 Task: Find connections with filter location Görlitz with filter topic #Homeofficewith filter profile language Potuguese with filter current company Housing.com with filter school Mata Gujri College, Fatehgarh Sahib with filter industry Public Relations and Communications Services with filter service category Mobile Marketing with filter keywords title File Clerk
Action: Mouse moved to (658, 81)
Screenshot: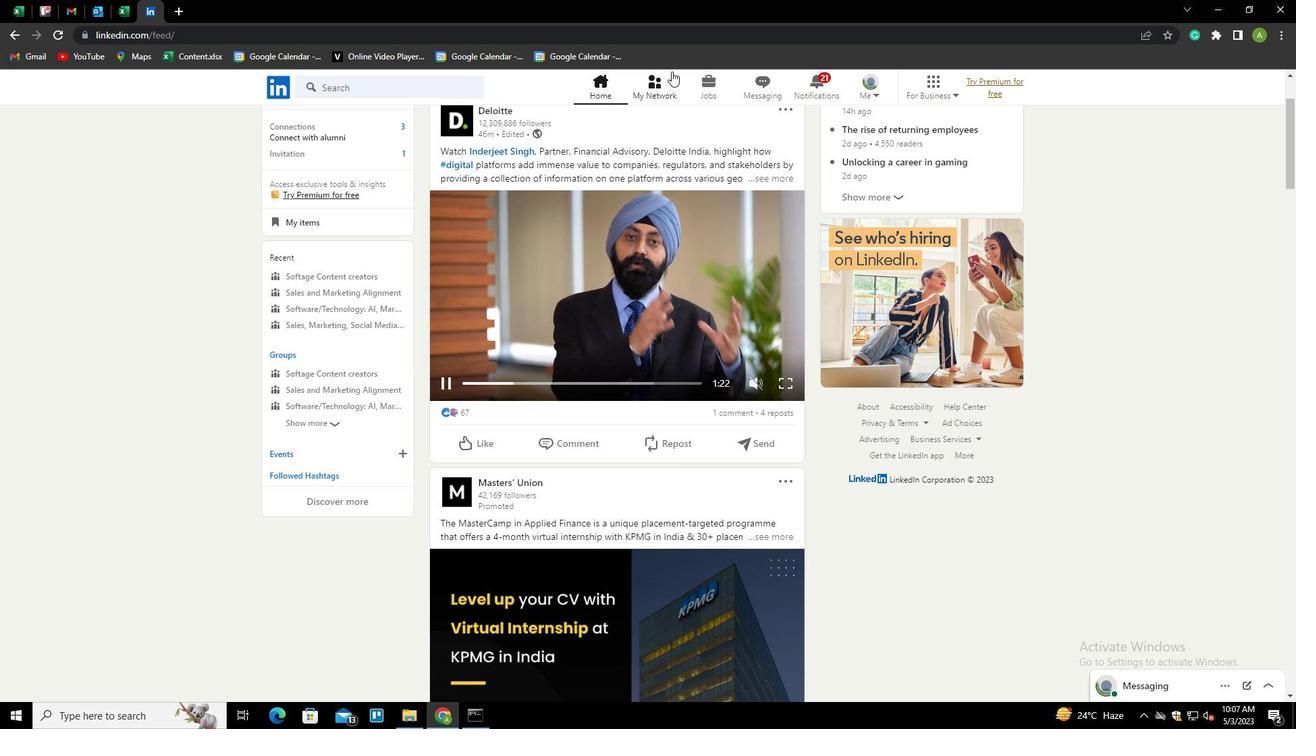
Action: Mouse pressed left at (658, 81)
Screenshot: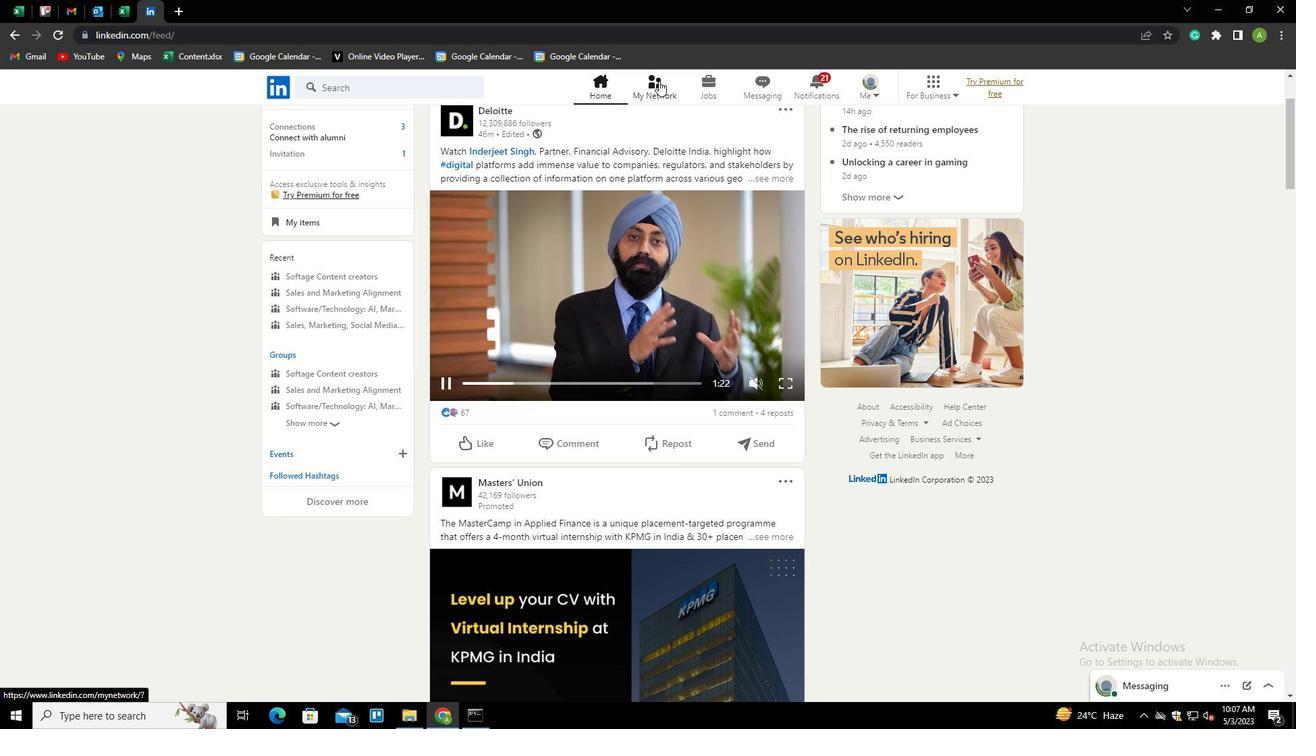 
Action: Mouse moved to (346, 159)
Screenshot: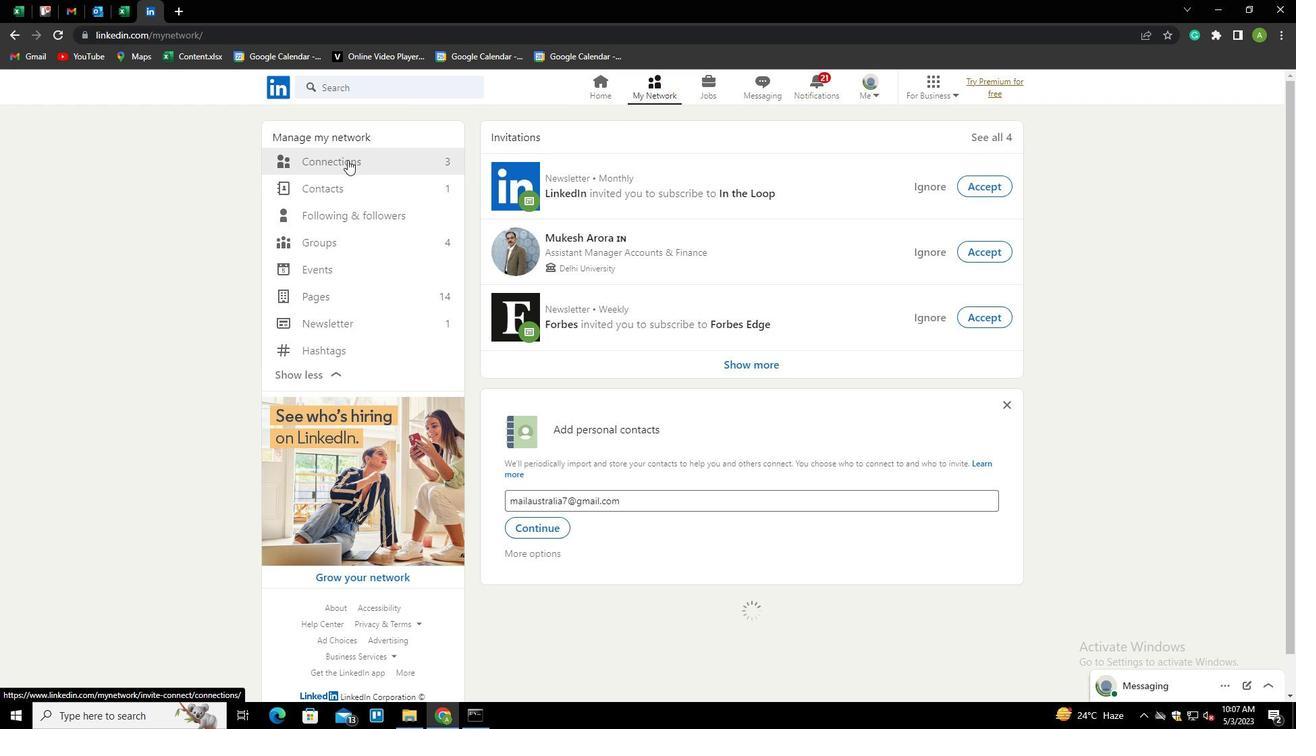 
Action: Mouse pressed left at (346, 159)
Screenshot: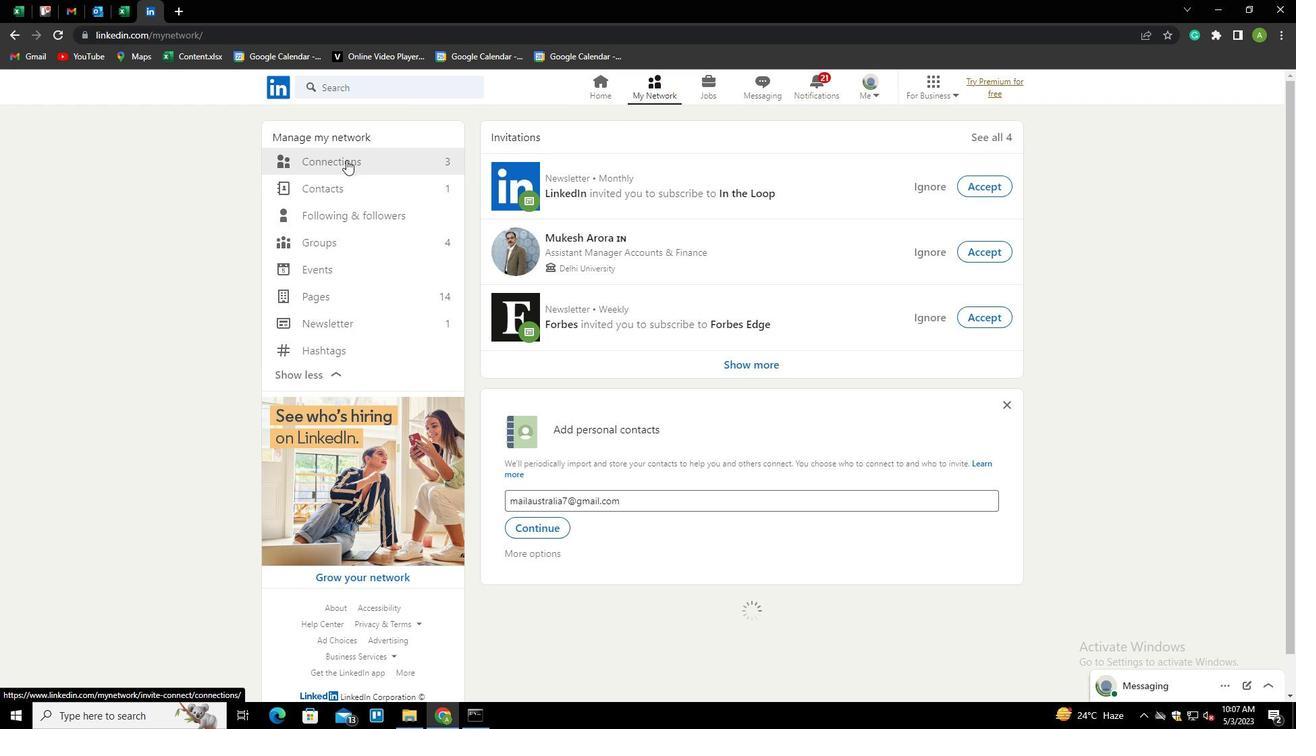 
Action: Mouse moved to (766, 164)
Screenshot: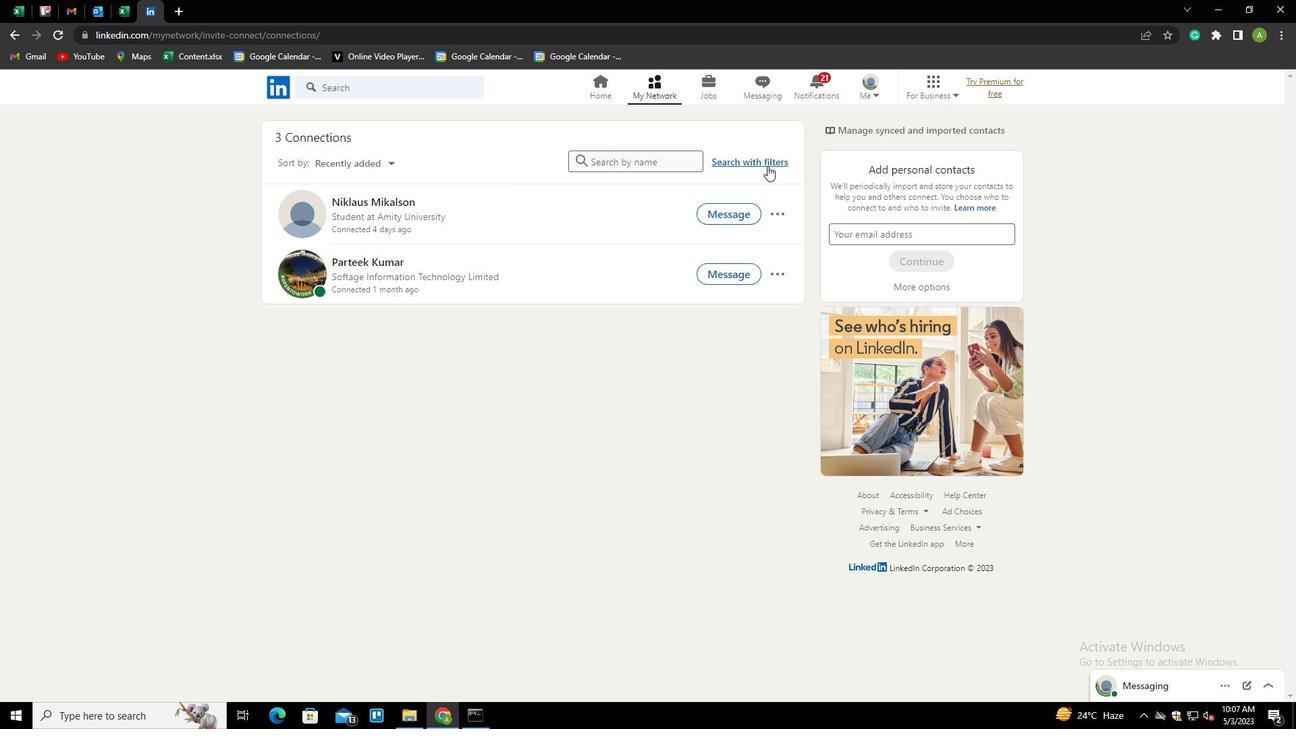 
Action: Mouse pressed left at (766, 164)
Screenshot: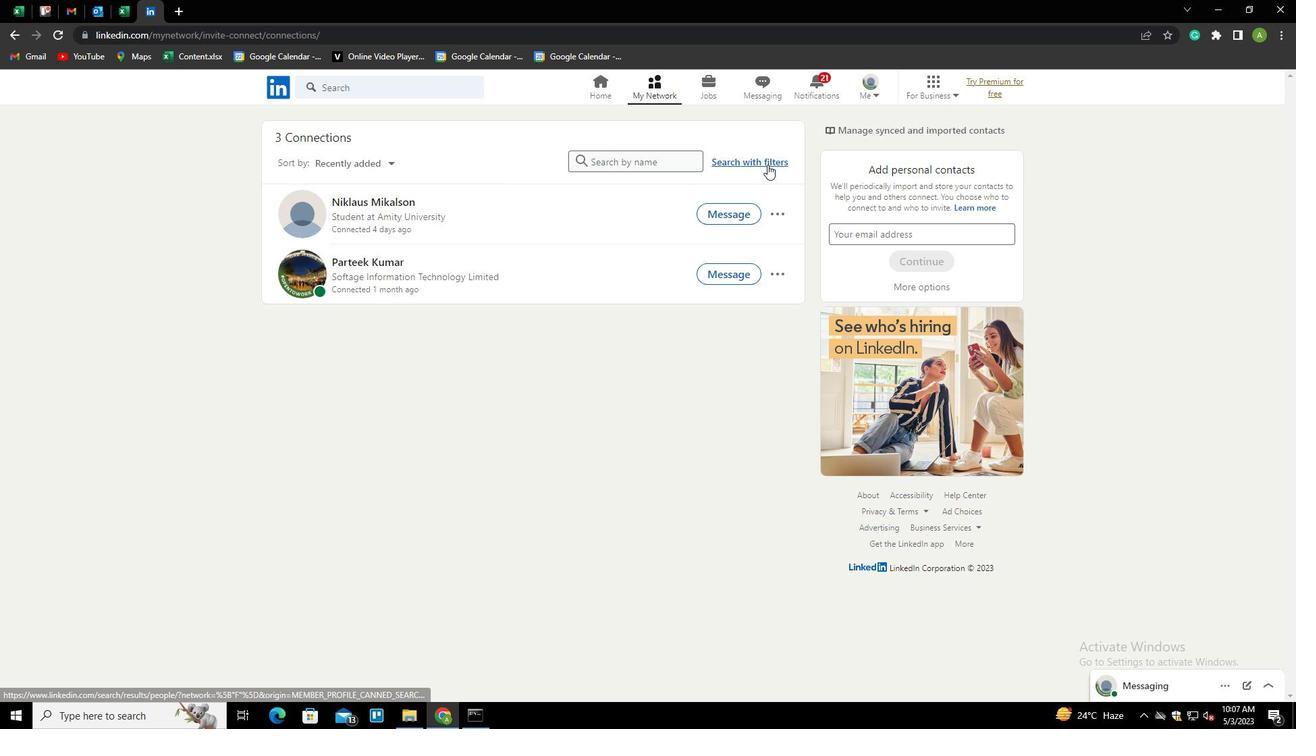 
Action: Mouse moved to (697, 125)
Screenshot: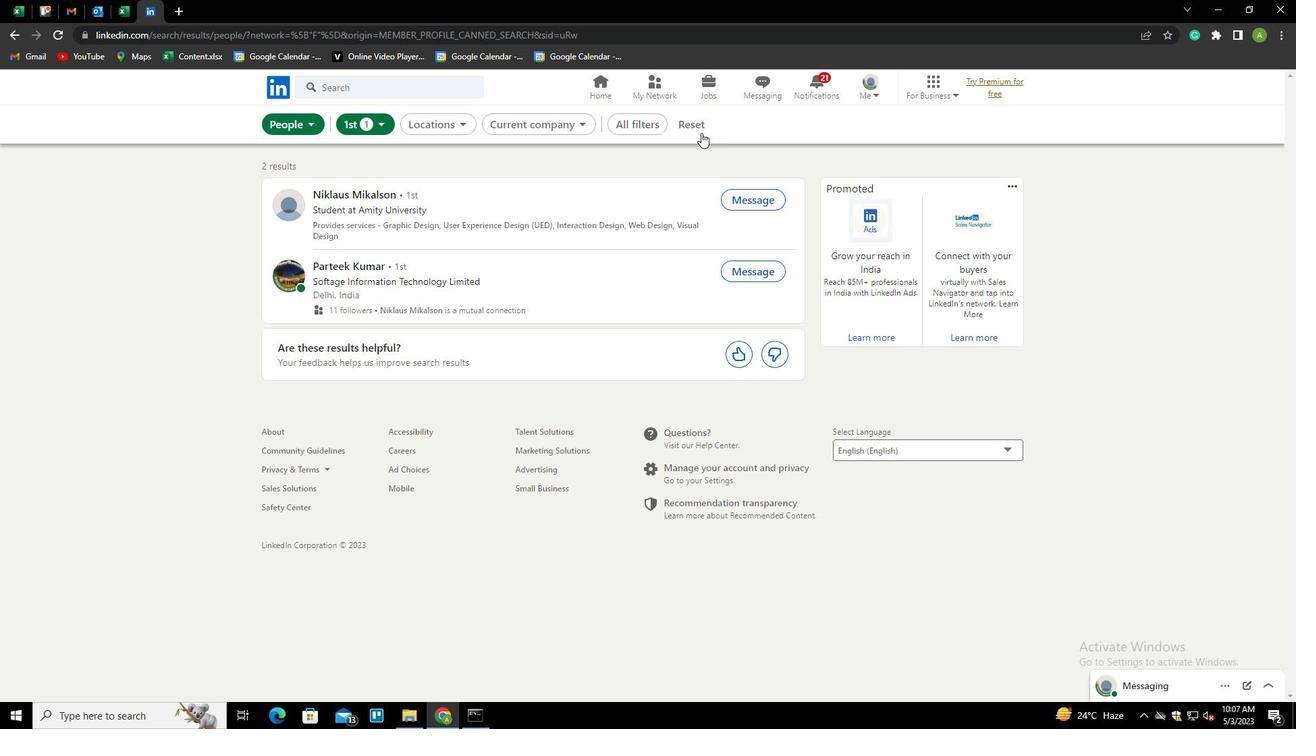 
Action: Mouse pressed left at (697, 125)
Screenshot: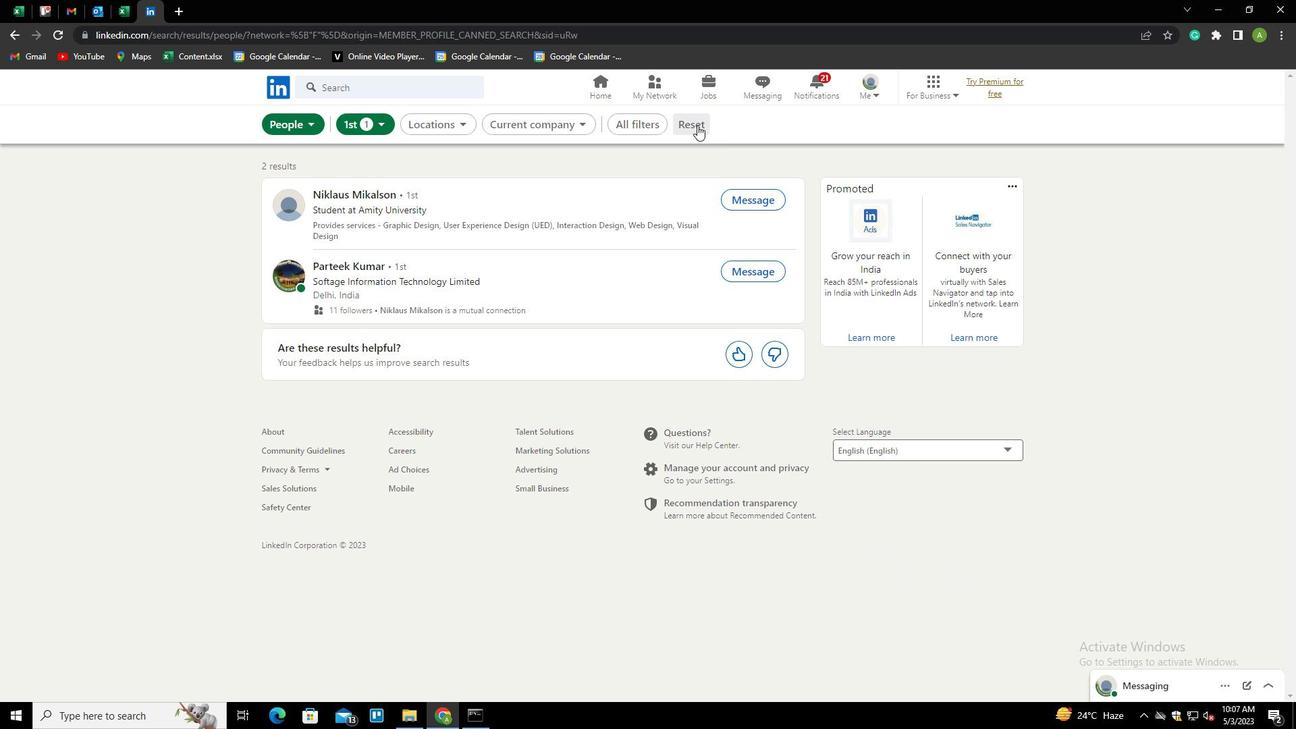 
Action: Mouse moved to (682, 124)
Screenshot: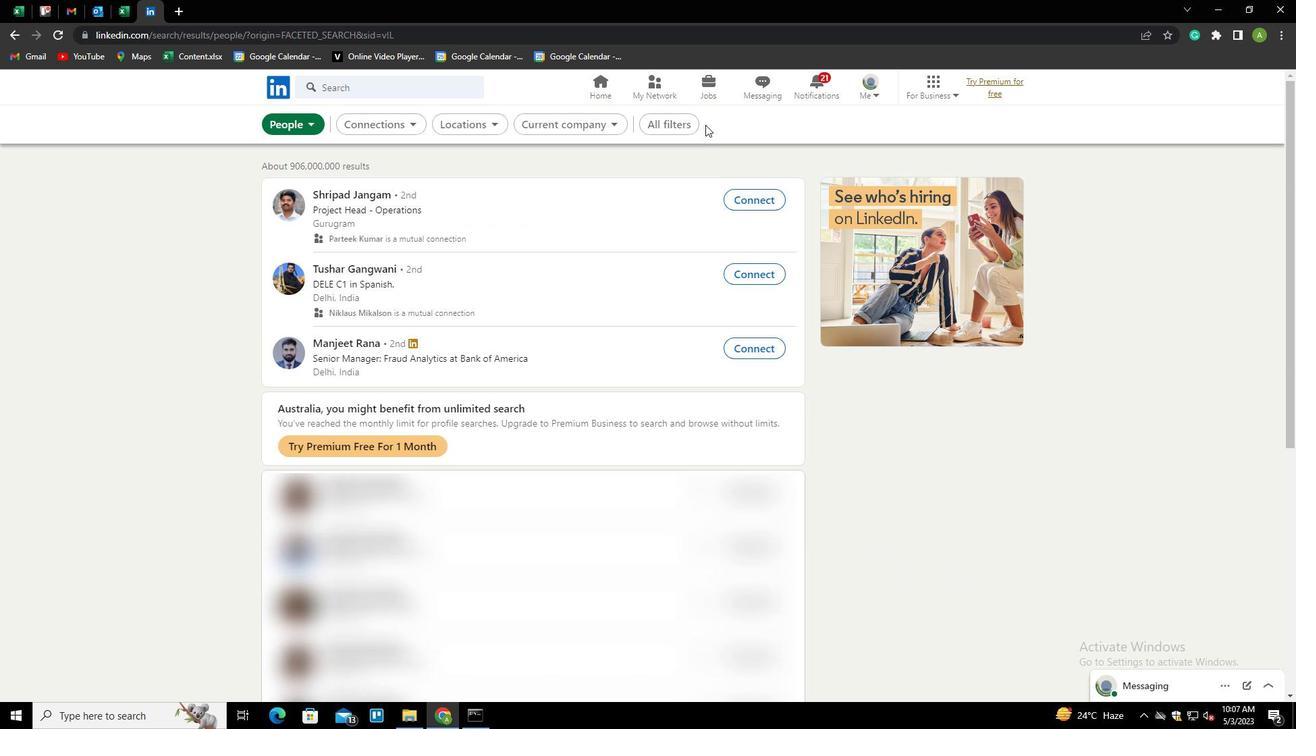 
Action: Mouse pressed left at (682, 124)
Screenshot: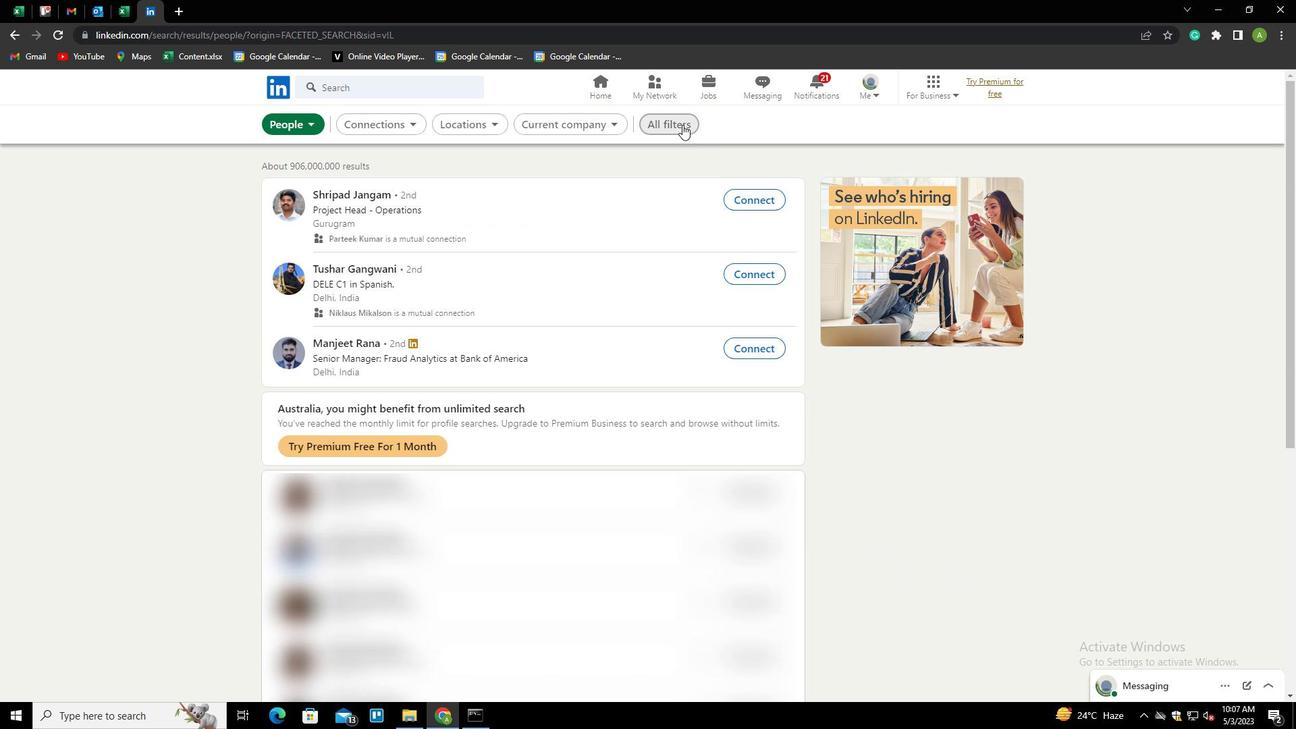 
Action: Mouse moved to (1056, 296)
Screenshot: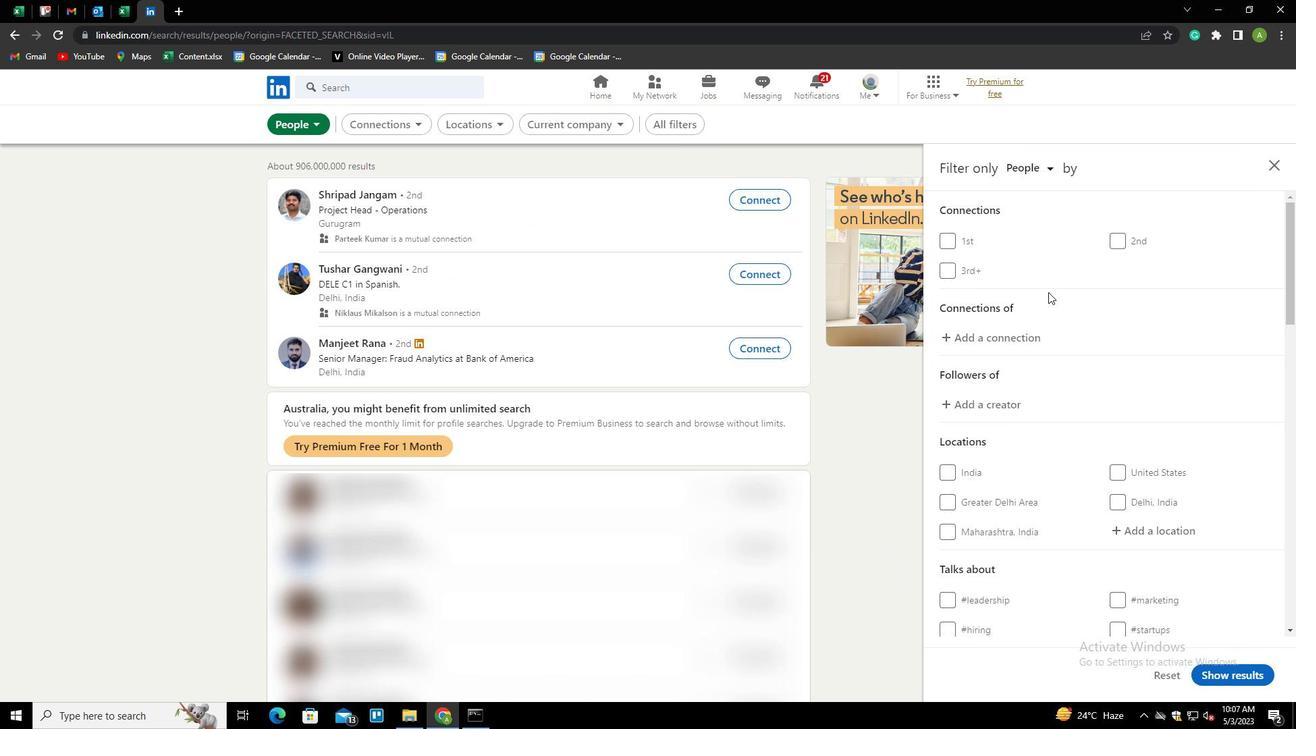
Action: Mouse scrolled (1056, 295) with delta (0, 0)
Screenshot: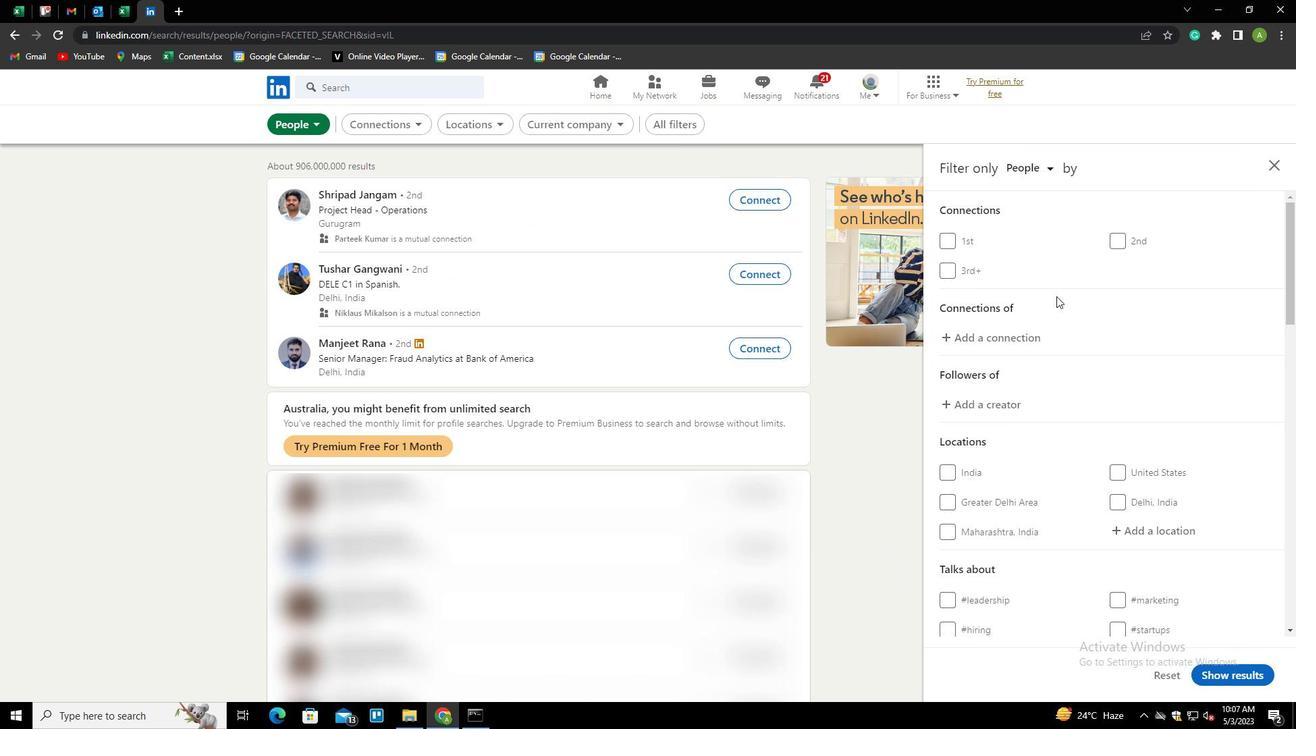 
Action: Mouse moved to (1065, 310)
Screenshot: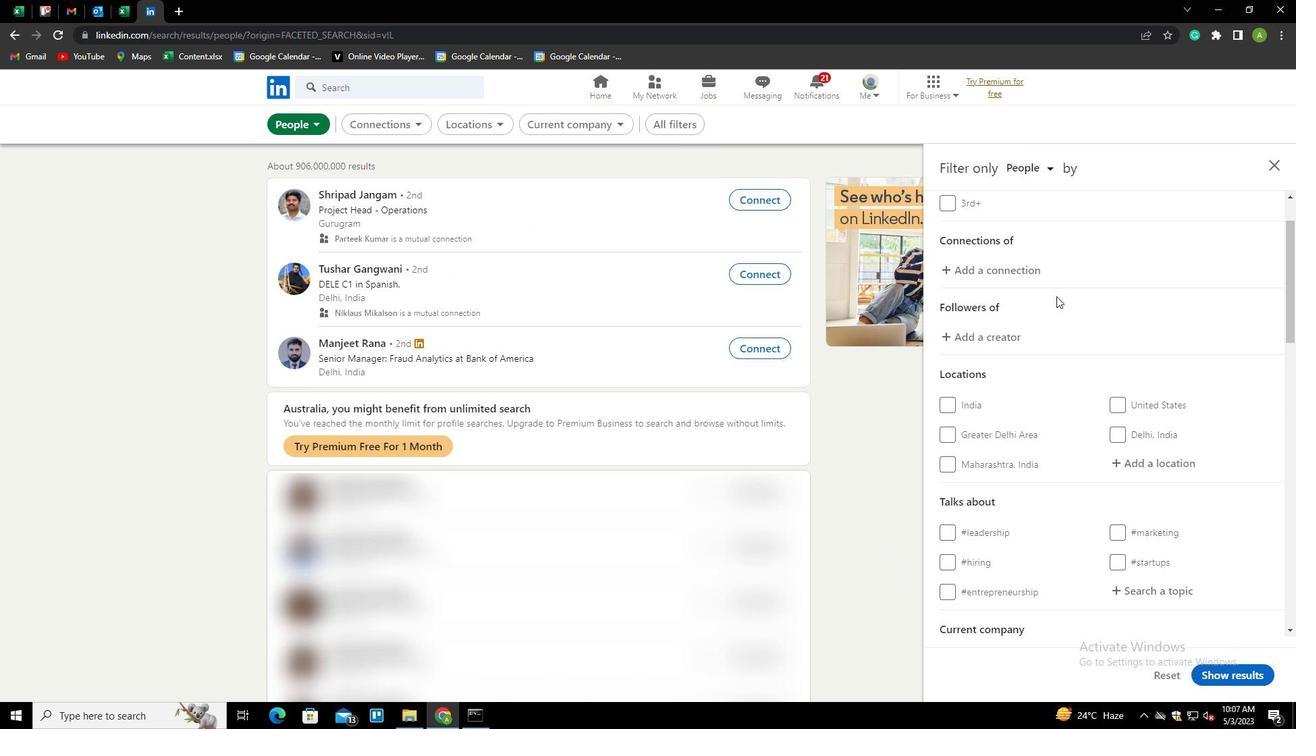 
Action: Mouse scrolled (1065, 309) with delta (0, 0)
Screenshot: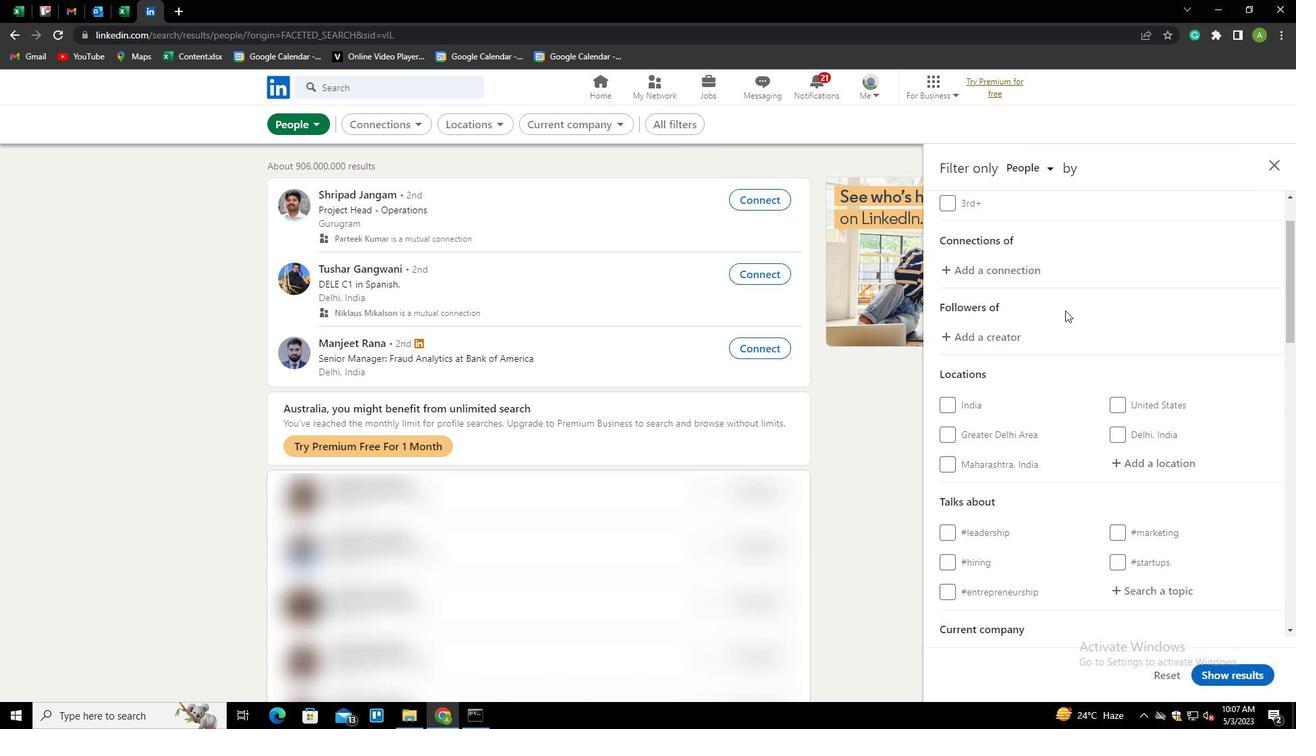 
Action: Mouse moved to (1130, 388)
Screenshot: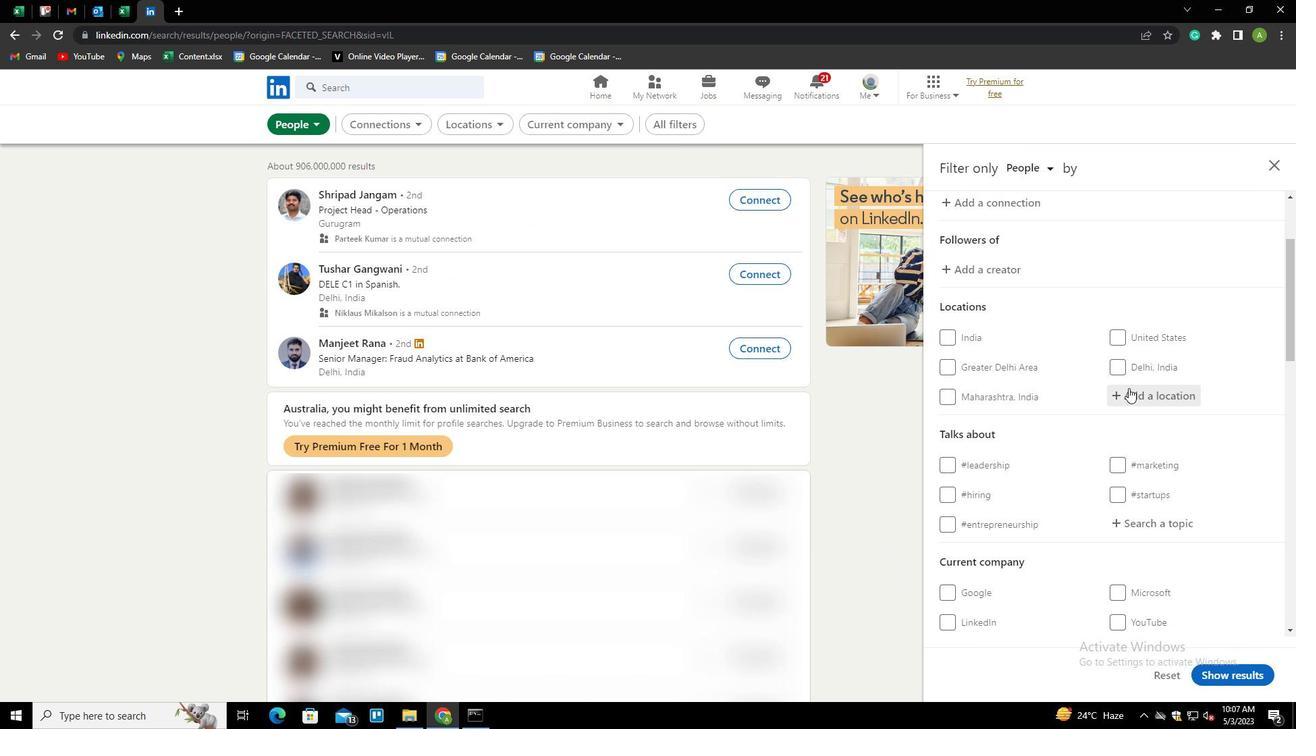 
Action: Mouse pressed left at (1130, 388)
Screenshot: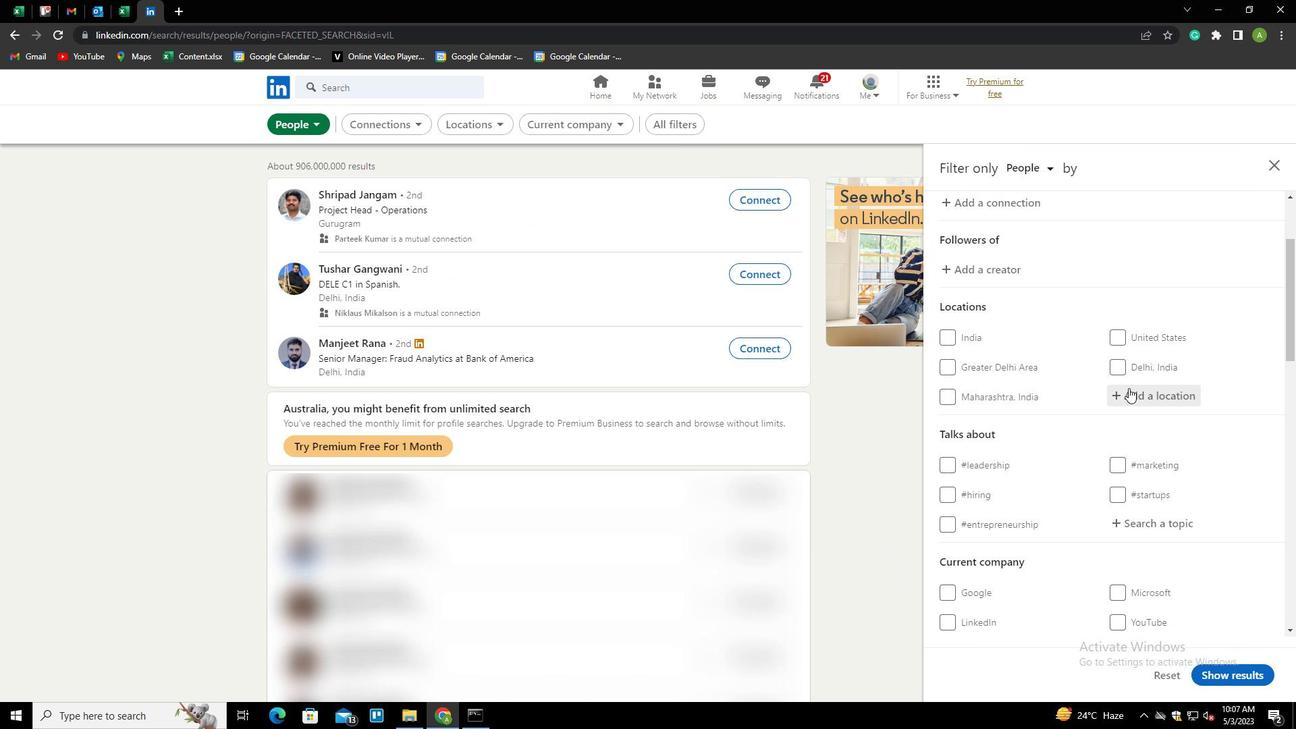 
Action: Mouse moved to (1142, 392)
Screenshot: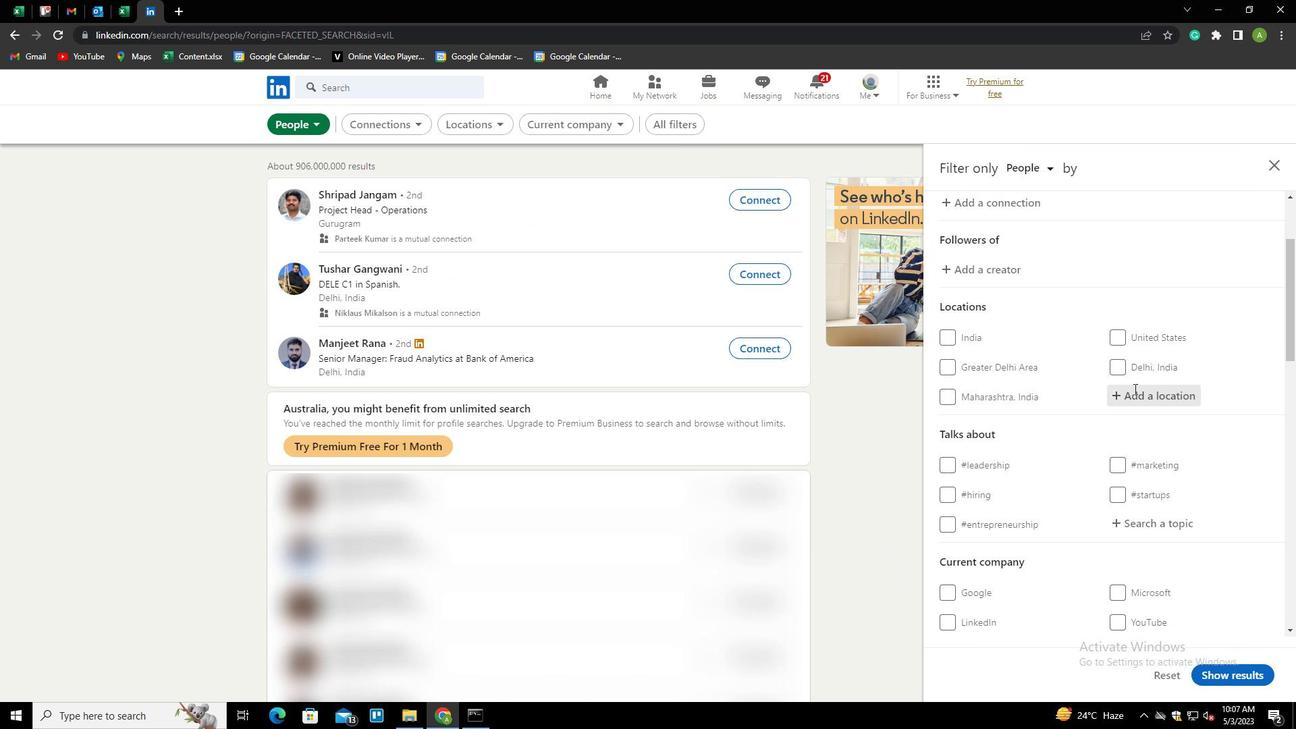 
Action: Mouse pressed left at (1142, 392)
Screenshot: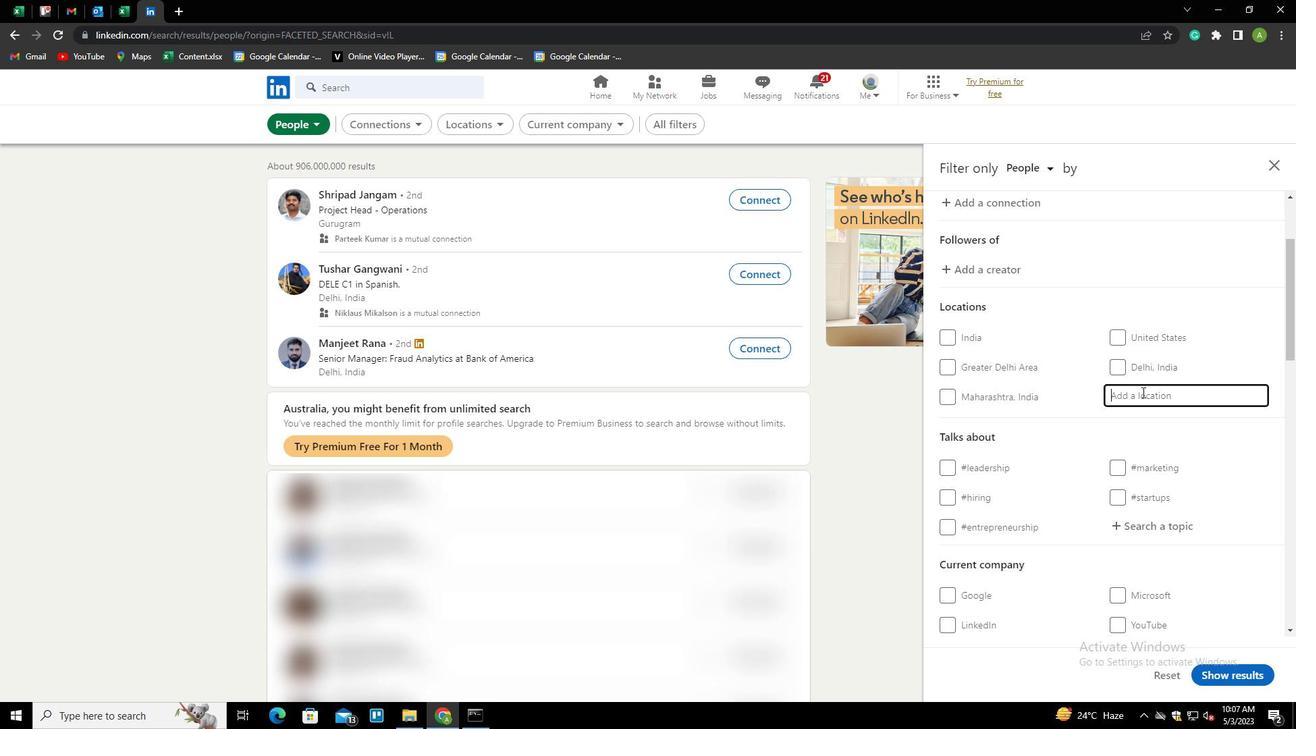 
Action: Key pressed <Key.shift>GORTIZ
Screenshot: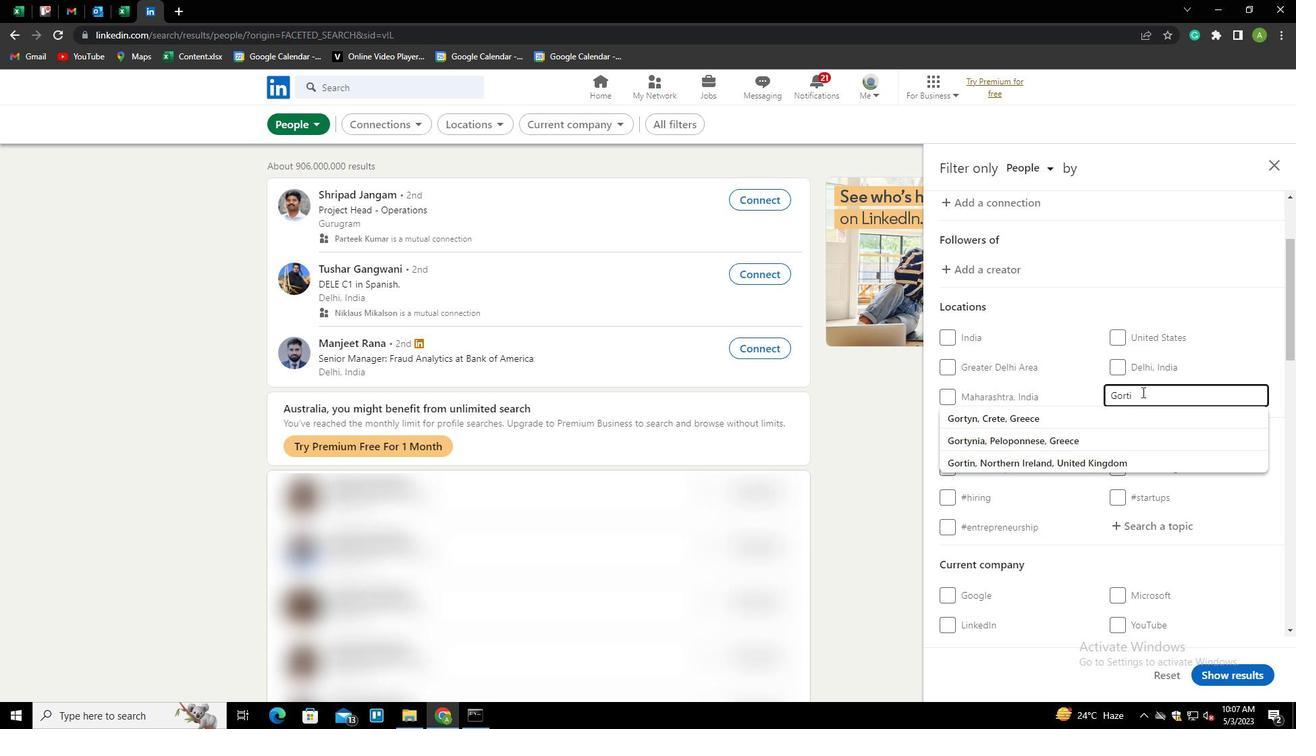 
Action: Mouse moved to (1202, 429)
Screenshot: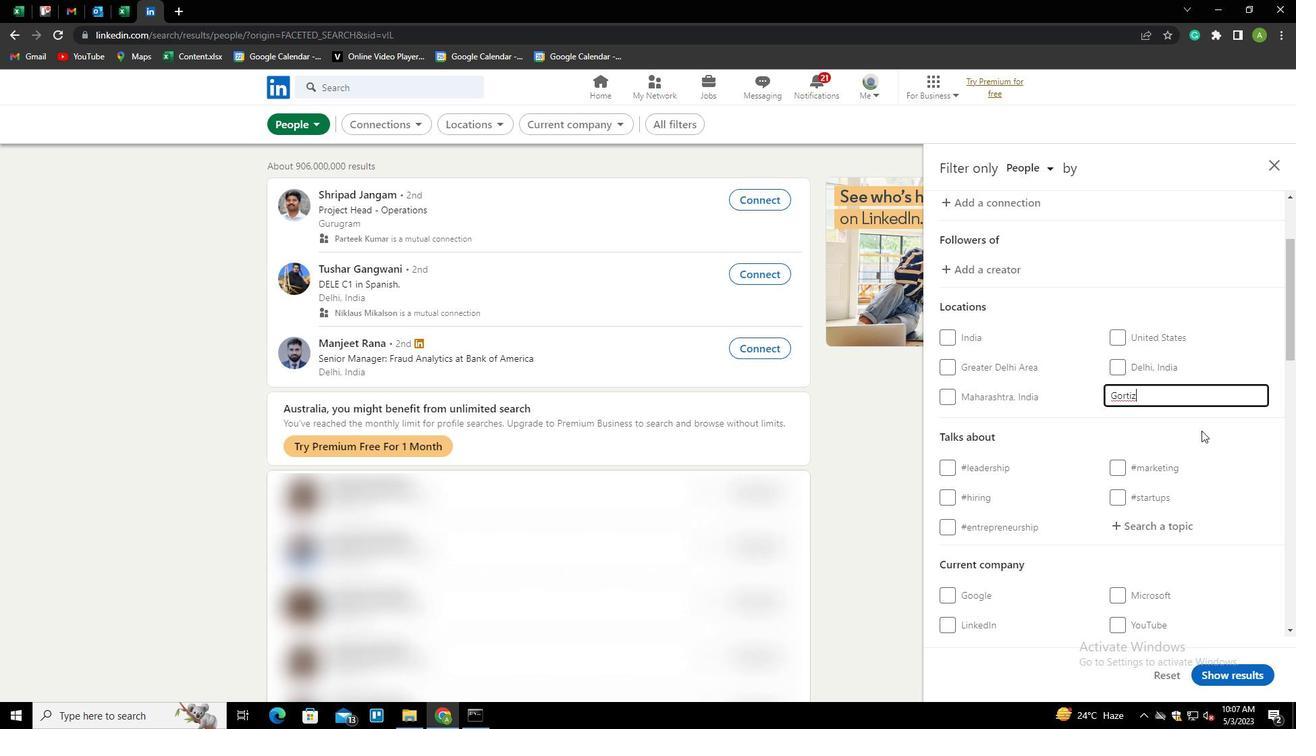 
Action: Mouse pressed left at (1202, 429)
Screenshot: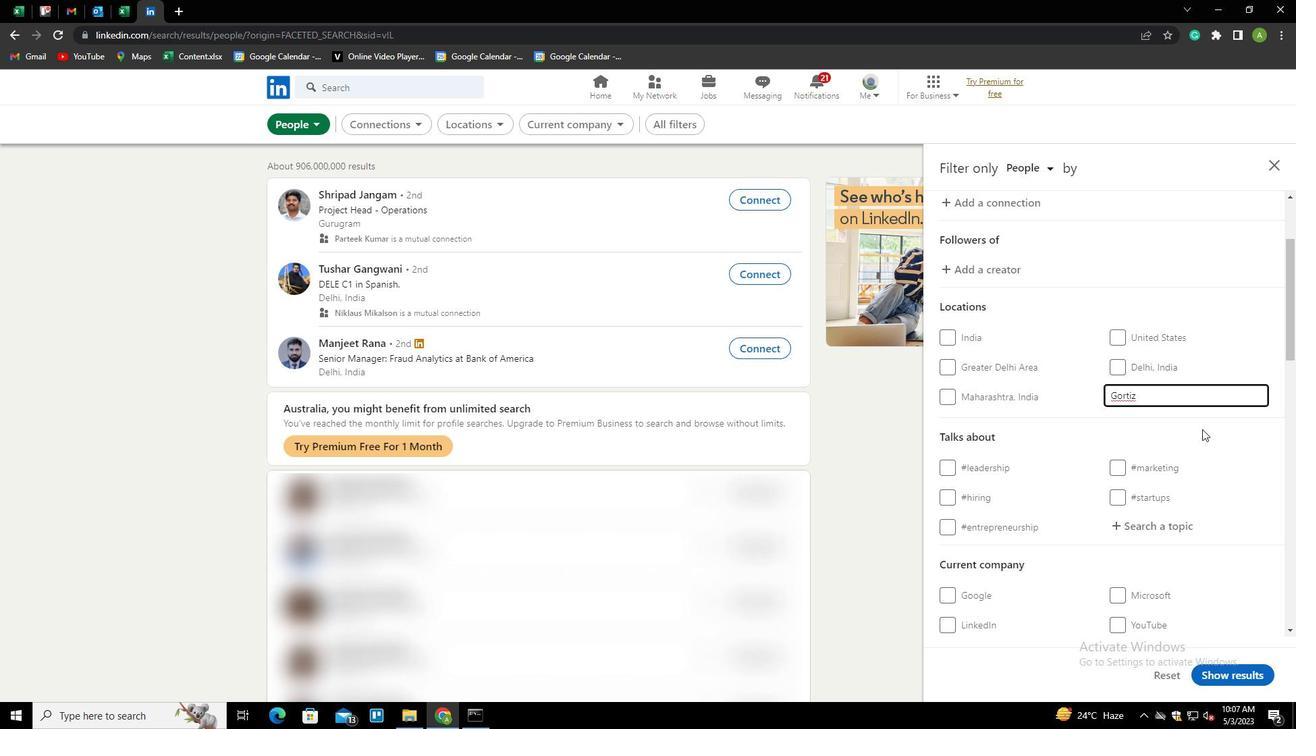 
Action: Mouse moved to (1159, 394)
Screenshot: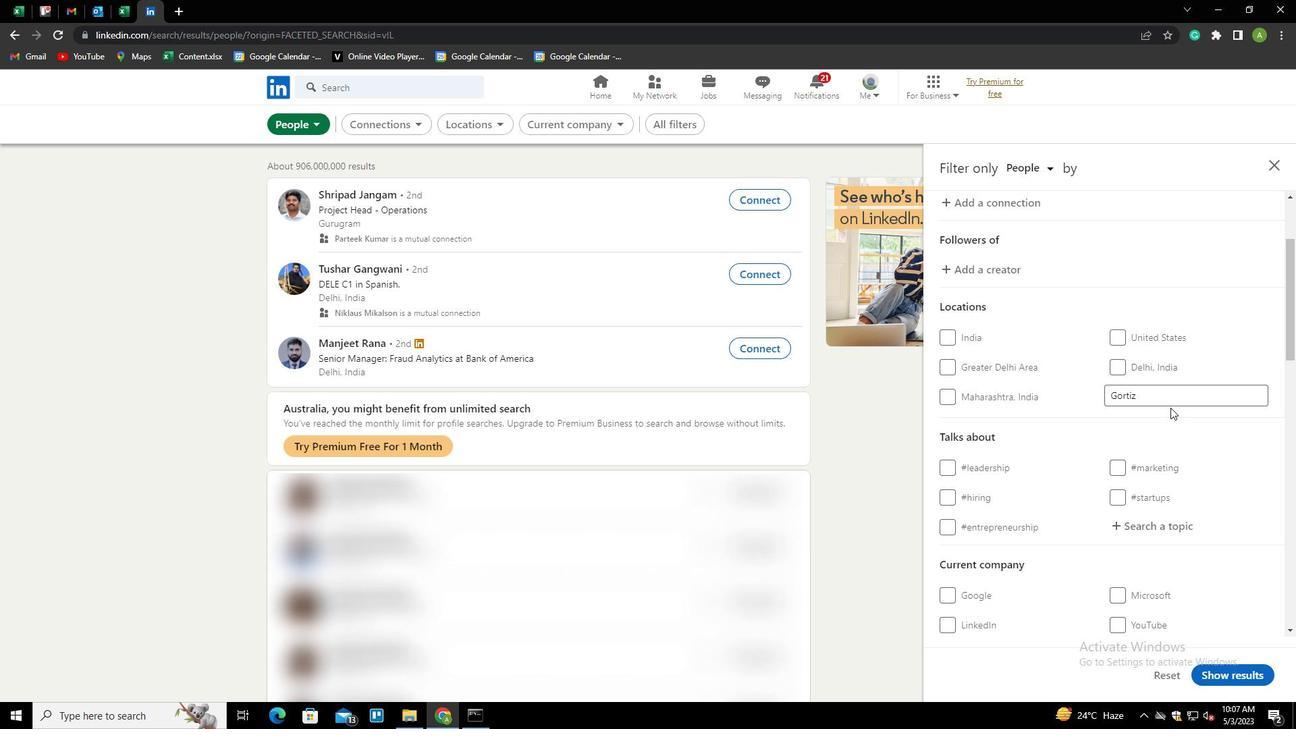
Action: Mouse pressed left at (1159, 394)
Screenshot: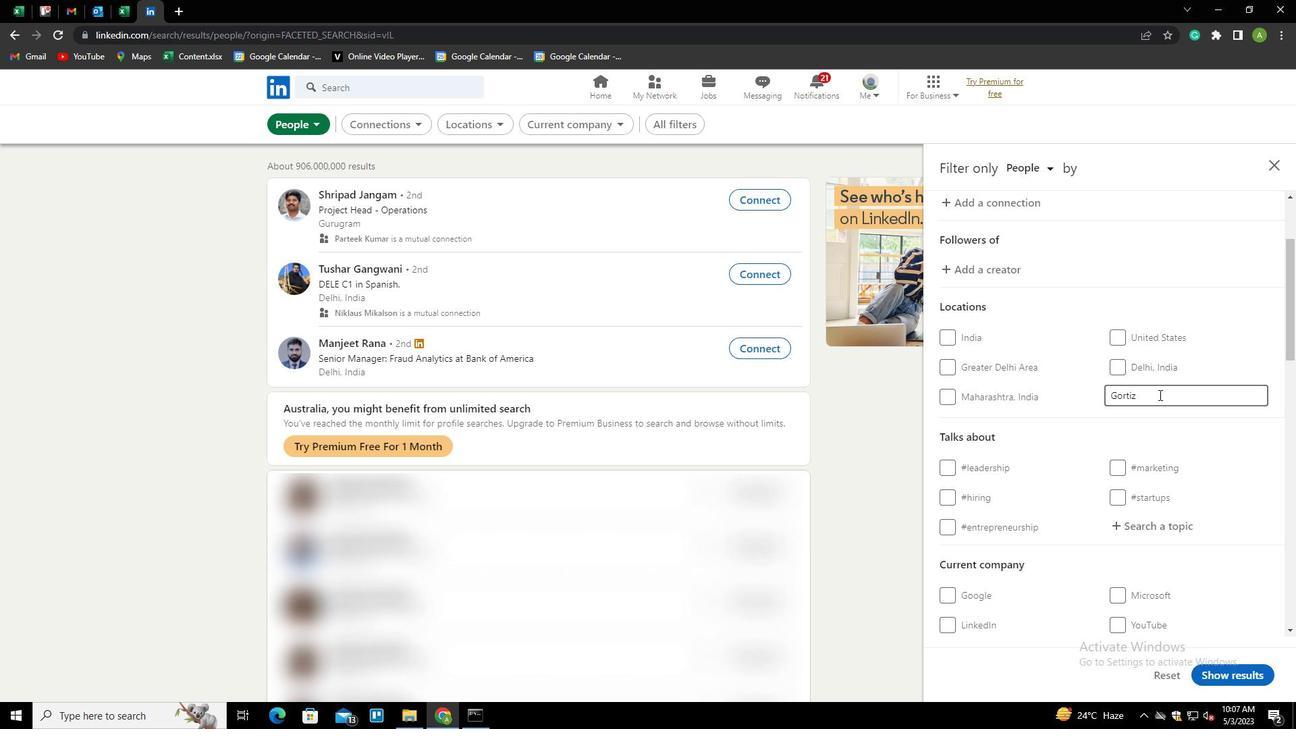 
Action: Key pressed <Key.left><Key.left><Key.backspace><Key.right><Key.right><Key.shift_r><Key.home><Key.shift>GORLIT<Key.down><Key.enter>
Screenshot: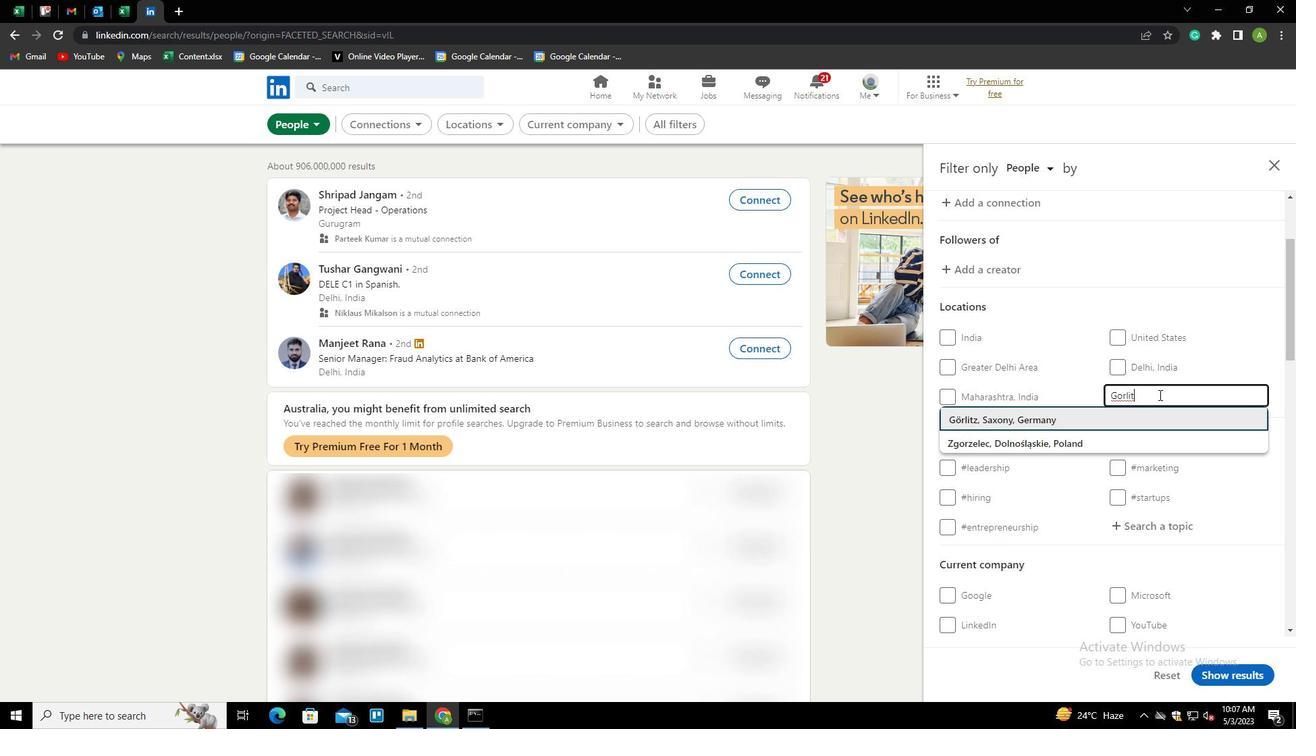 
Action: Mouse scrolled (1159, 394) with delta (0, 0)
Screenshot: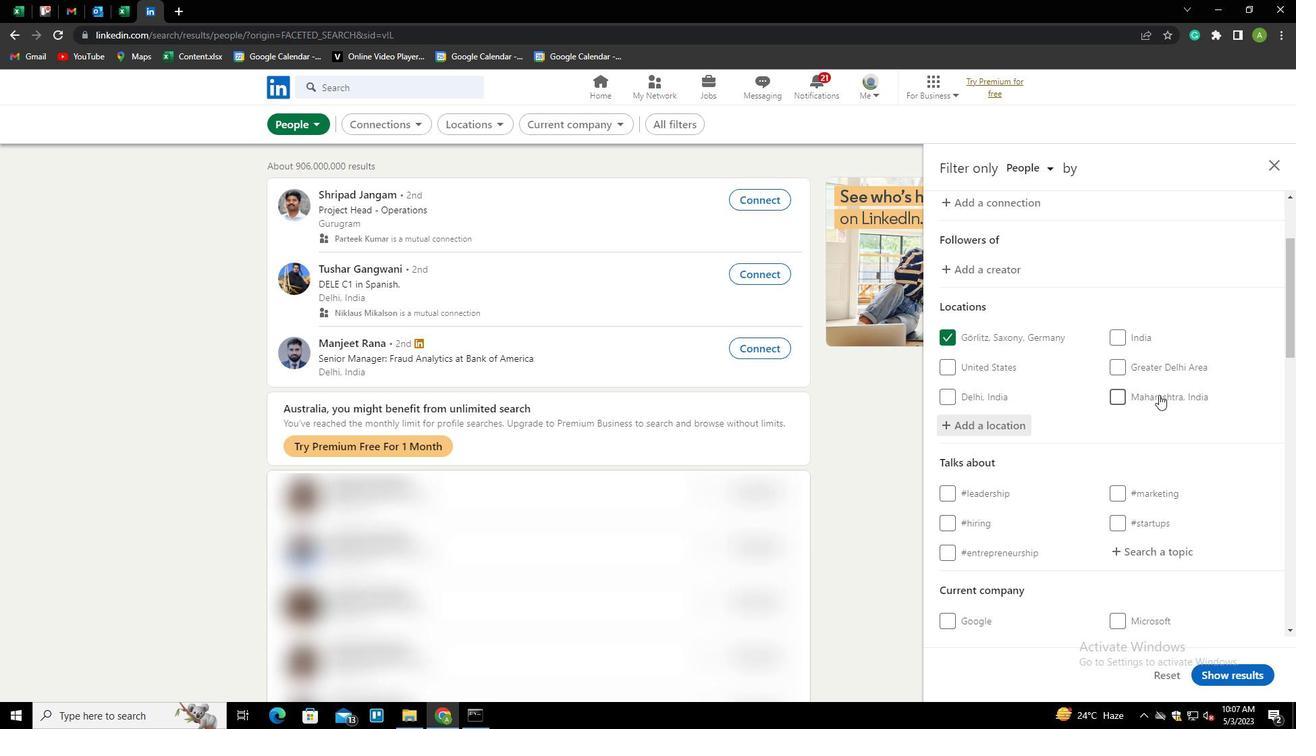 
Action: Mouse scrolled (1159, 394) with delta (0, 0)
Screenshot: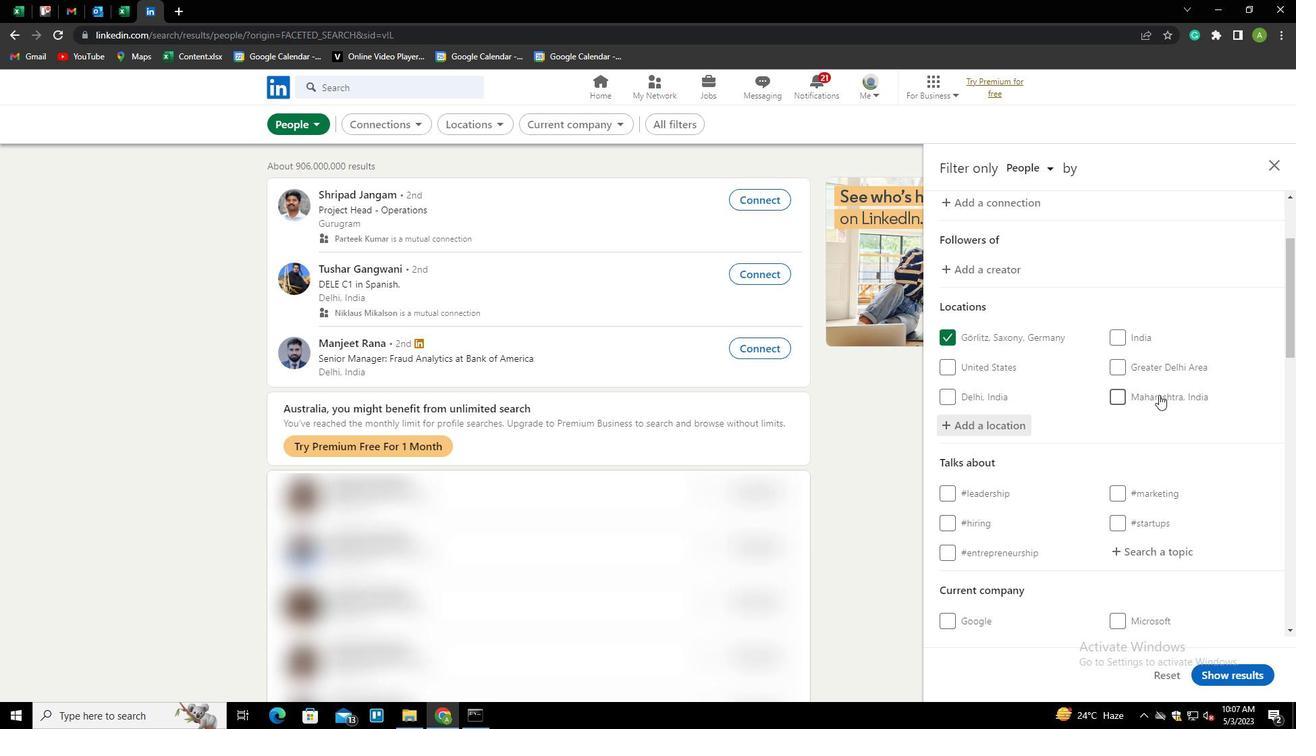 
Action: Mouse scrolled (1159, 394) with delta (0, 0)
Screenshot: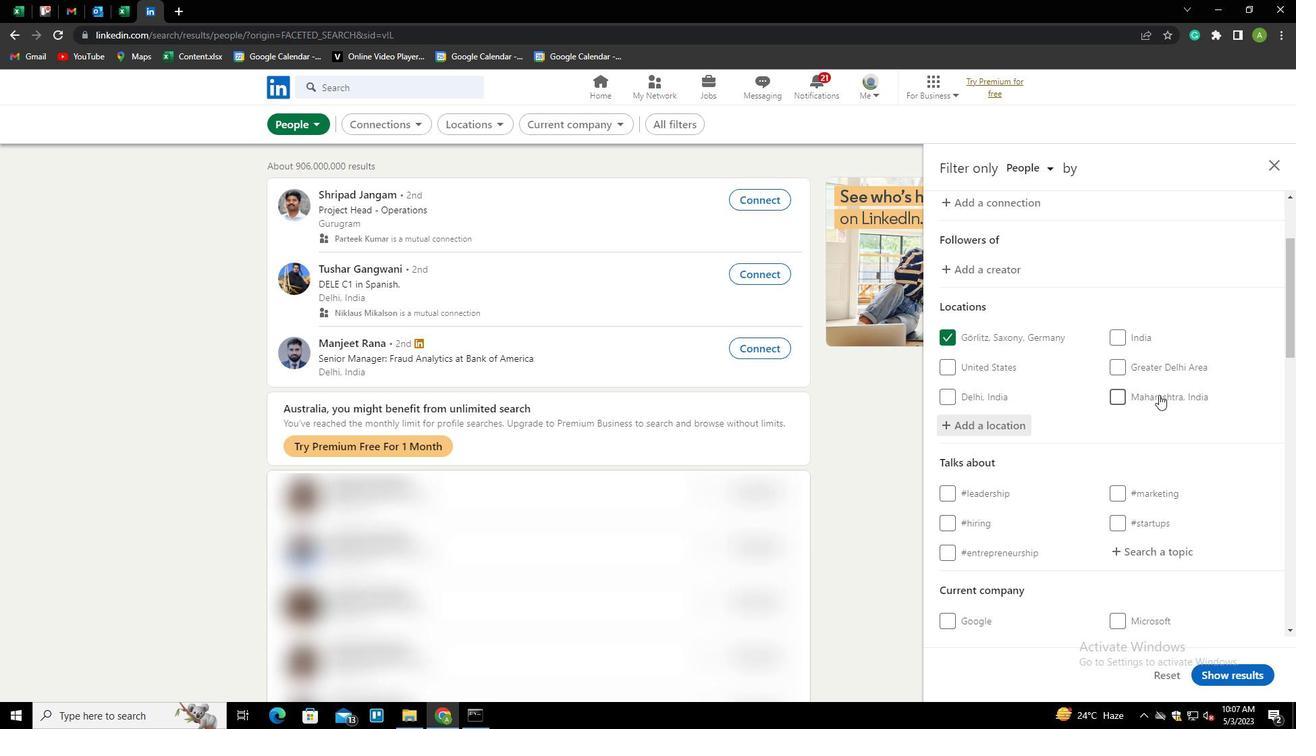 
Action: Mouse moved to (1141, 346)
Screenshot: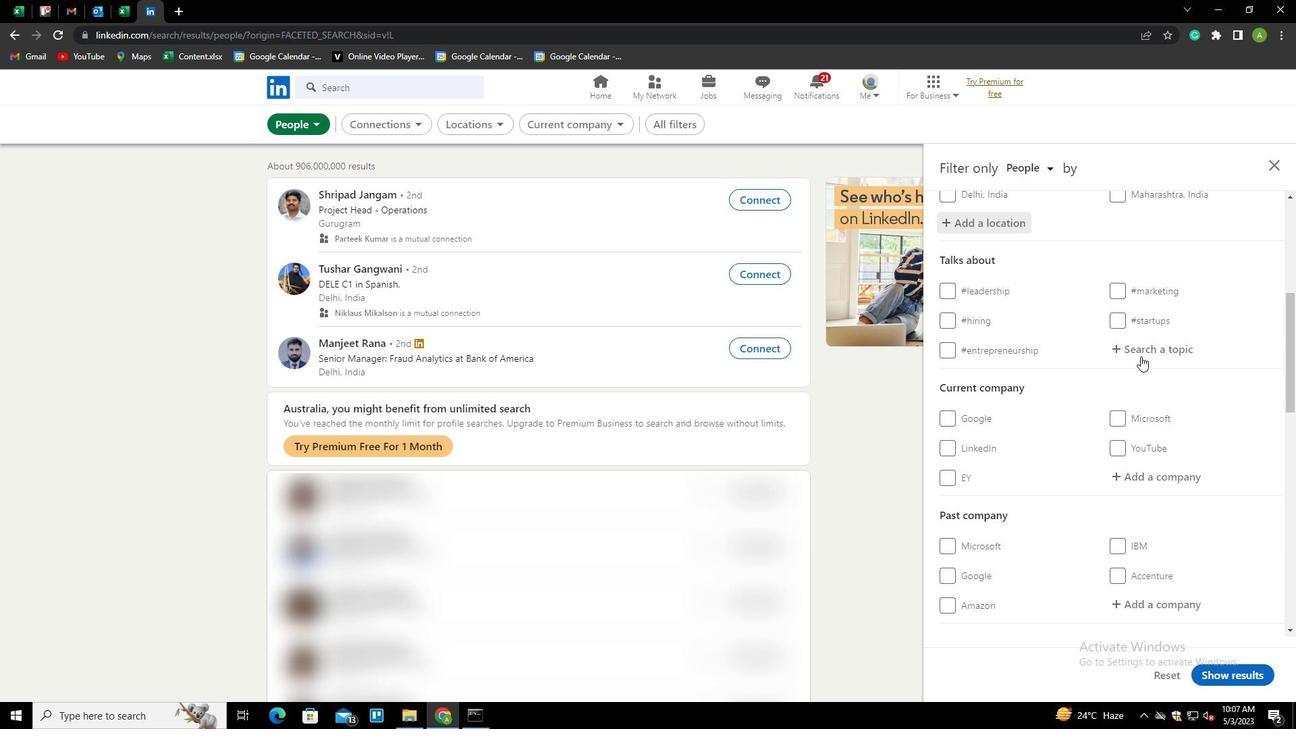 
Action: Mouse pressed left at (1141, 346)
Screenshot: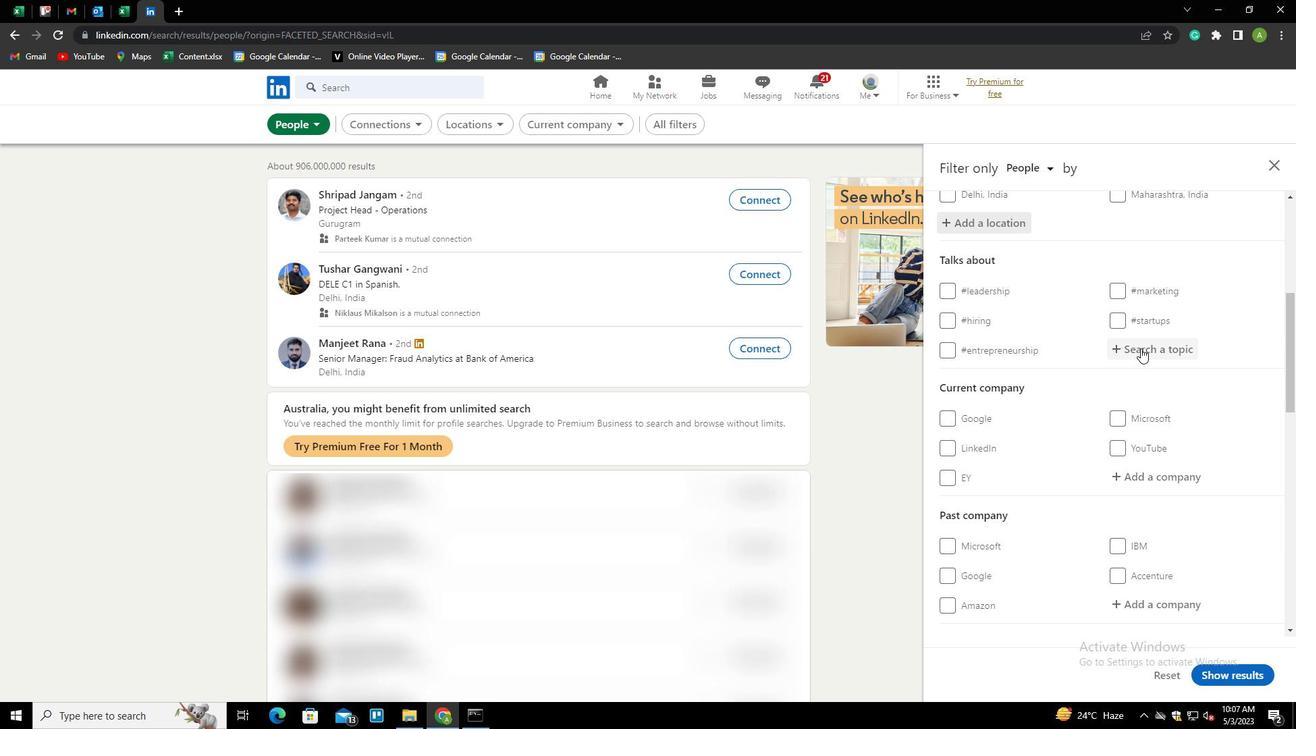 
Action: Key pressed HOMEOFFICE<Key.down><Key.enter>
Screenshot: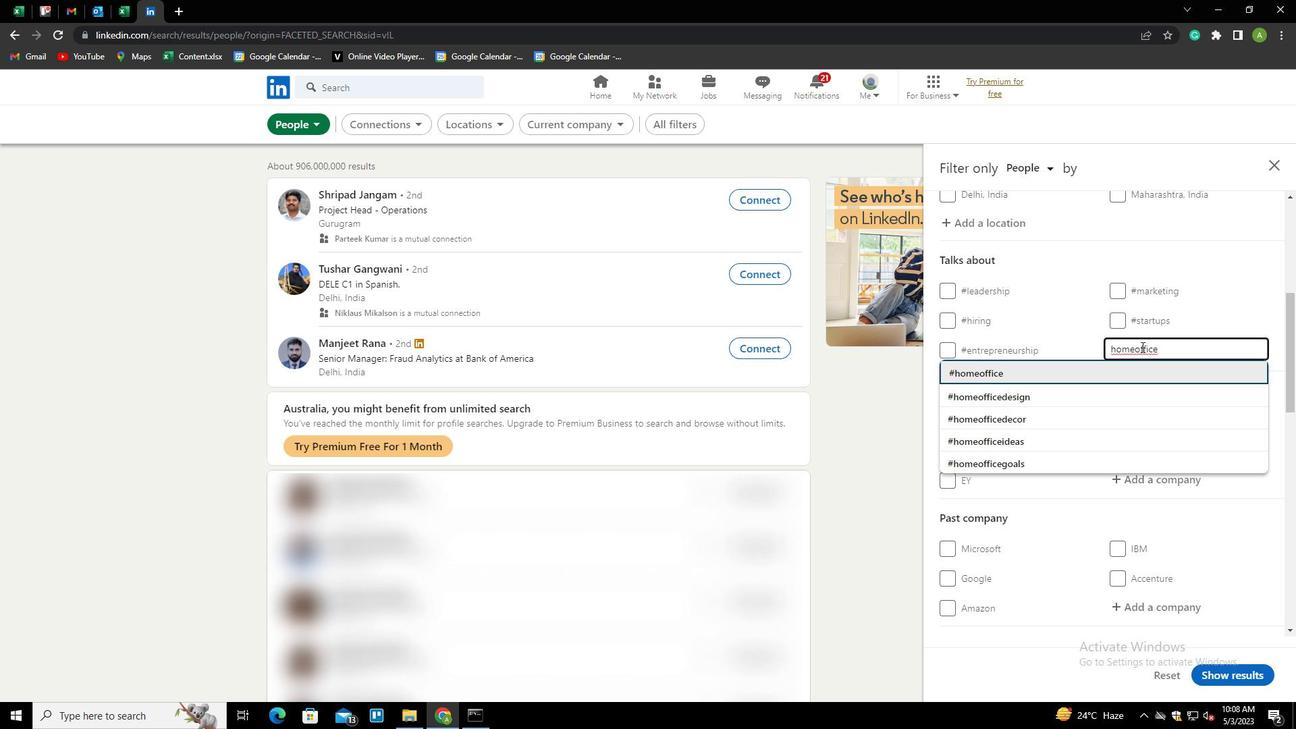 
Action: Mouse scrolled (1141, 346) with delta (0, 0)
Screenshot: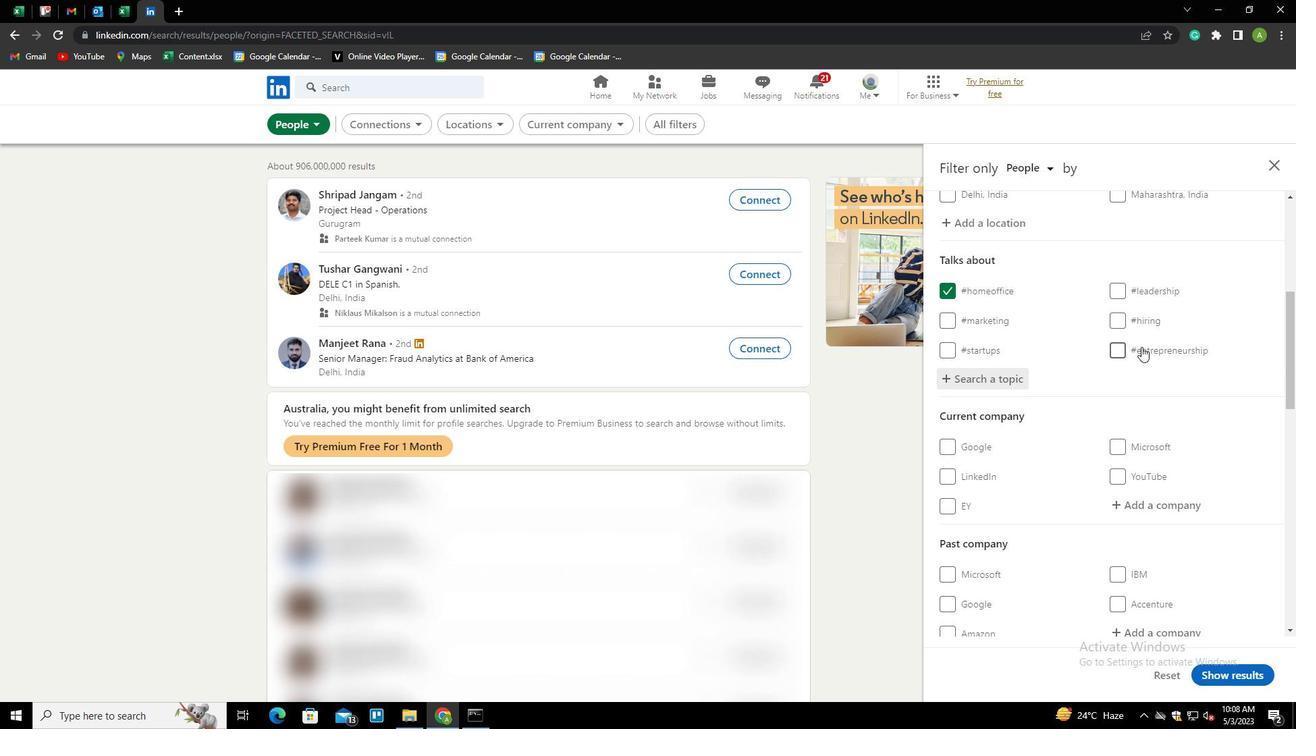 
Action: Mouse scrolled (1141, 346) with delta (0, 0)
Screenshot: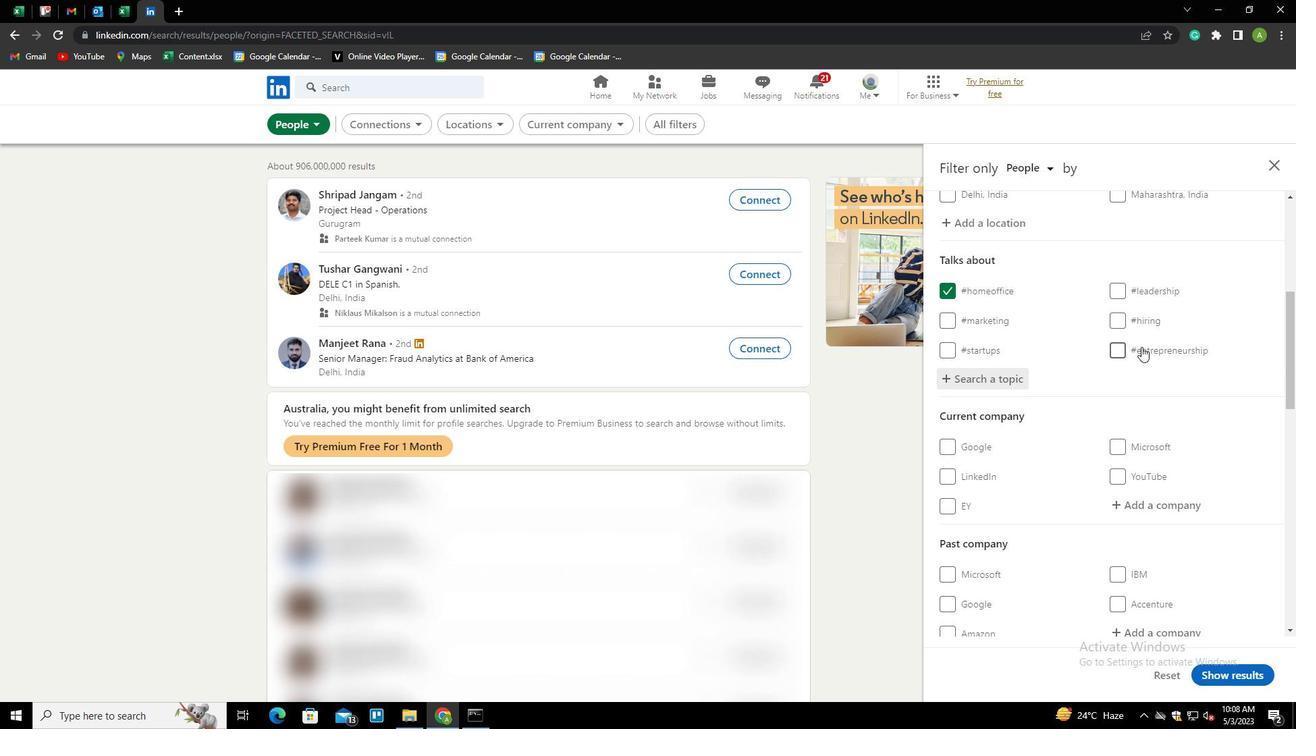 
Action: Mouse scrolled (1141, 346) with delta (0, 0)
Screenshot: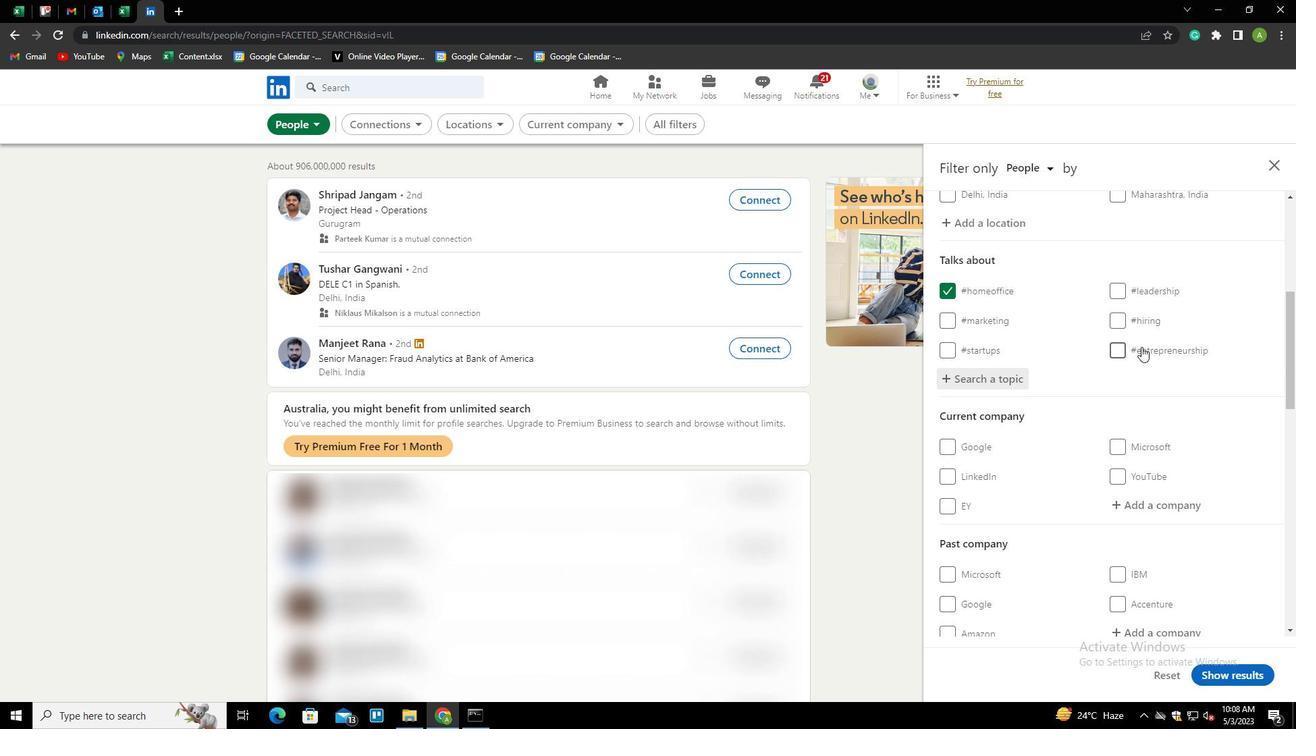 
Action: Mouse scrolled (1141, 346) with delta (0, 0)
Screenshot: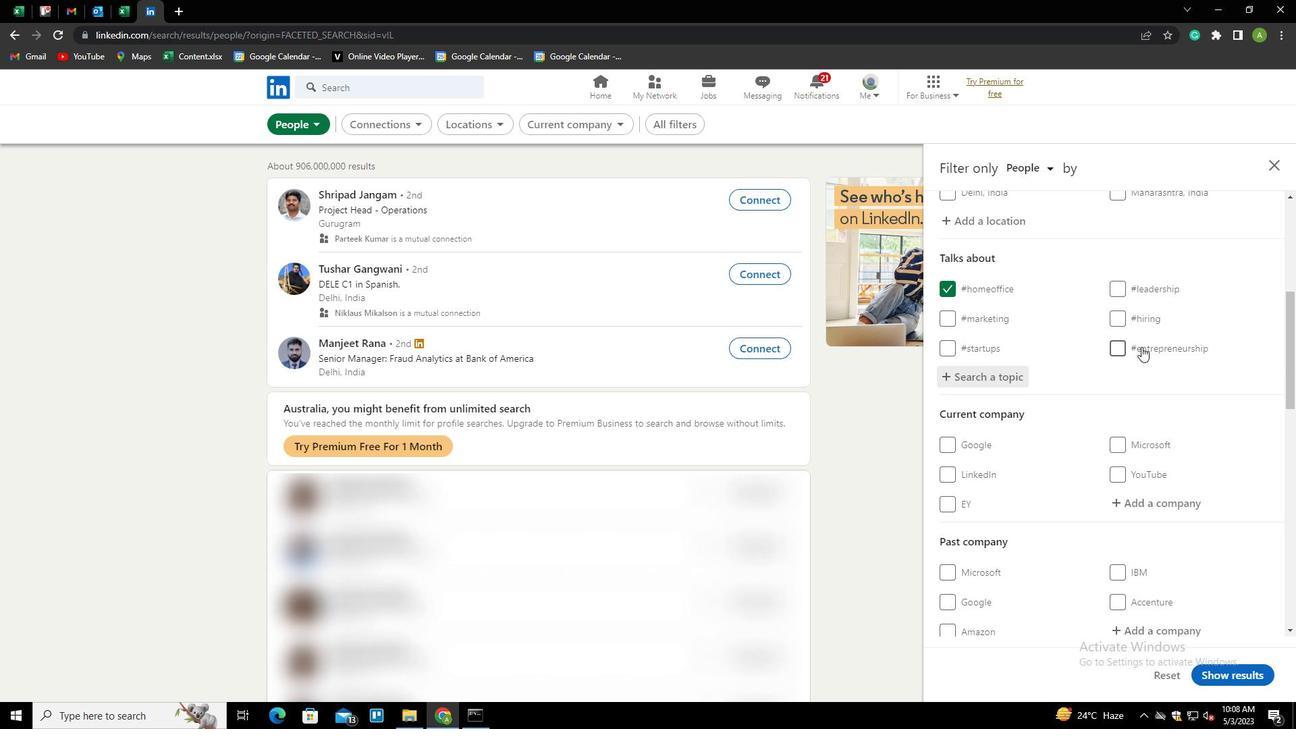 
Action: Mouse scrolled (1141, 346) with delta (0, 0)
Screenshot: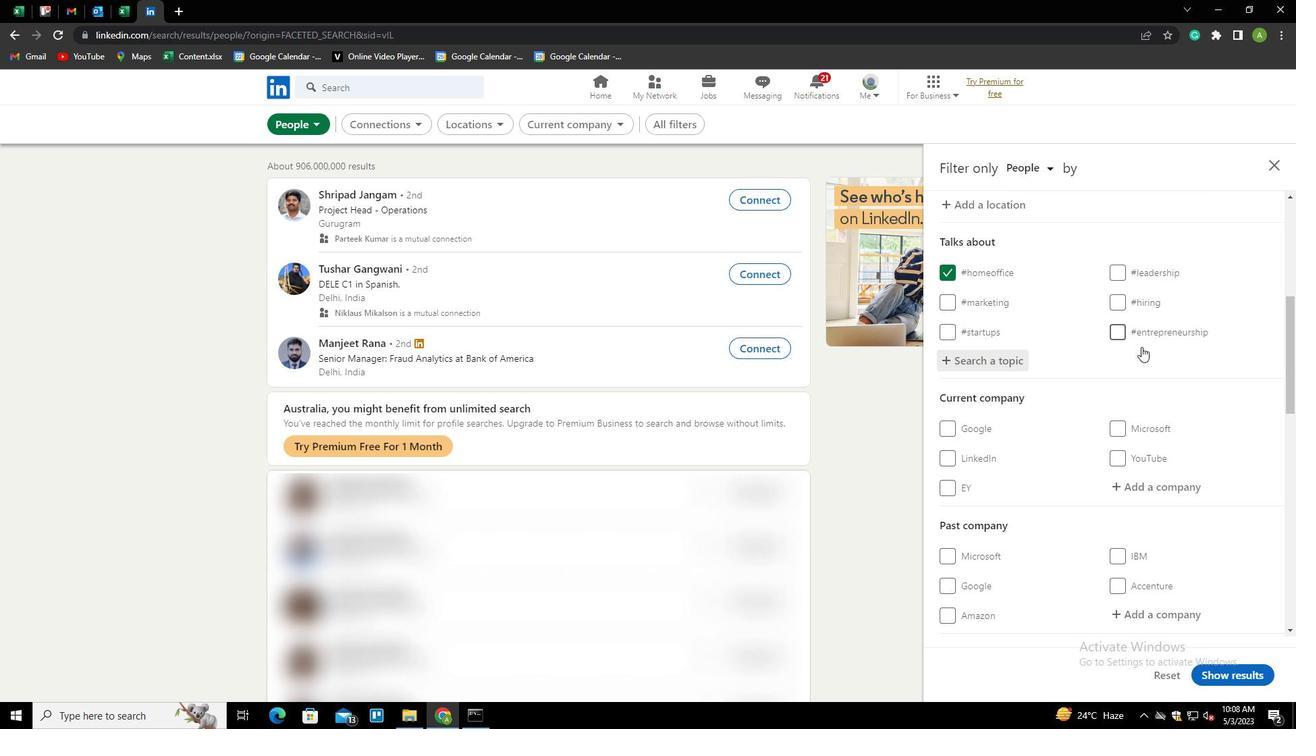 
Action: Mouse scrolled (1141, 346) with delta (0, 0)
Screenshot: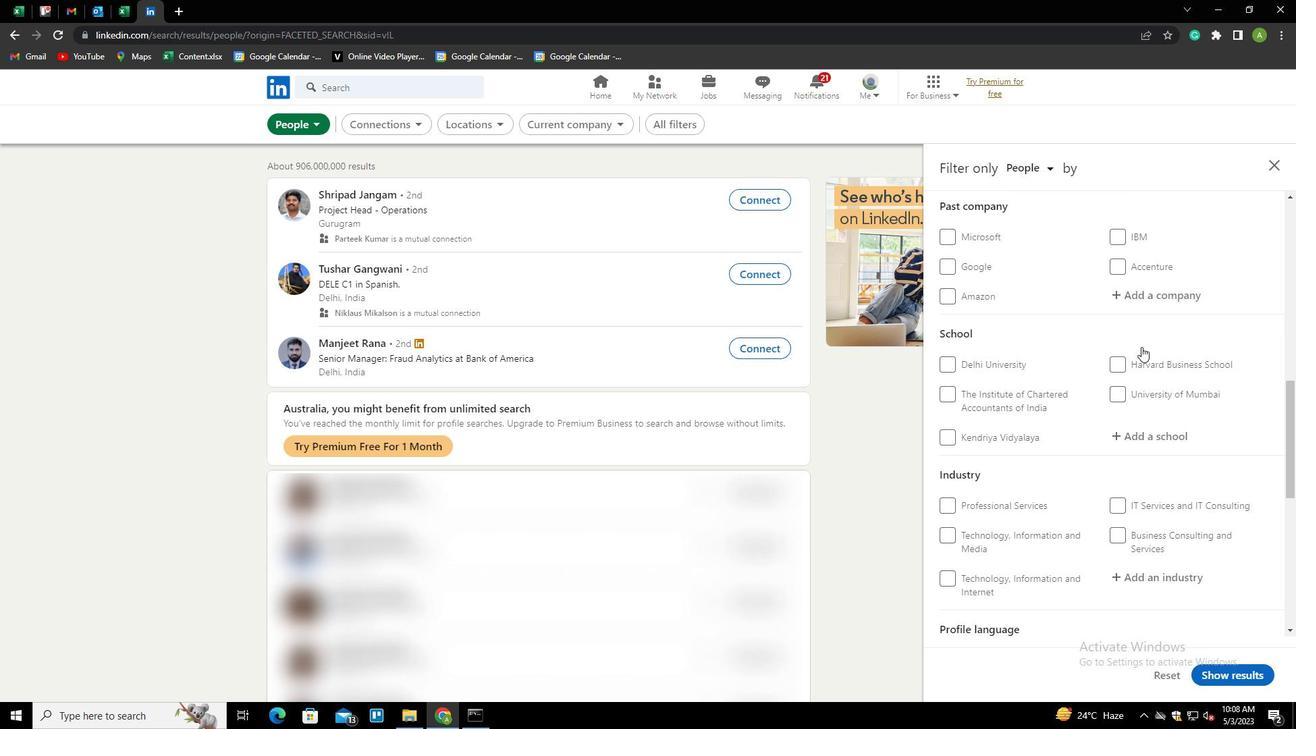 
Action: Mouse scrolled (1141, 346) with delta (0, 0)
Screenshot: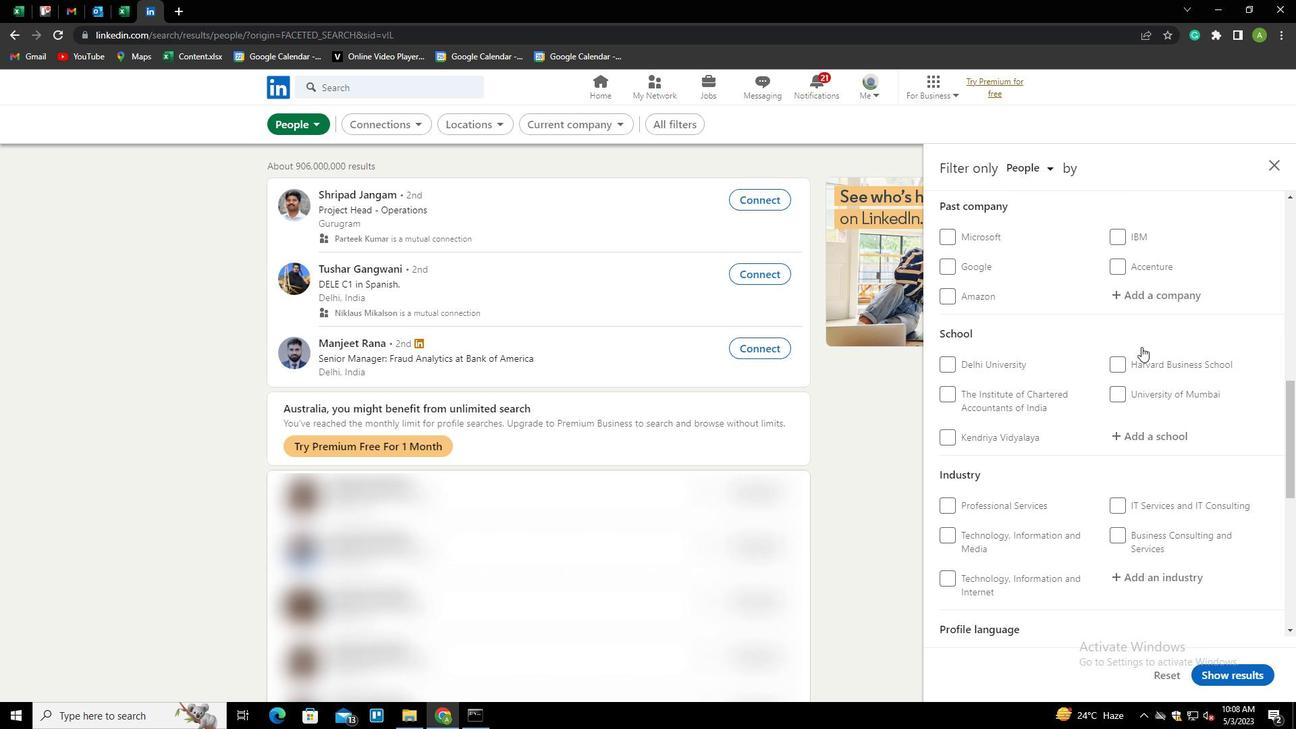 
Action: Mouse scrolled (1141, 346) with delta (0, 0)
Screenshot: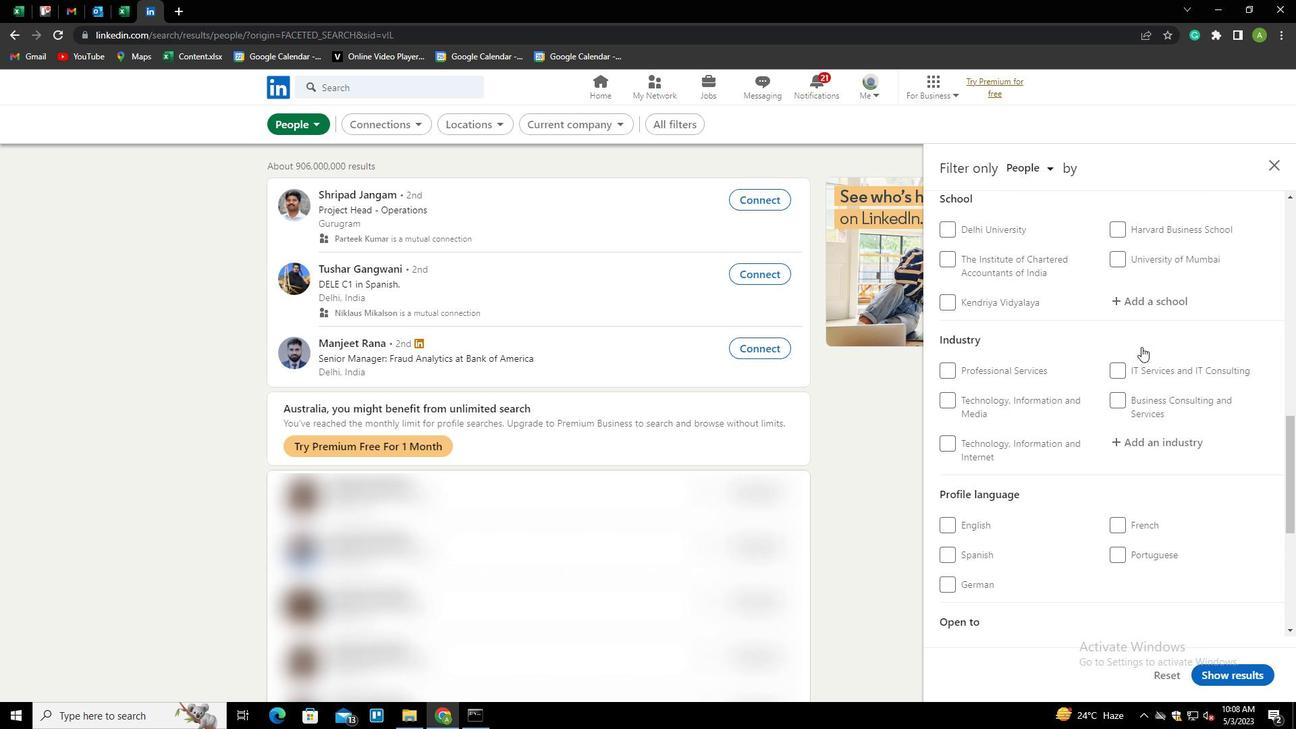 
Action: Mouse scrolled (1141, 346) with delta (0, 0)
Screenshot: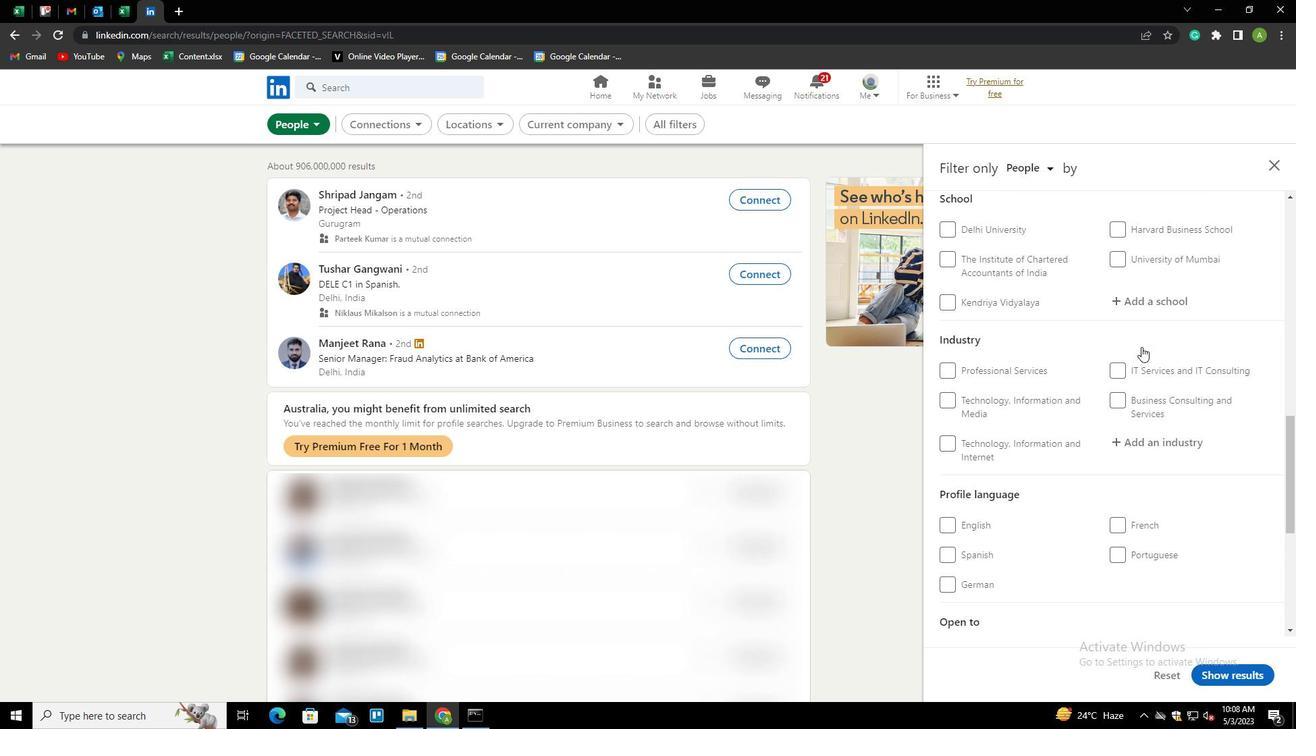 
Action: Mouse scrolled (1141, 346) with delta (0, 0)
Screenshot: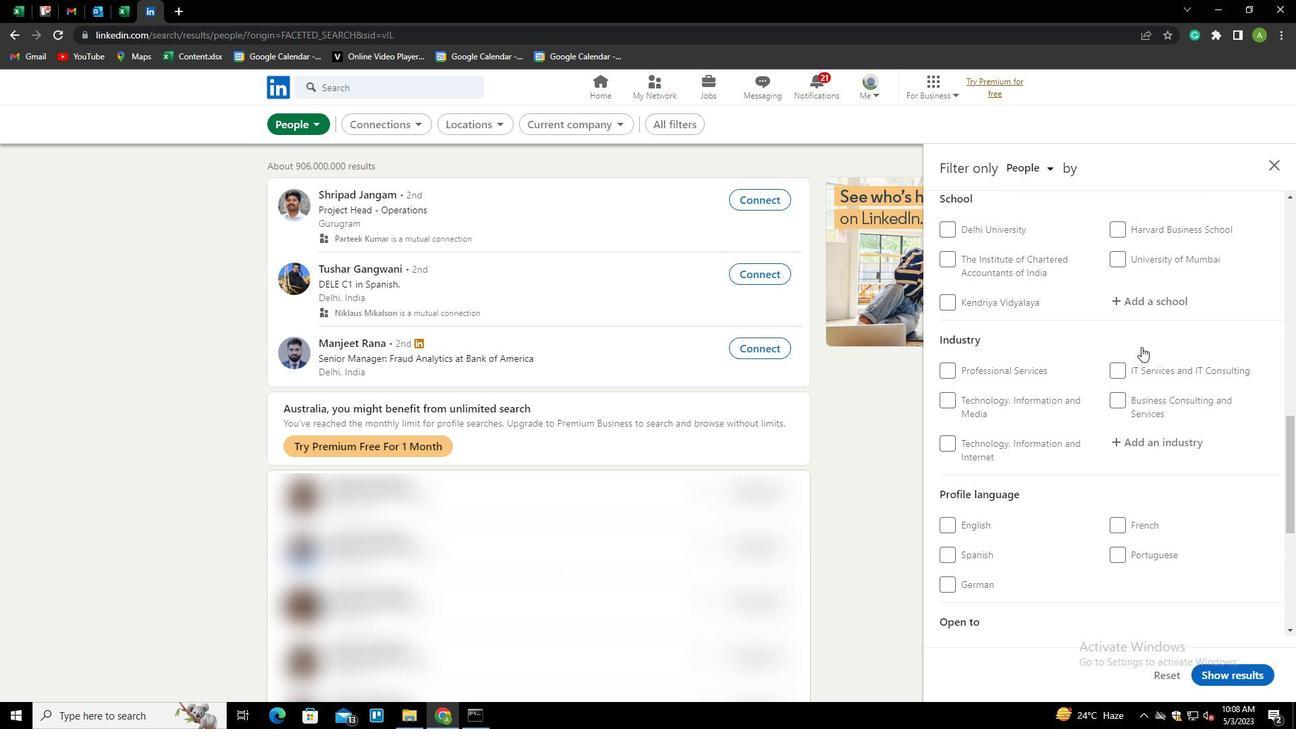 
Action: Mouse moved to (1125, 355)
Screenshot: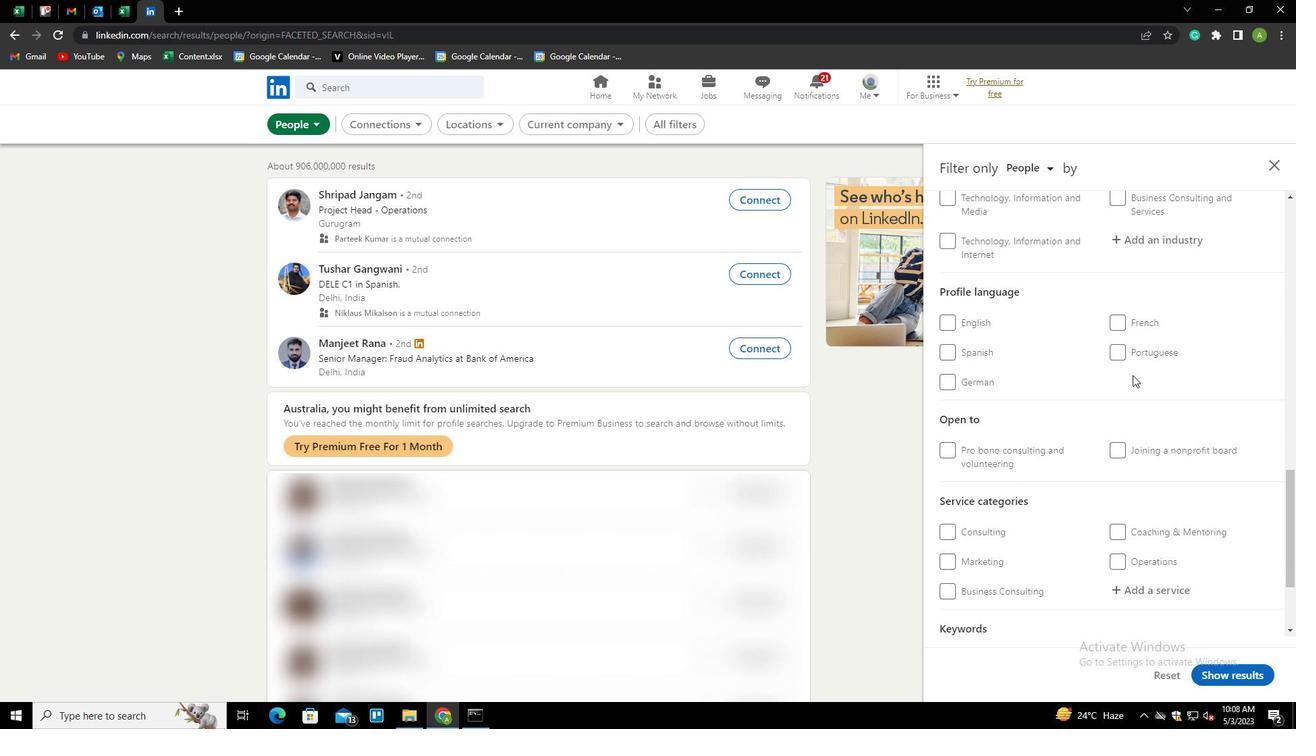 
Action: Mouse pressed left at (1125, 355)
Screenshot: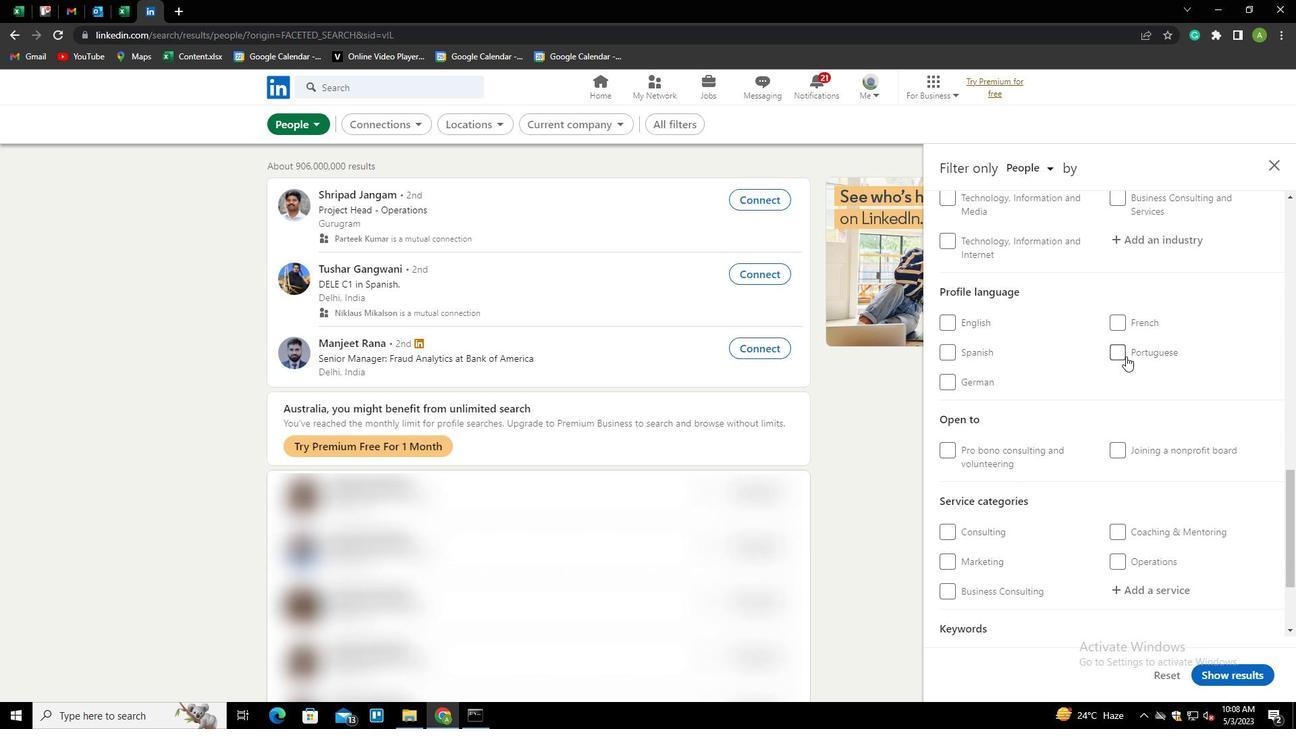 
Action: Mouse moved to (1165, 346)
Screenshot: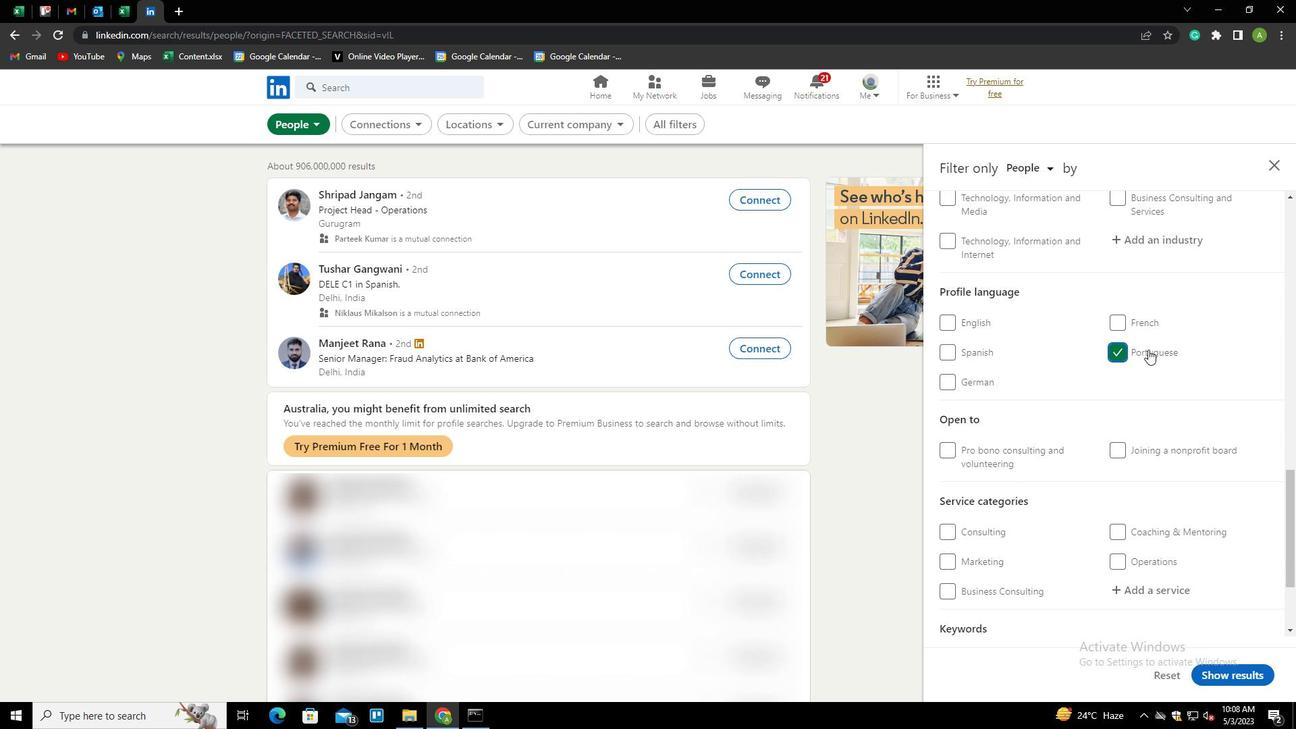 
Action: Mouse scrolled (1165, 346) with delta (0, 0)
Screenshot: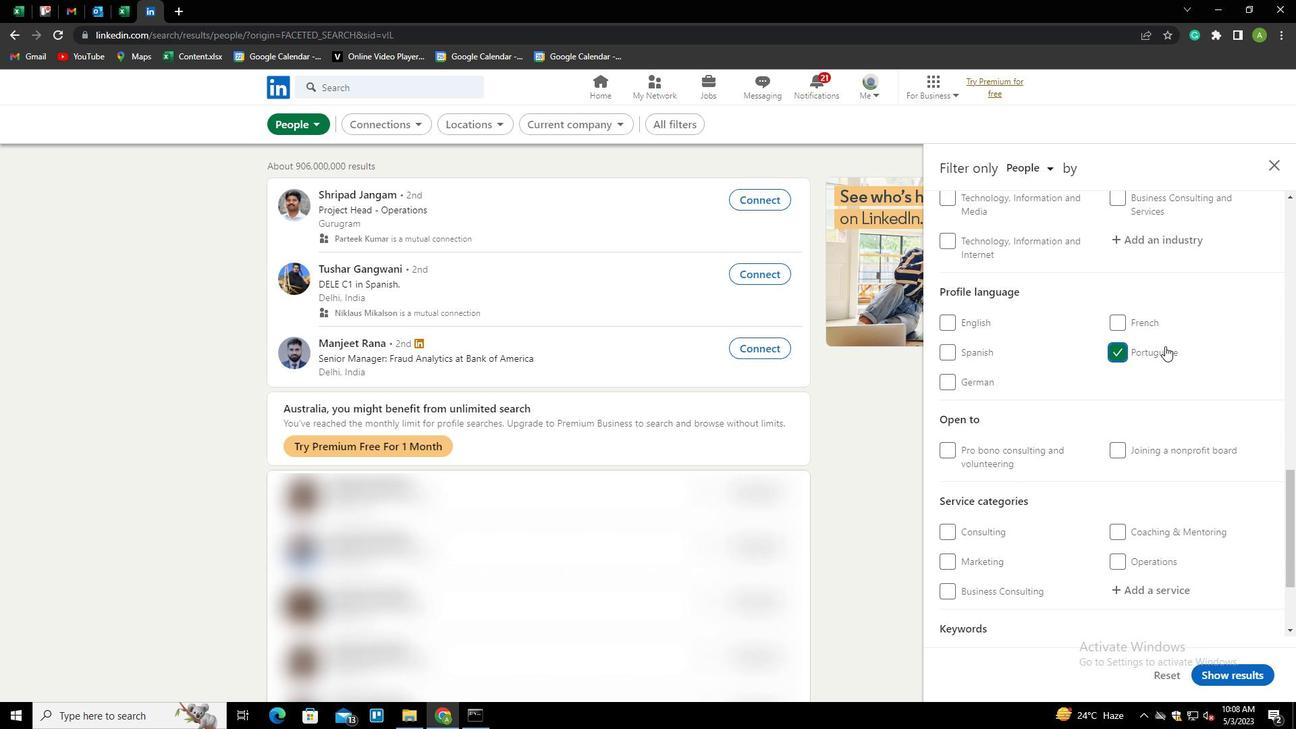 
Action: Mouse scrolled (1165, 346) with delta (0, 0)
Screenshot: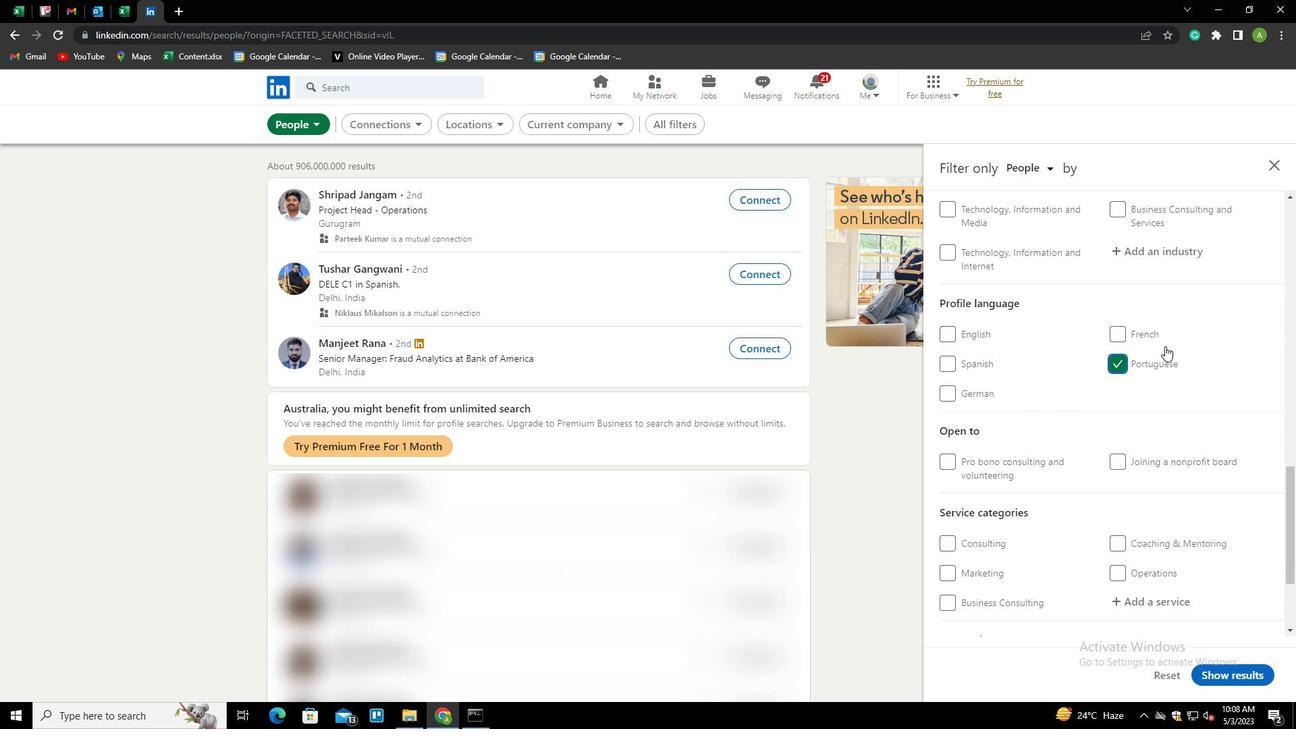 
Action: Mouse scrolled (1165, 346) with delta (0, 0)
Screenshot: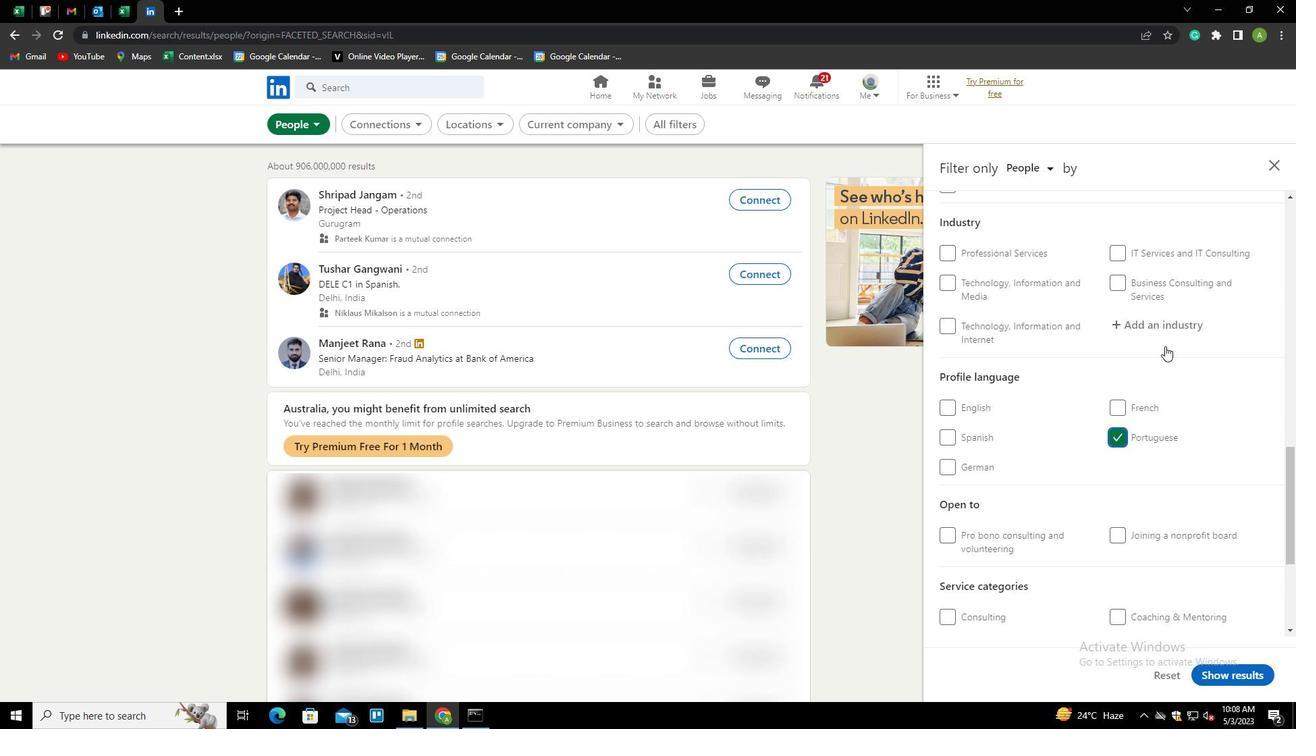 
Action: Mouse scrolled (1165, 346) with delta (0, 0)
Screenshot: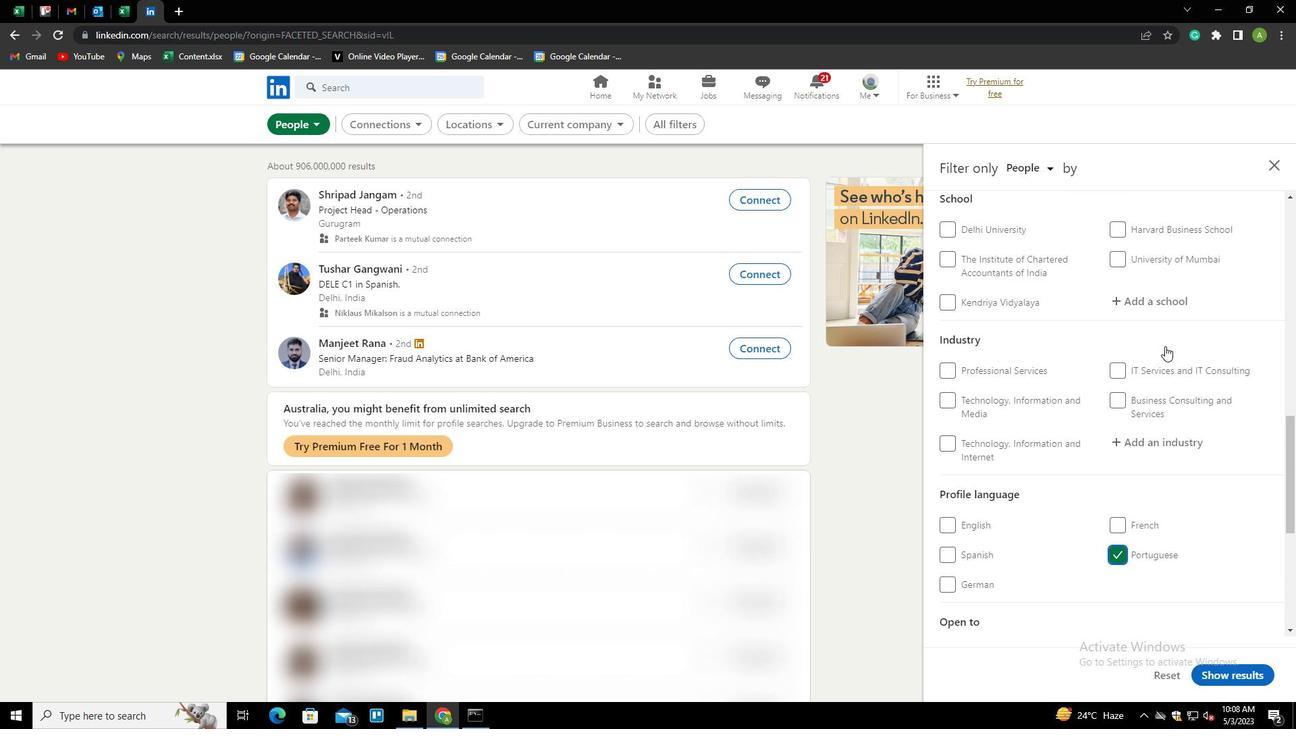 
Action: Mouse scrolled (1165, 346) with delta (0, 0)
Screenshot: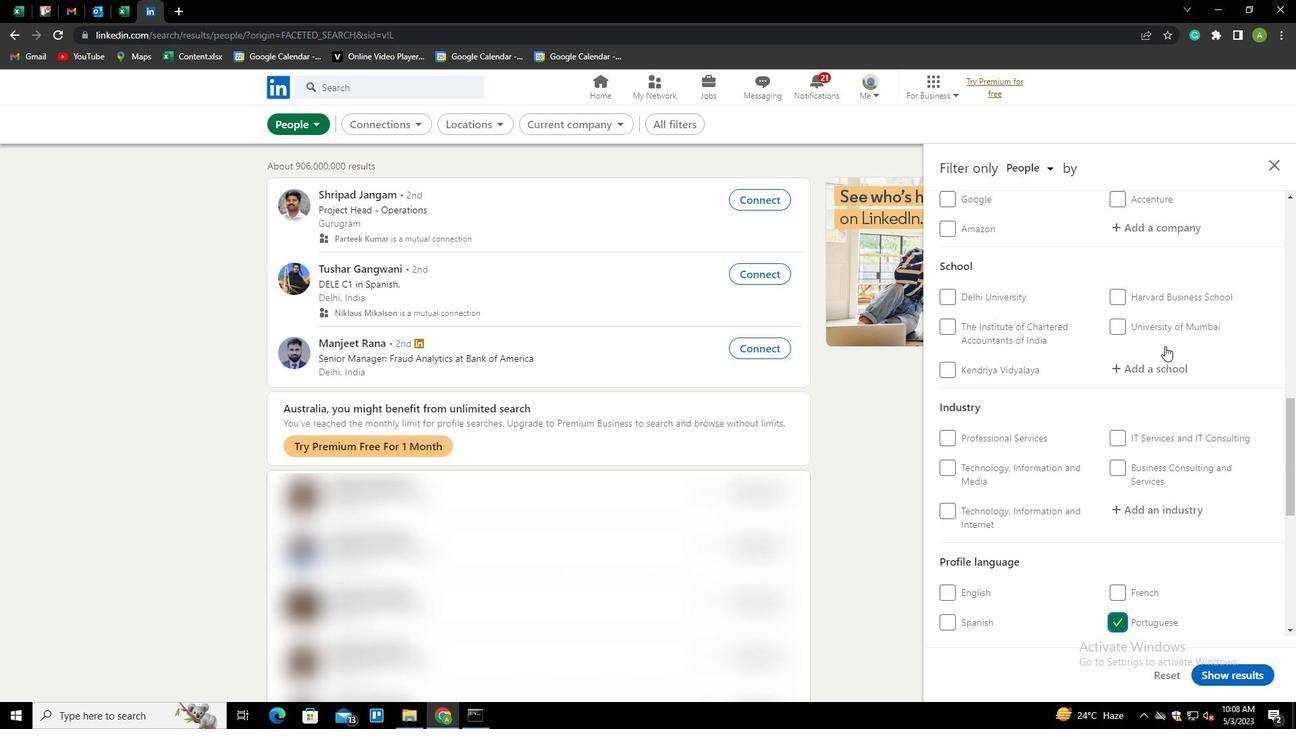 
Action: Mouse scrolled (1165, 346) with delta (0, 0)
Screenshot: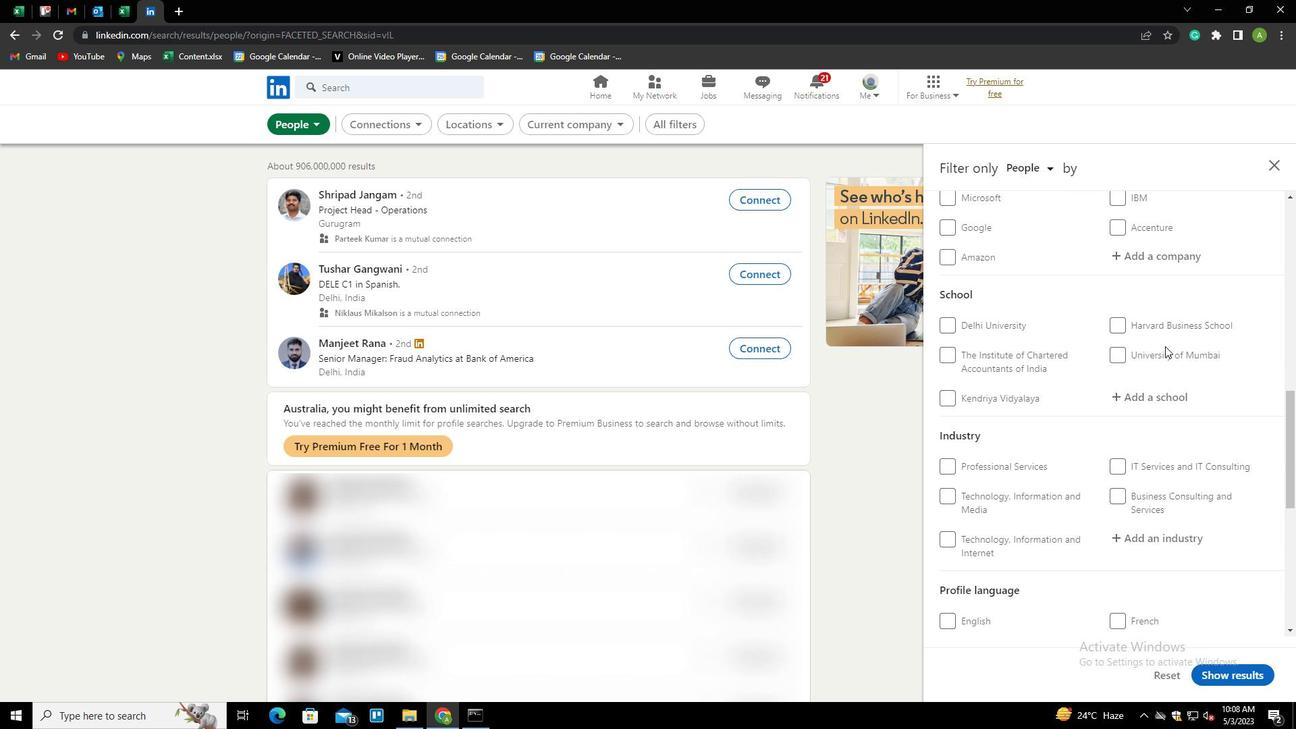 
Action: Mouse scrolled (1165, 346) with delta (0, 0)
Screenshot: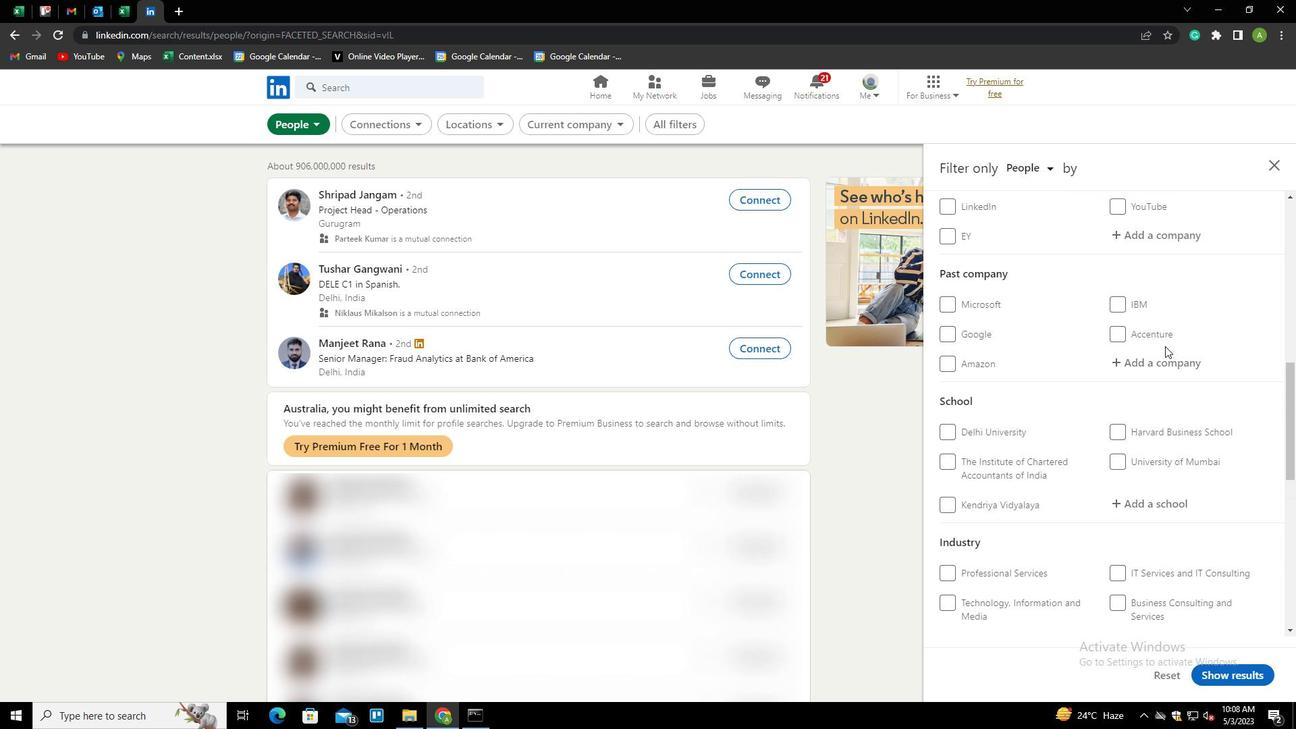 
Action: Mouse moved to (1155, 305)
Screenshot: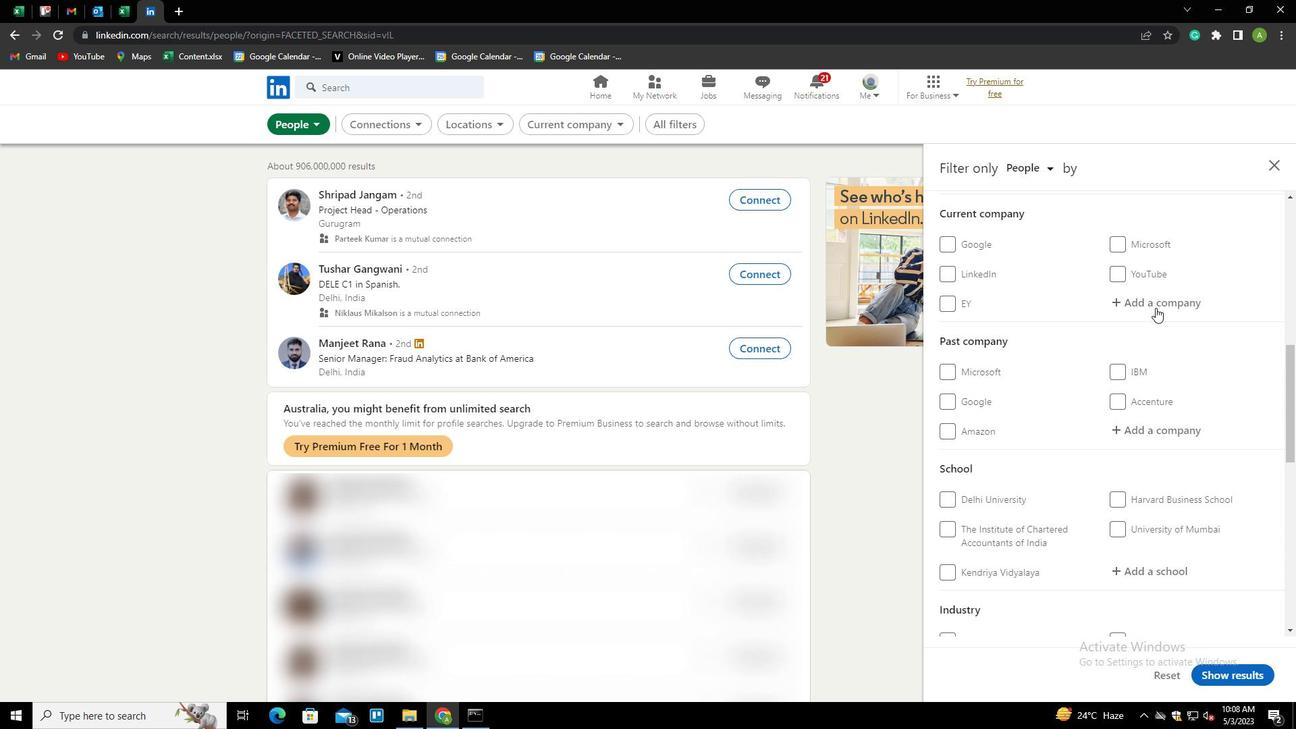 
Action: Mouse pressed left at (1155, 305)
Screenshot: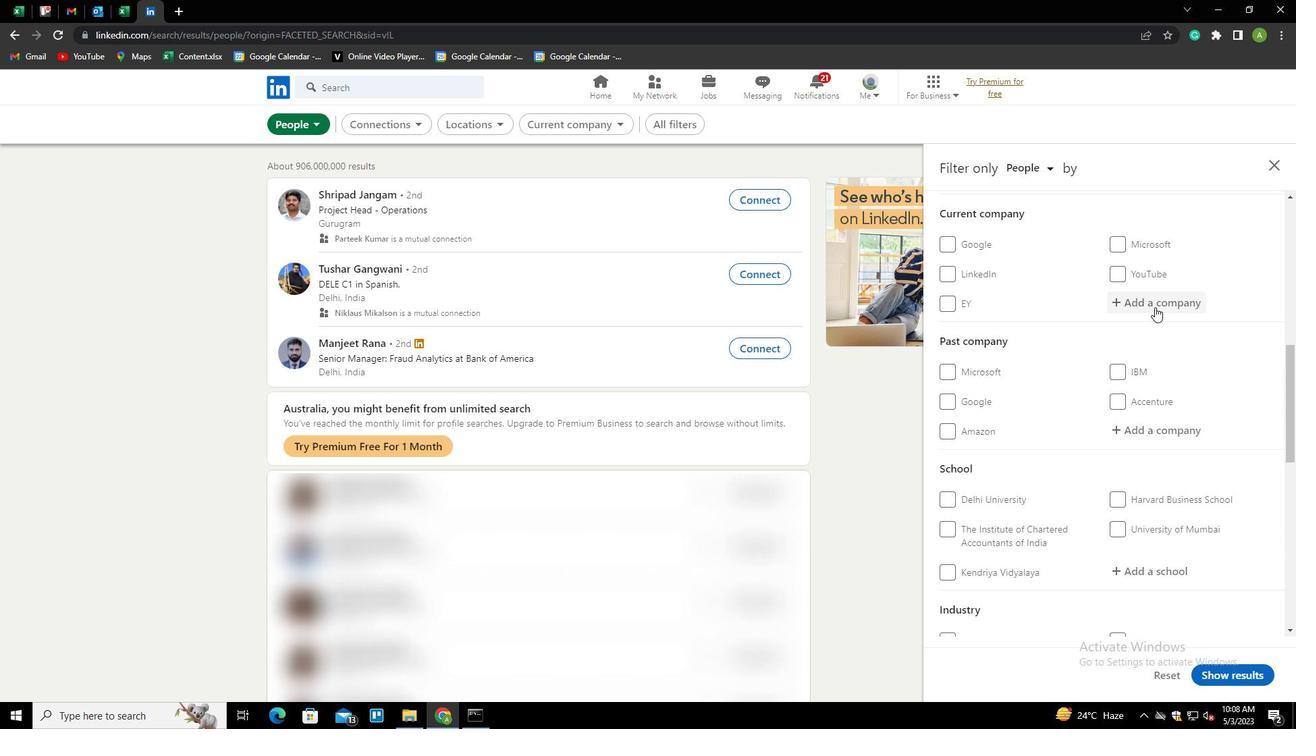 
Action: Key pressed <Key.shift>HOUSING.C<Key.down><Key.enter>
Screenshot: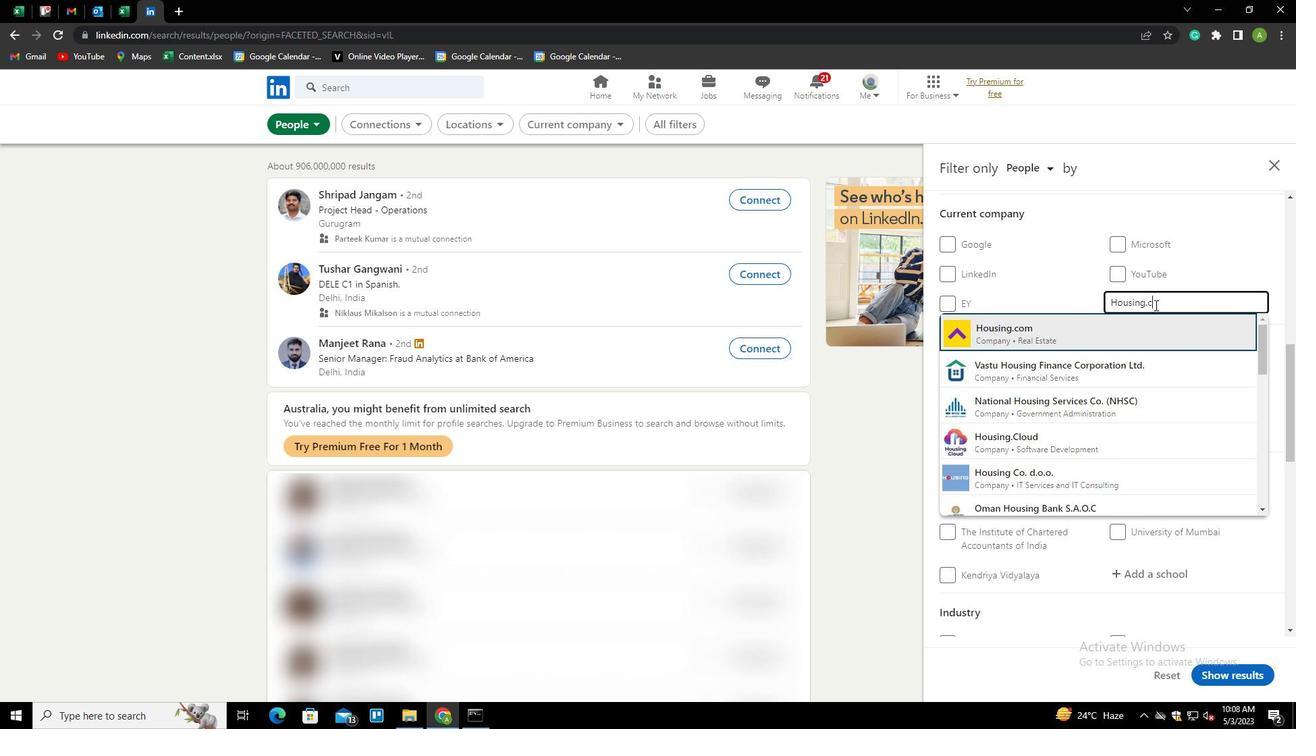 
Action: Mouse scrolled (1155, 304) with delta (0, 0)
Screenshot: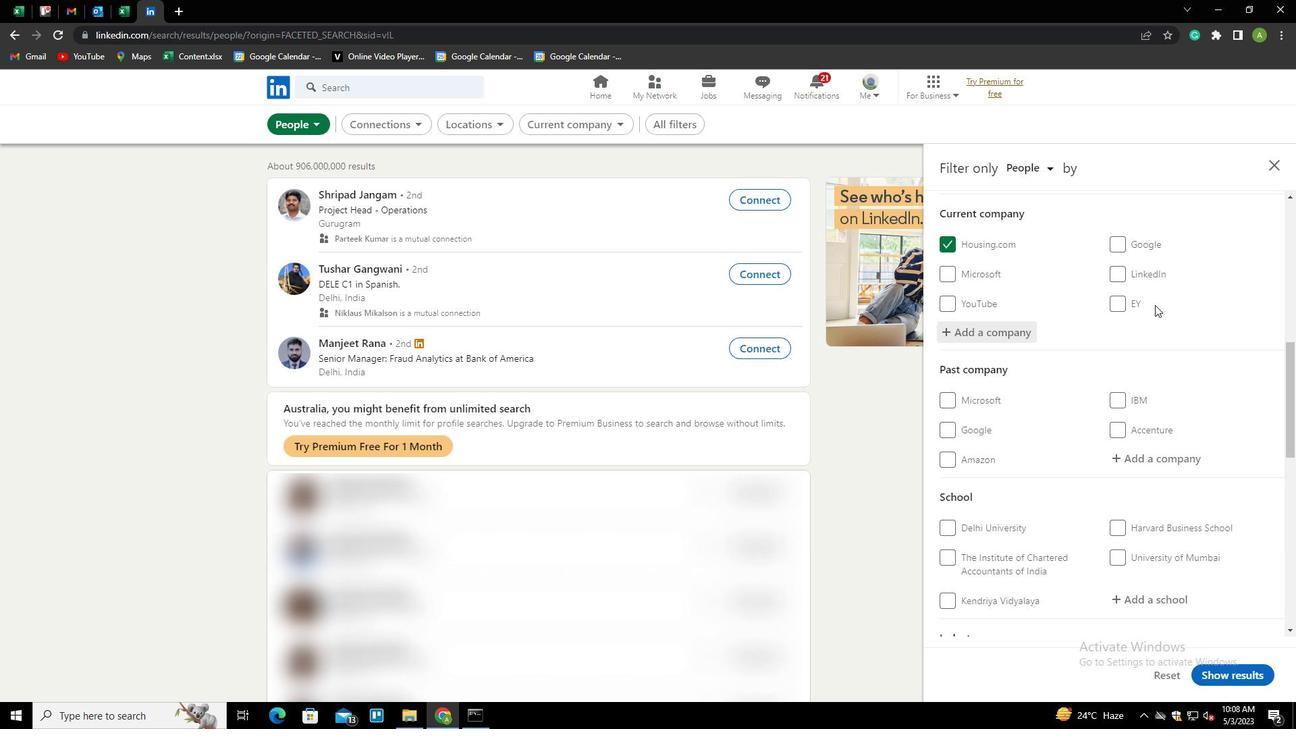 
Action: Mouse scrolled (1155, 304) with delta (0, 0)
Screenshot: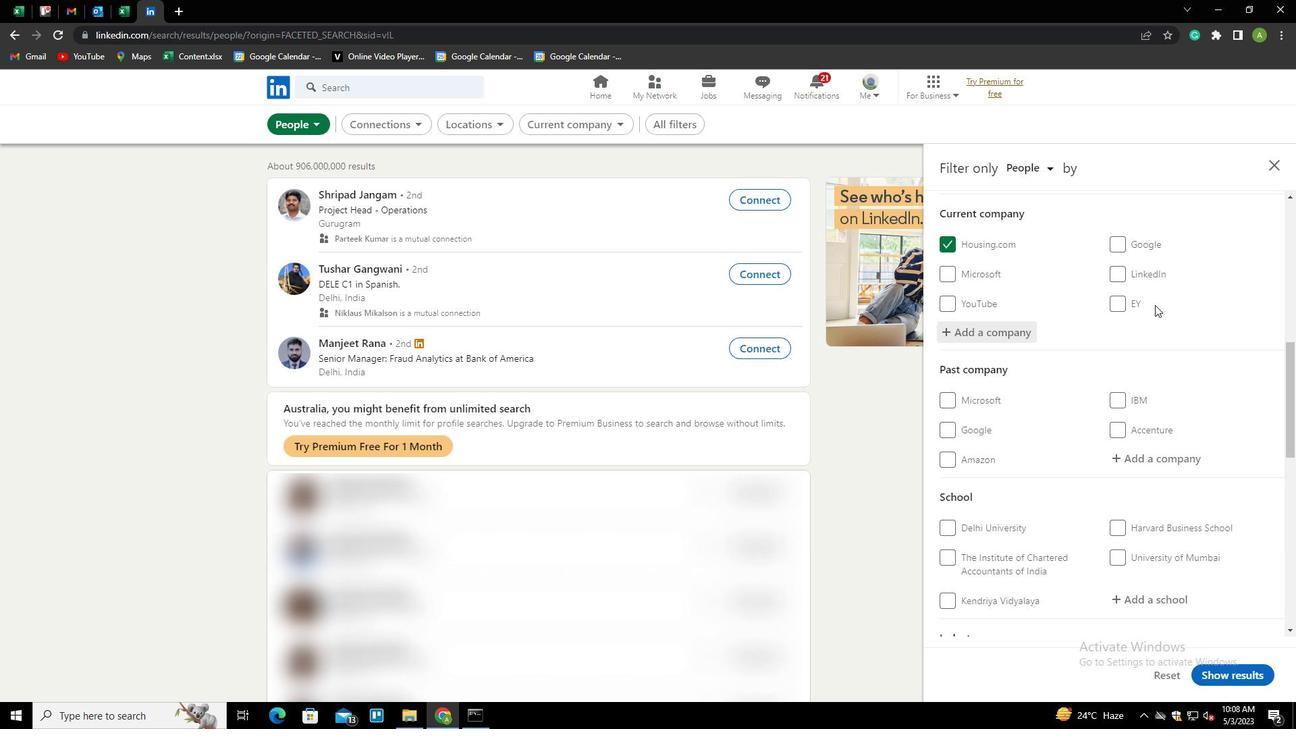 
Action: Mouse scrolled (1155, 304) with delta (0, 0)
Screenshot: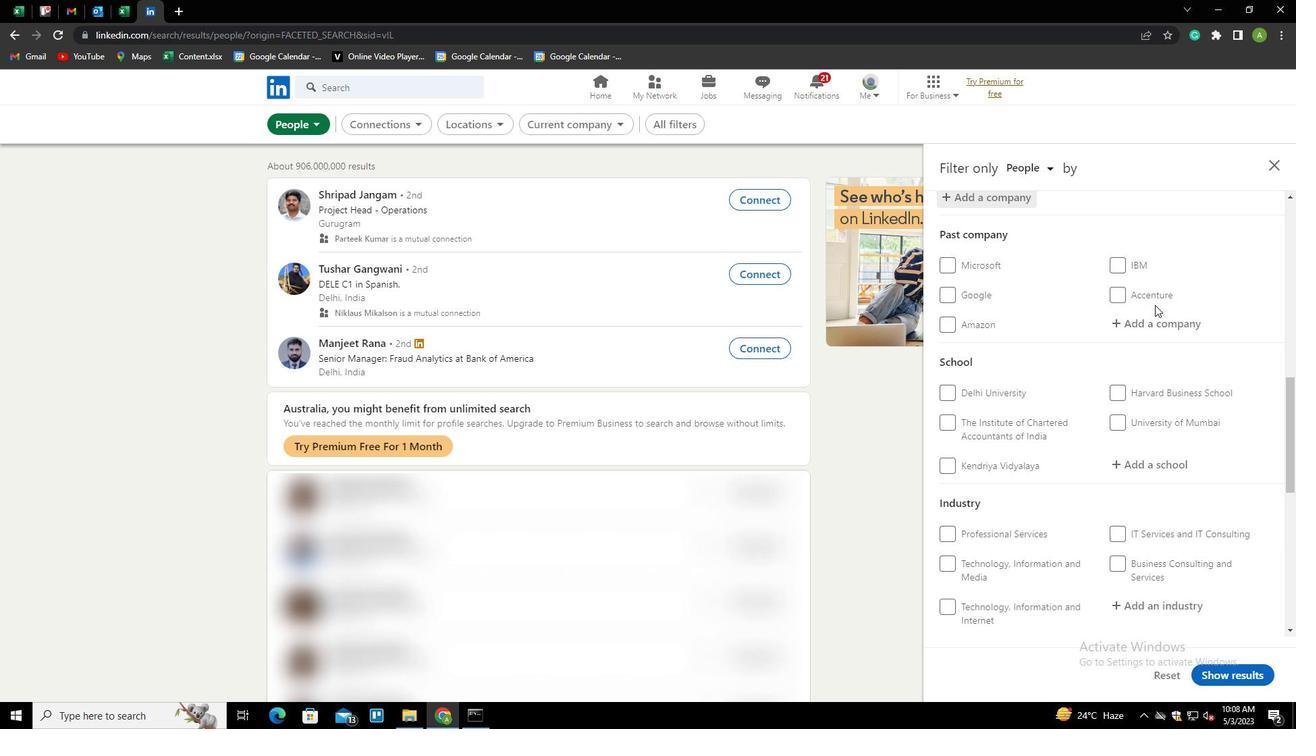 
Action: Mouse scrolled (1155, 304) with delta (0, 0)
Screenshot: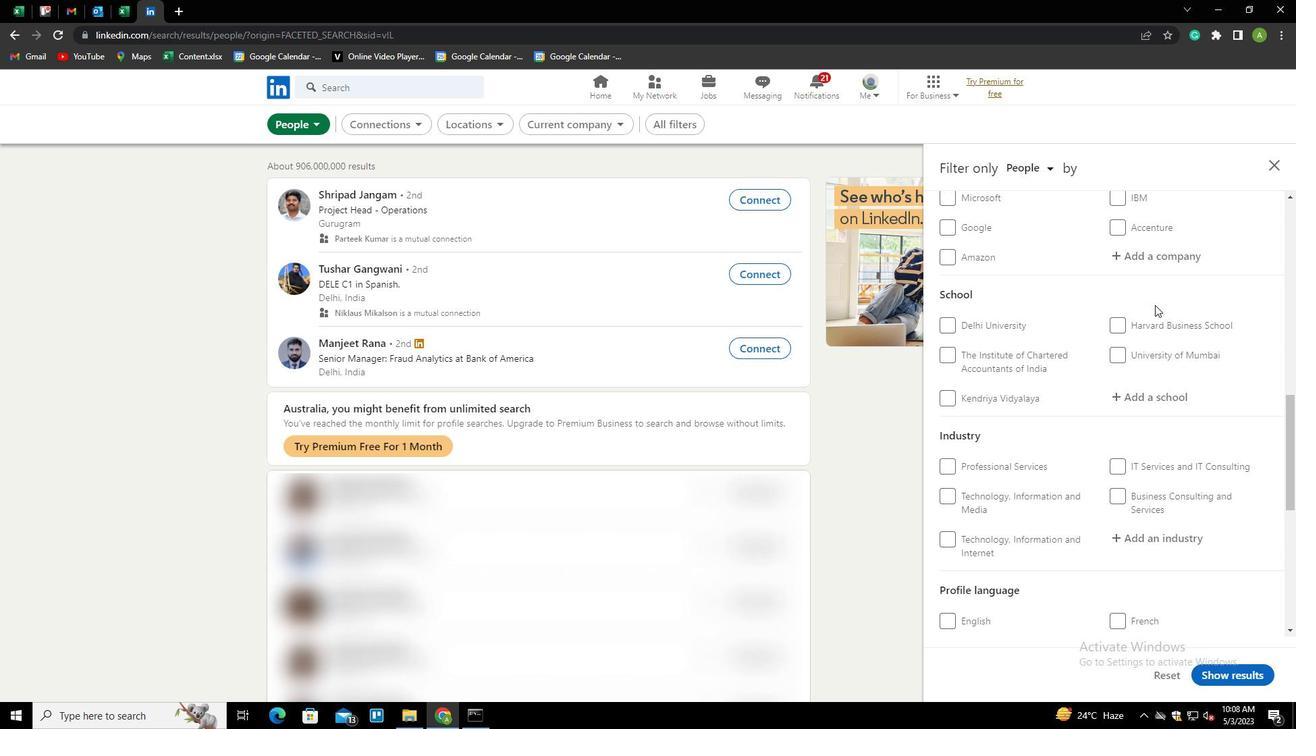 
Action: Mouse moved to (1151, 324)
Screenshot: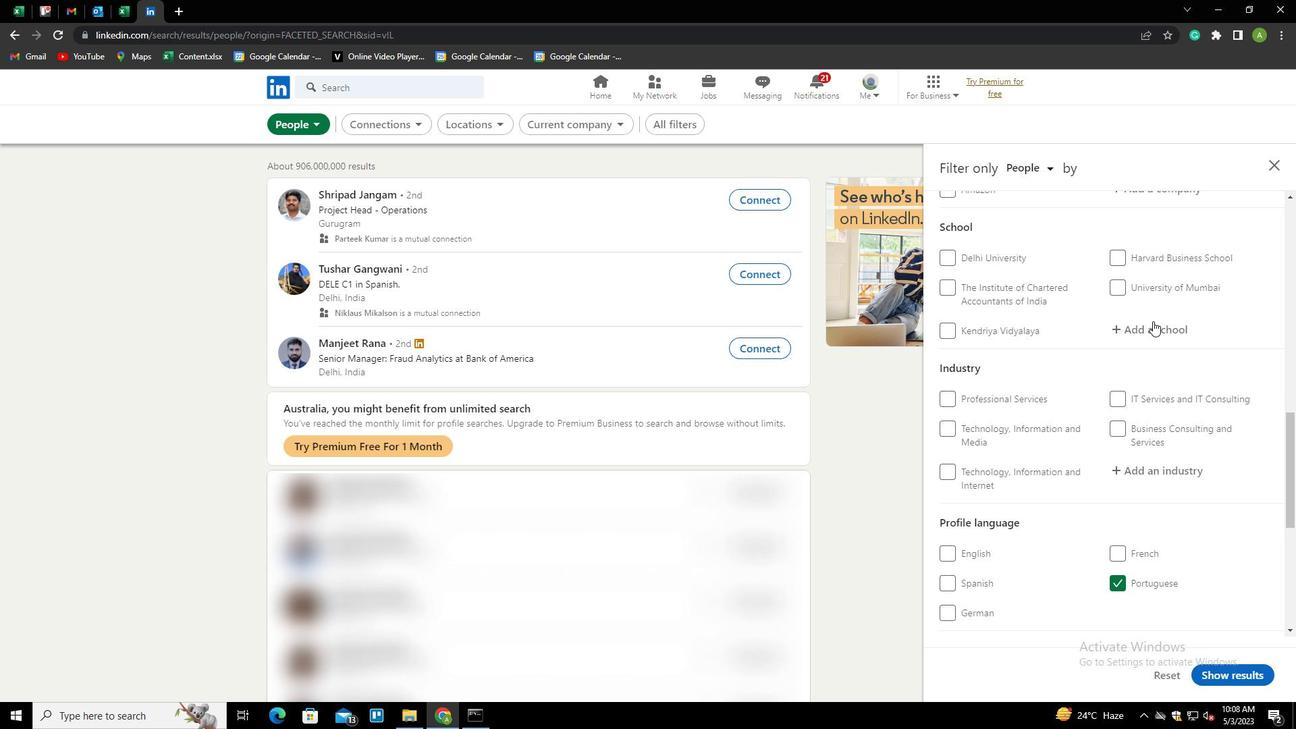 
Action: Mouse pressed left at (1151, 324)
Screenshot: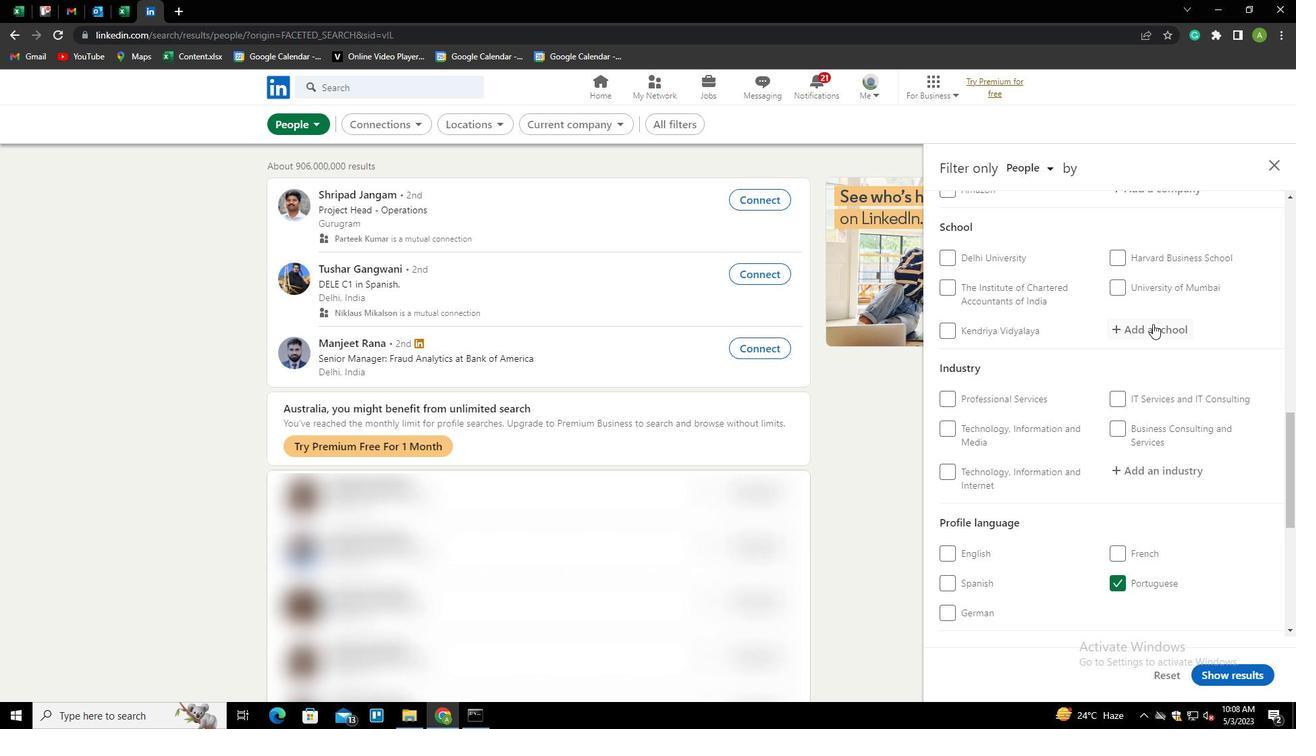 
Action: Mouse moved to (1154, 327)
Screenshot: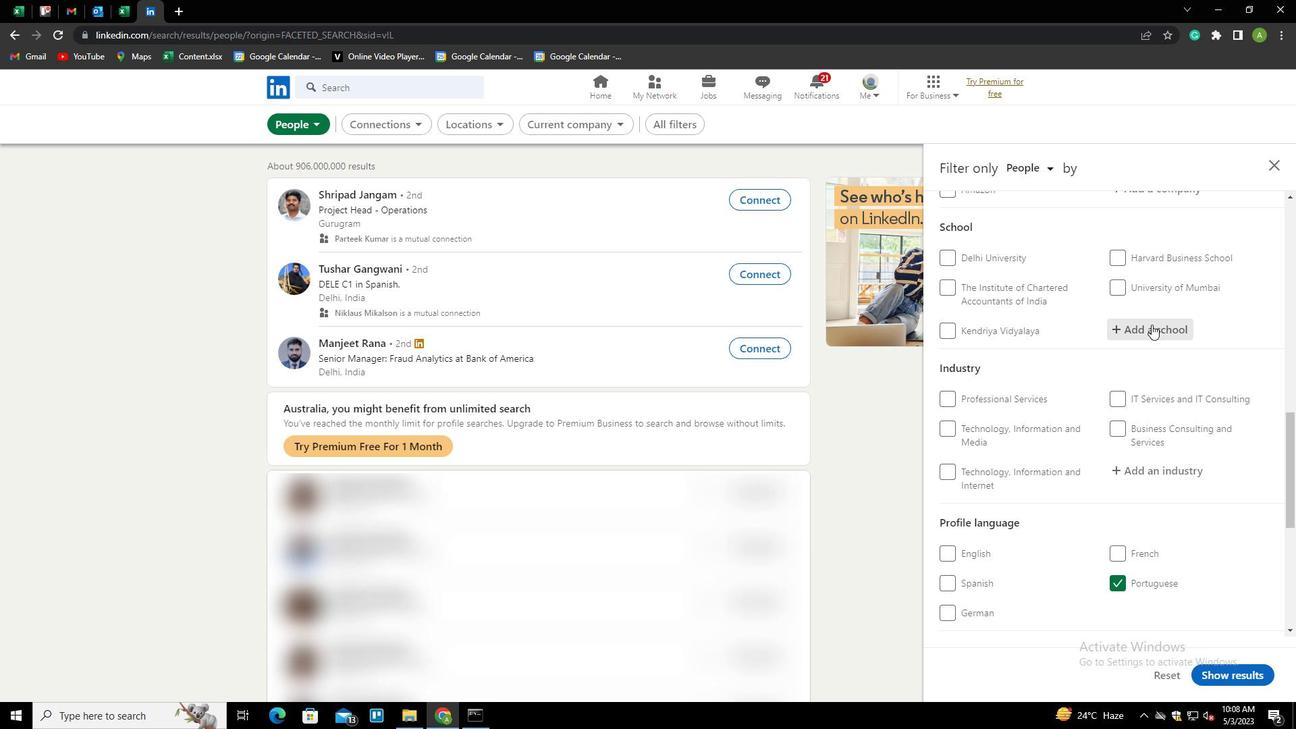 
Action: Mouse pressed left at (1154, 327)
Screenshot: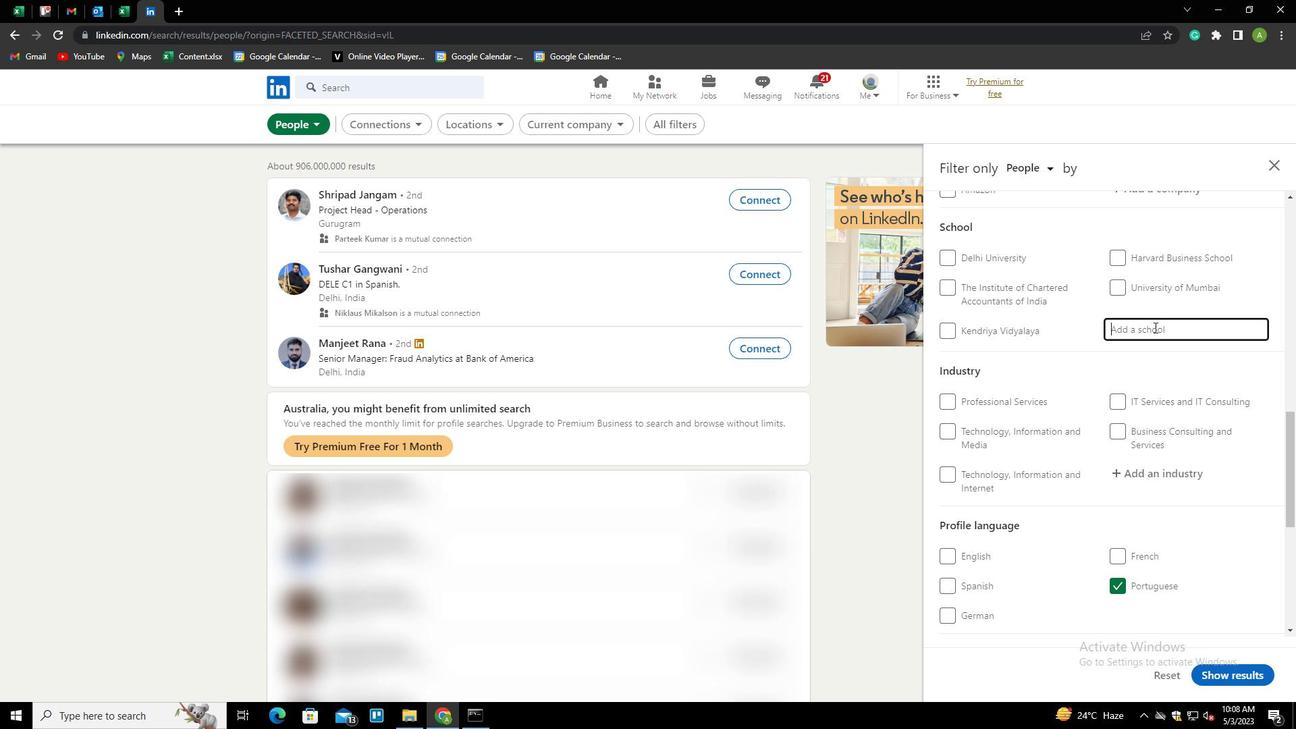 
Action: Key pressed <Key.shift>MATA<Key.space><Key.shift><Key.shift><Key.shift><Key.shift><Key.shift><Key.shift><Key.shift><Key.shift>GURU<Key.backspace>J<Key.shift_r><Key.left><Key.shift_r><Key.left>JRI<Key.down><Key.enter>
Screenshot: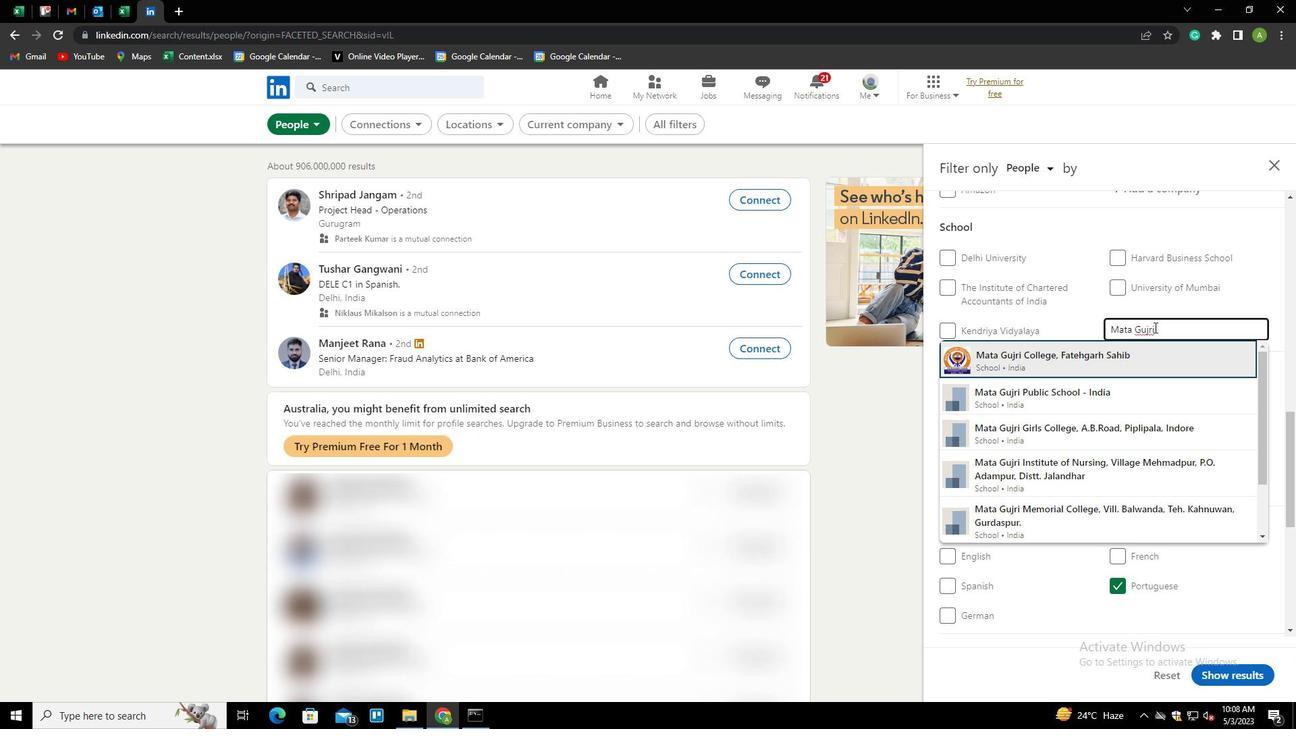 
Action: Mouse scrolled (1154, 326) with delta (0, 0)
Screenshot: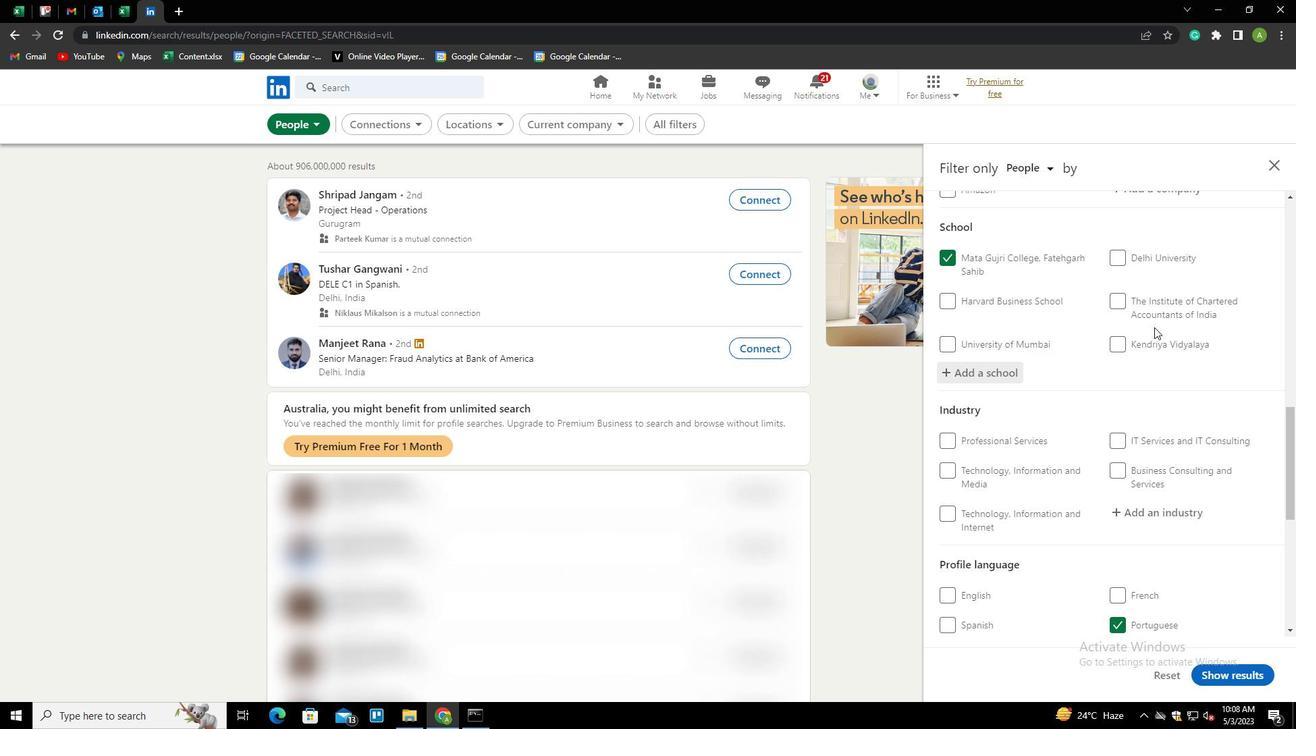 
Action: Mouse scrolled (1154, 326) with delta (0, 0)
Screenshot: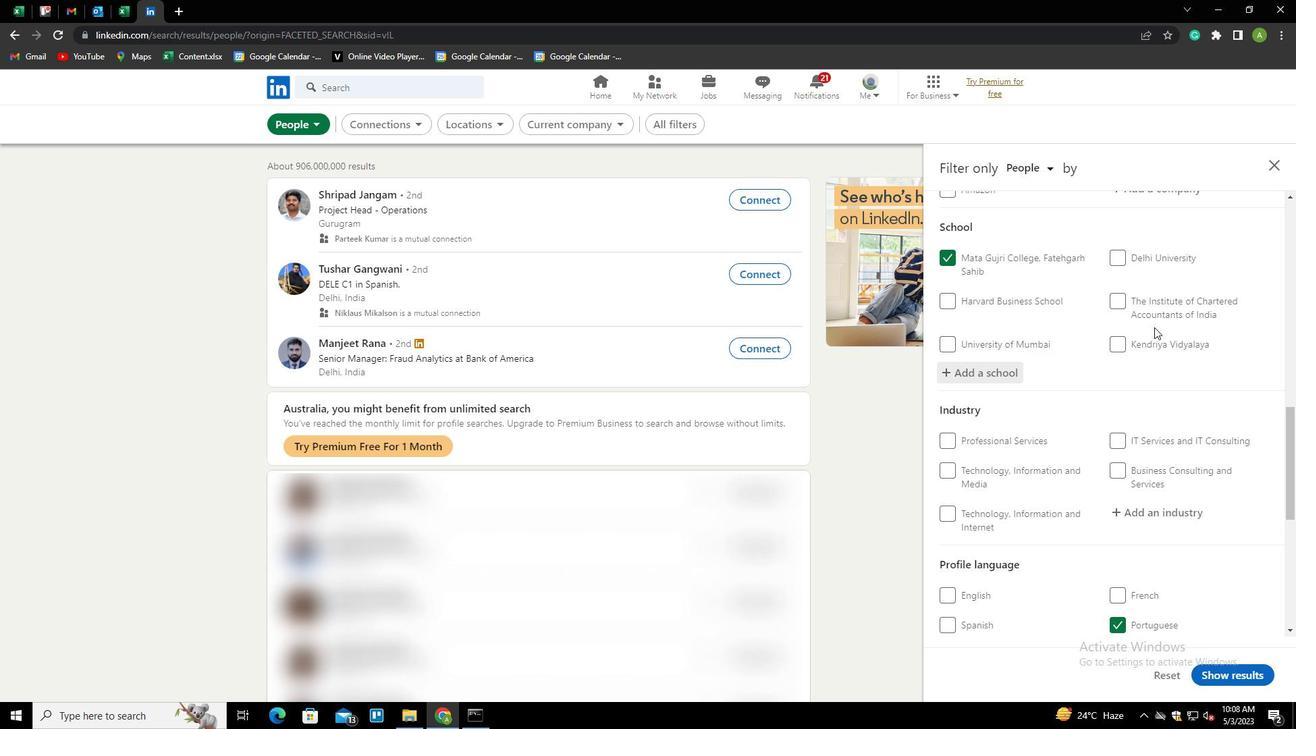 
Action: Mouse scrolled (1154, 326) with delta (0, 0)
Screenshot: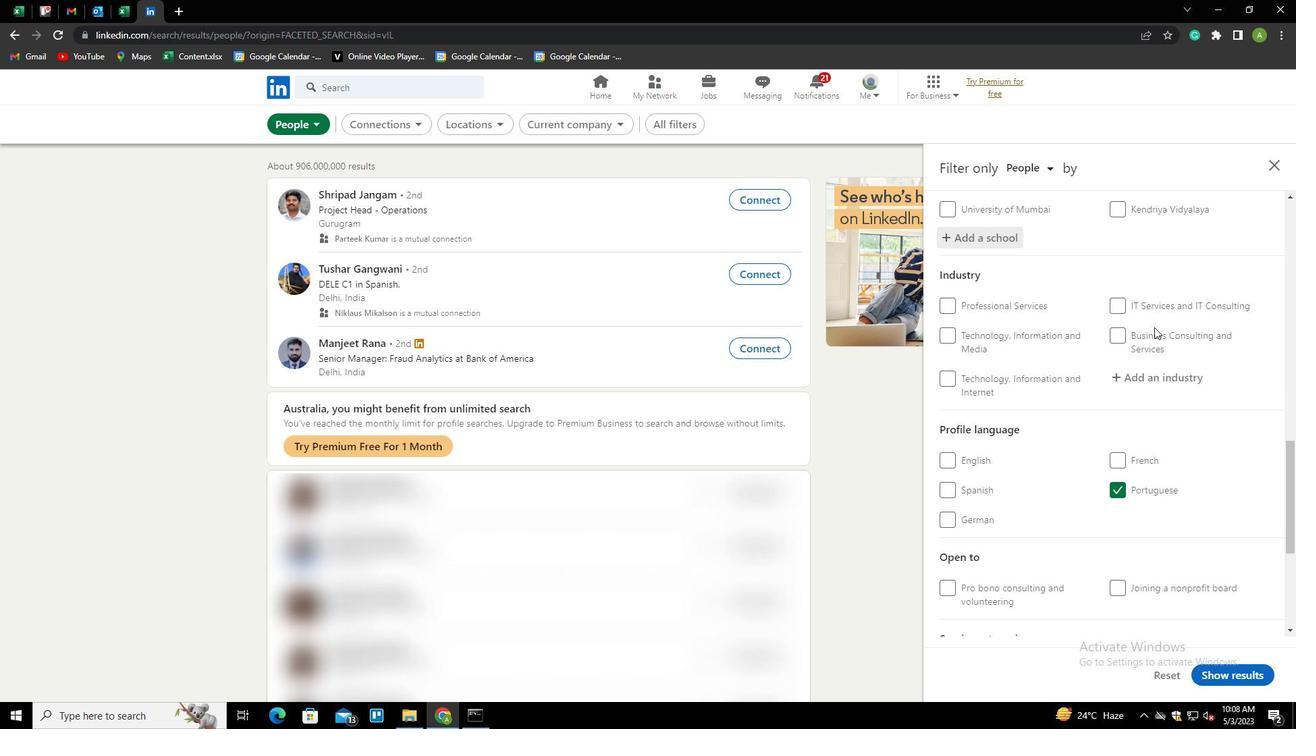 
Action: Mouse moved to (1160, 301)
Screenshot: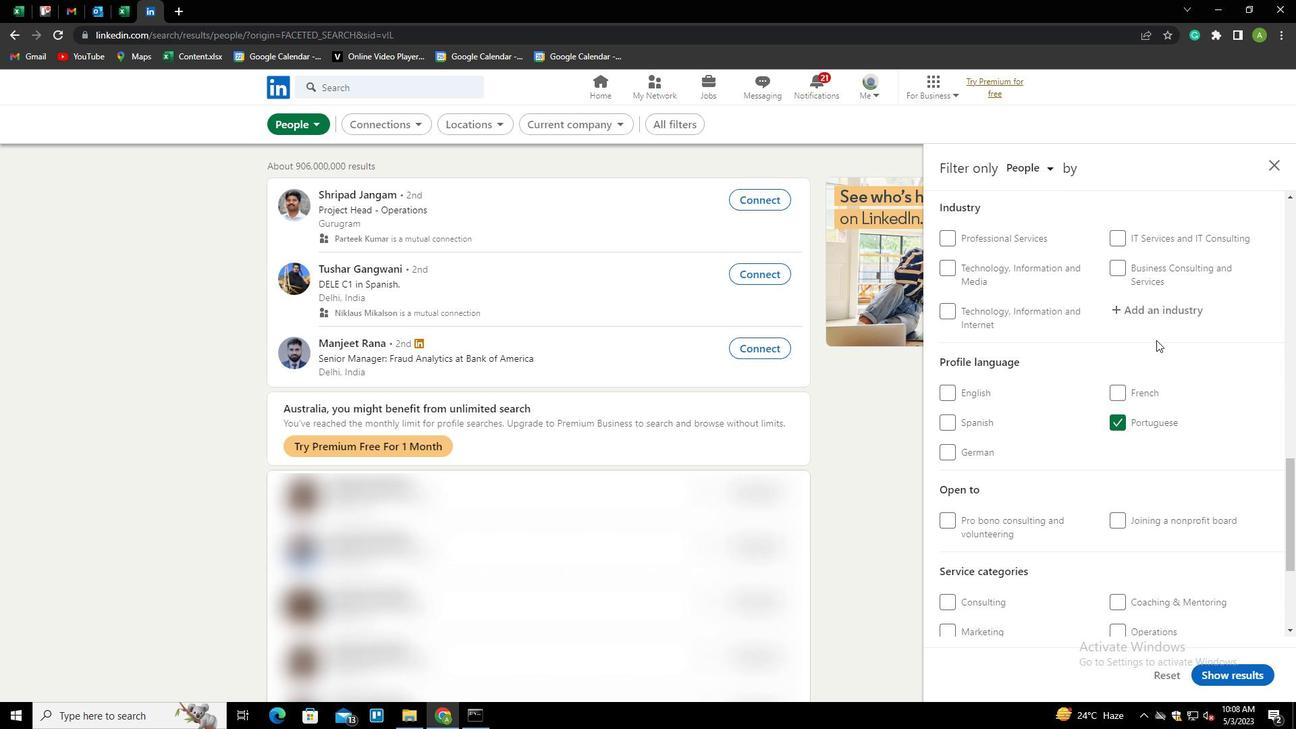 
Action: Mouse pressed left at (1160, 301)
Screenshot: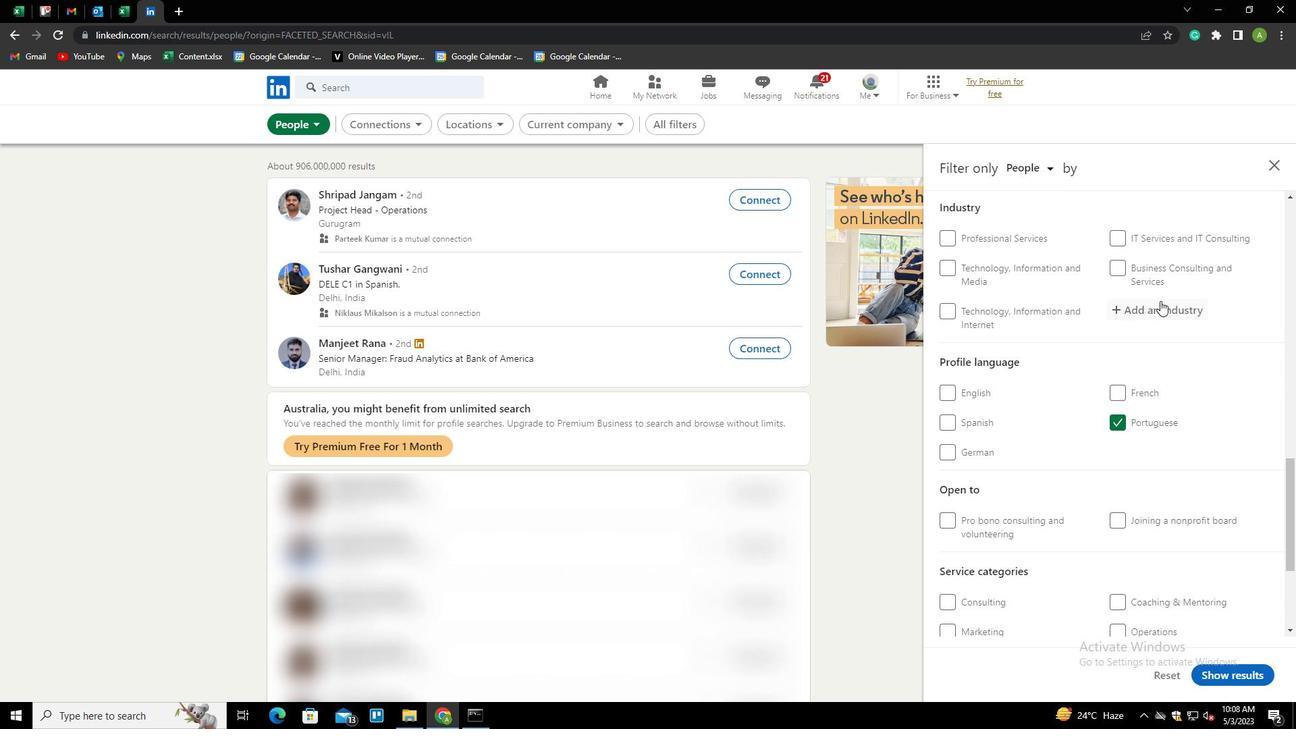 
Action: Key pressed <Key.shift>PUBLIC<Key.space>A<Key.backspace><Key.shift>REL<Key.down><Key.enter>
Screenshot: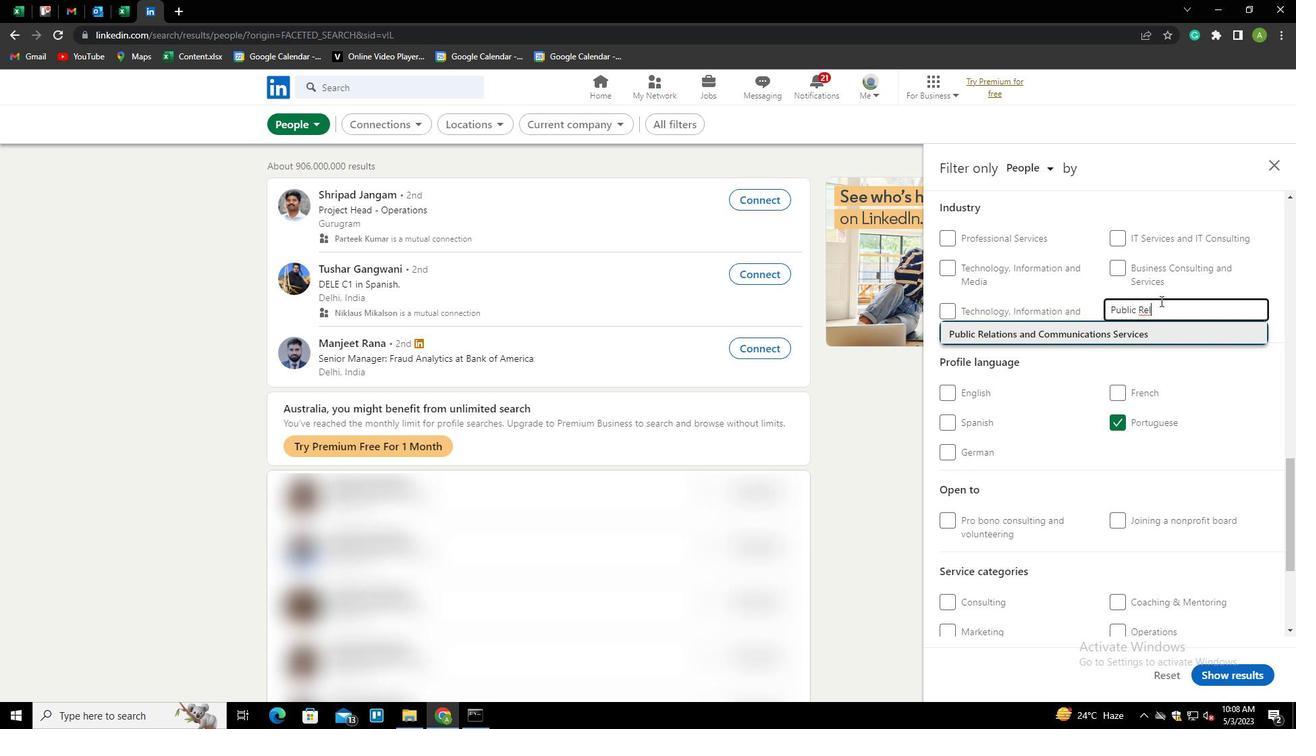 
Action: Mouse scrolled (1160, 300) with delta (0, 0)
Screenshot: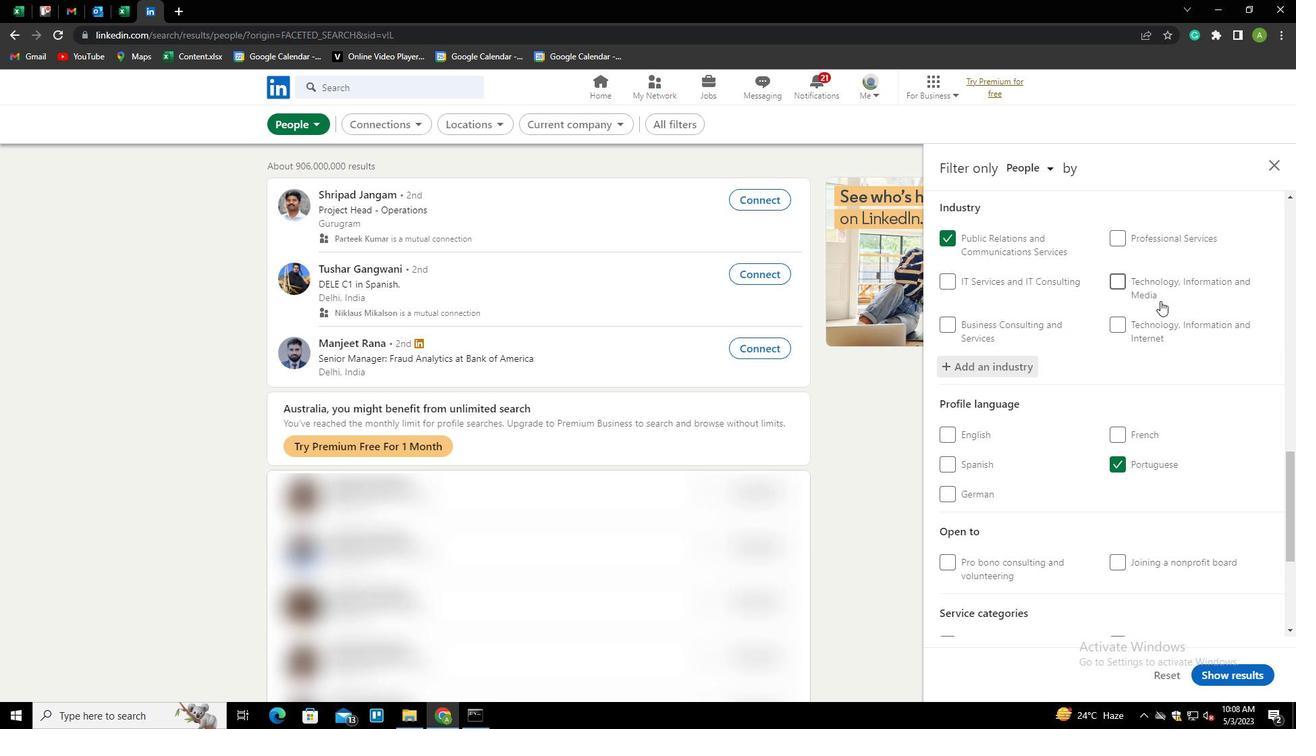 
Action: Mouse scrolled (1160, 300) with delta (0, 0)
Screenshot: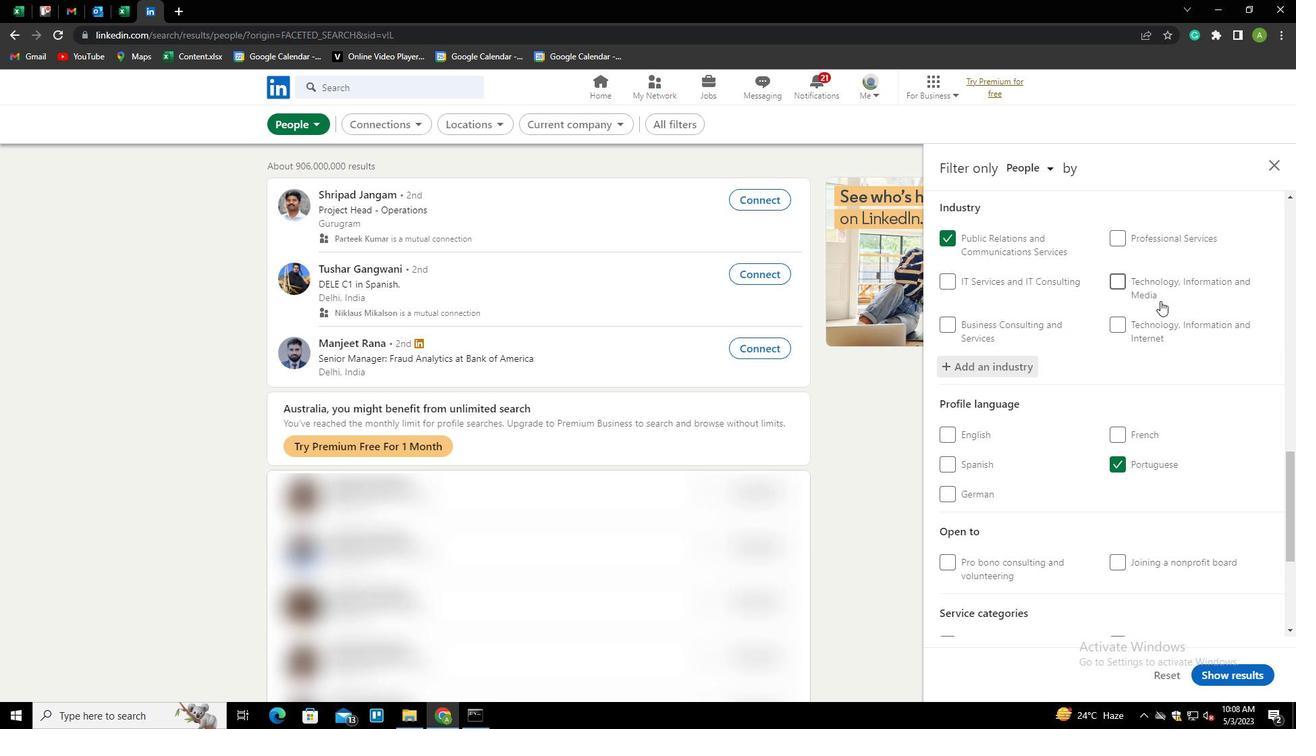 
Action: Mouse scrolled (1160, 300) with delta (0, 0)
Screenshot: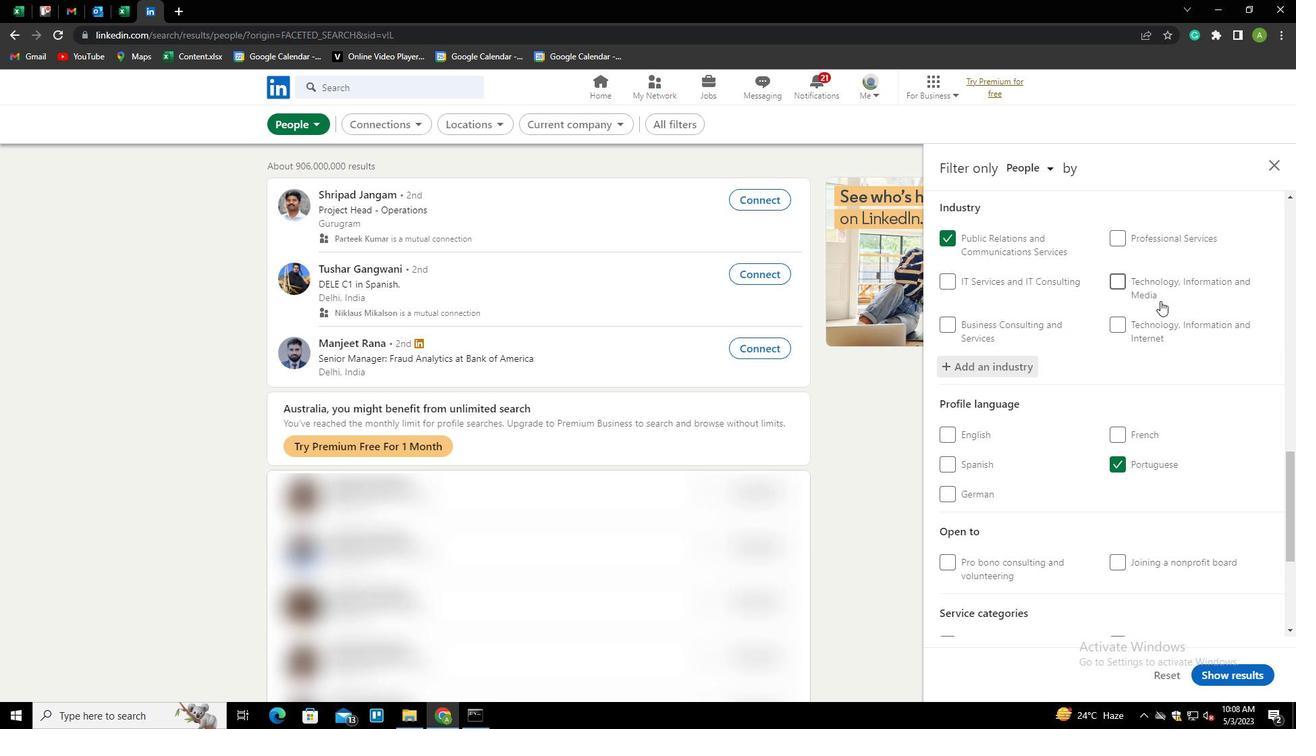 
Action: Mouse scrolled (1160, 300) with delta (0, 0)
Screenshot: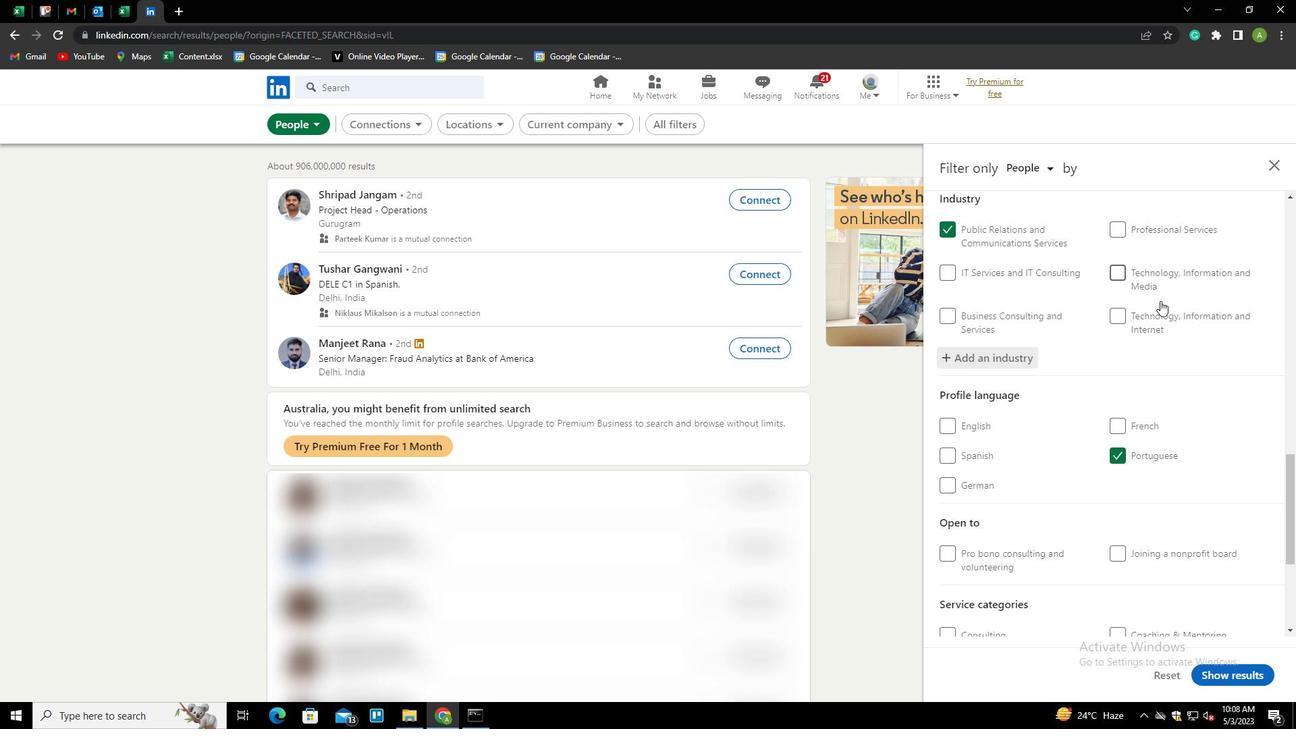 
Action: Mouse moved to (1128, 447)
Screenshot: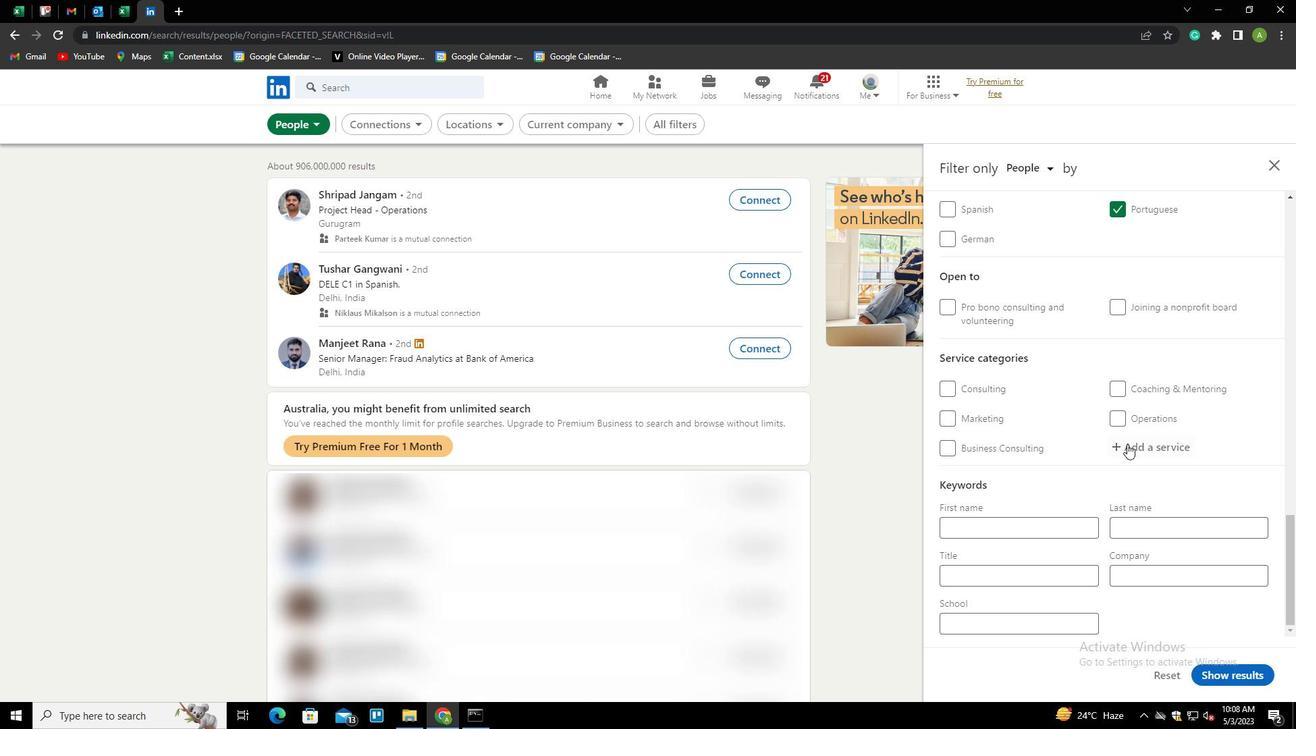 
Action: Mouse pressed left at (1128, 447)
Screenshot: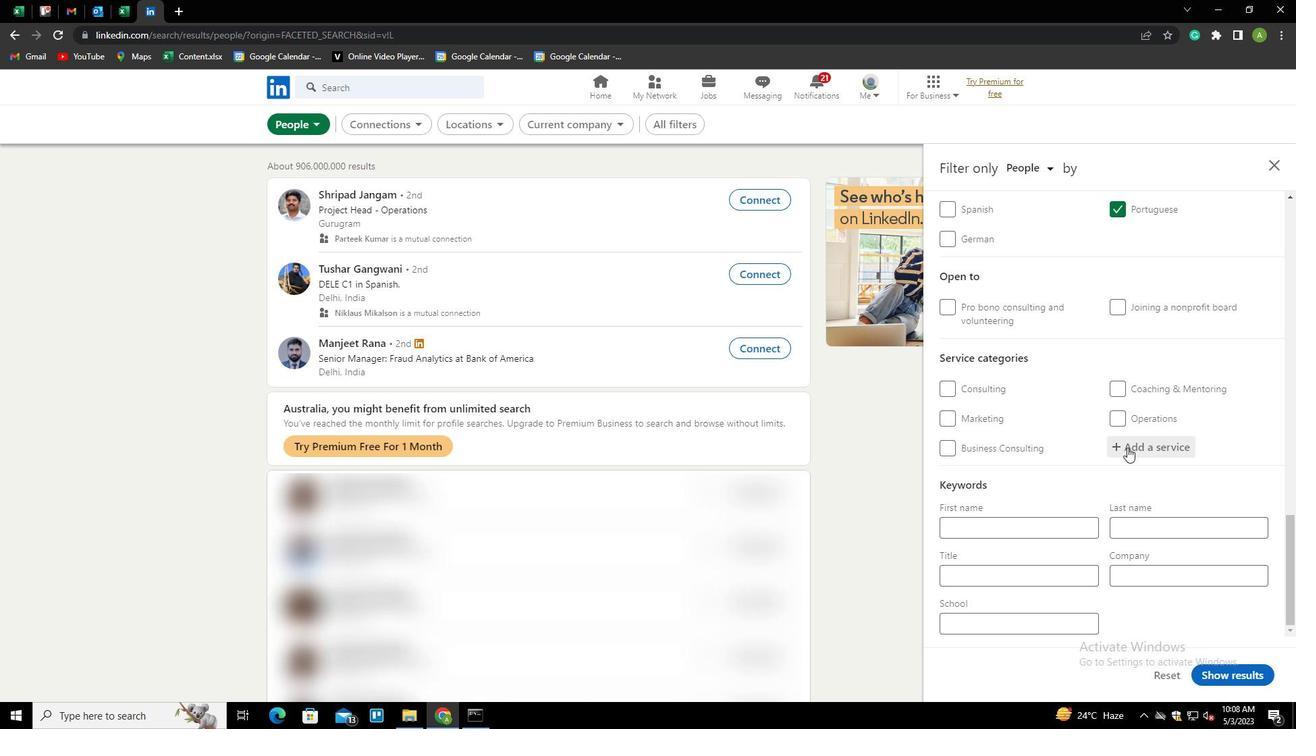 
Action: Key pressed <Key.shift><Key.shift><Key.shift><Key.shift><Key.shift><Key.shift><Key.shift><Key.shift><Key.shift><Key.shift><Key.shift><Key.shift><Key.shift><Key.shift><Key.shift><Key.shift><Key.shift><Key.shift><Key.shift><Key.shift><Key.shift><Key.shift><Key.shift><Key.shift><Key.shift><Key.shift><Key.shift><Key.shift><Key.shift><Key.shift><Key.shift><Key.shift><Key.shift><Key.shift><Key.shift><Key.shift><Key.shift><Key.shift><Key.shift><Key.shift><Key.shift><Key.shift><Key.shift><Key.shift><Key.shift><Key.shift><Key.shift><Key.shift><Key.shift>MOBILE<Key.space><Key.down><Key.enter>
Screenshot: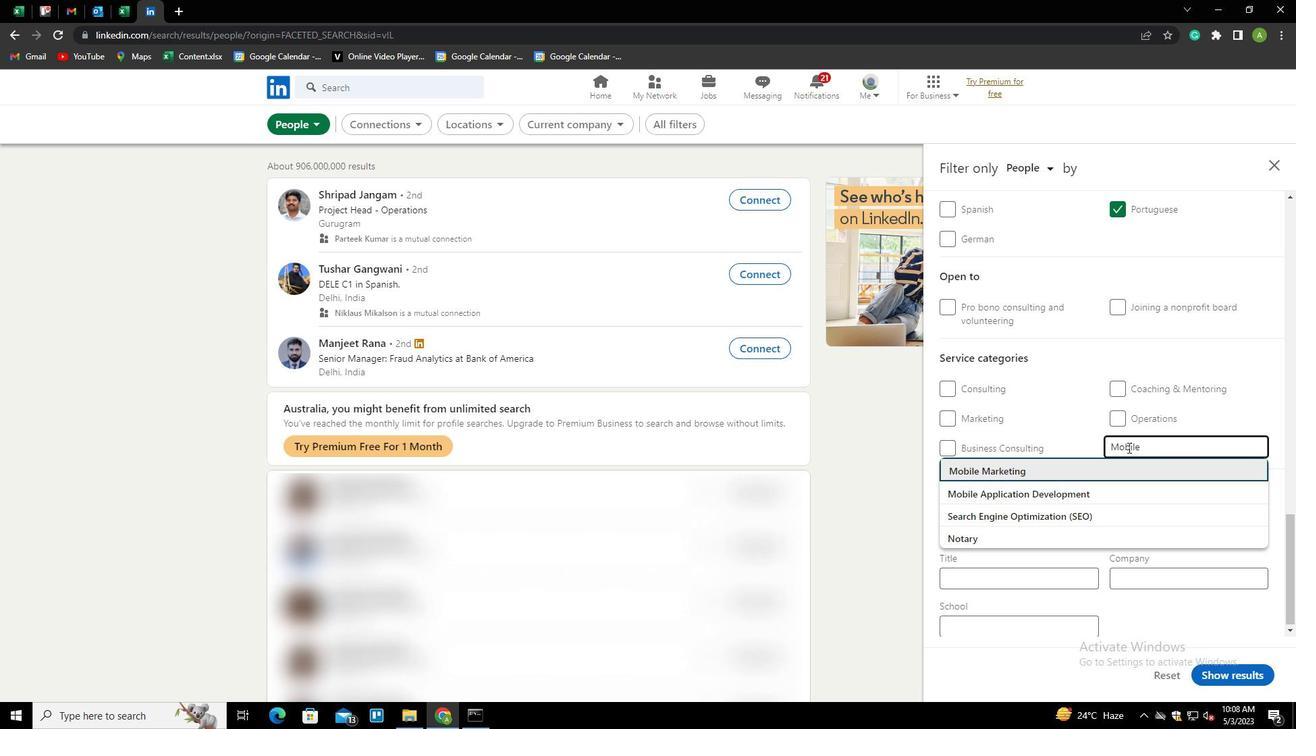 
Action: Mouse scrolled (1128, 446) with delta (0, 0)
Screenshot: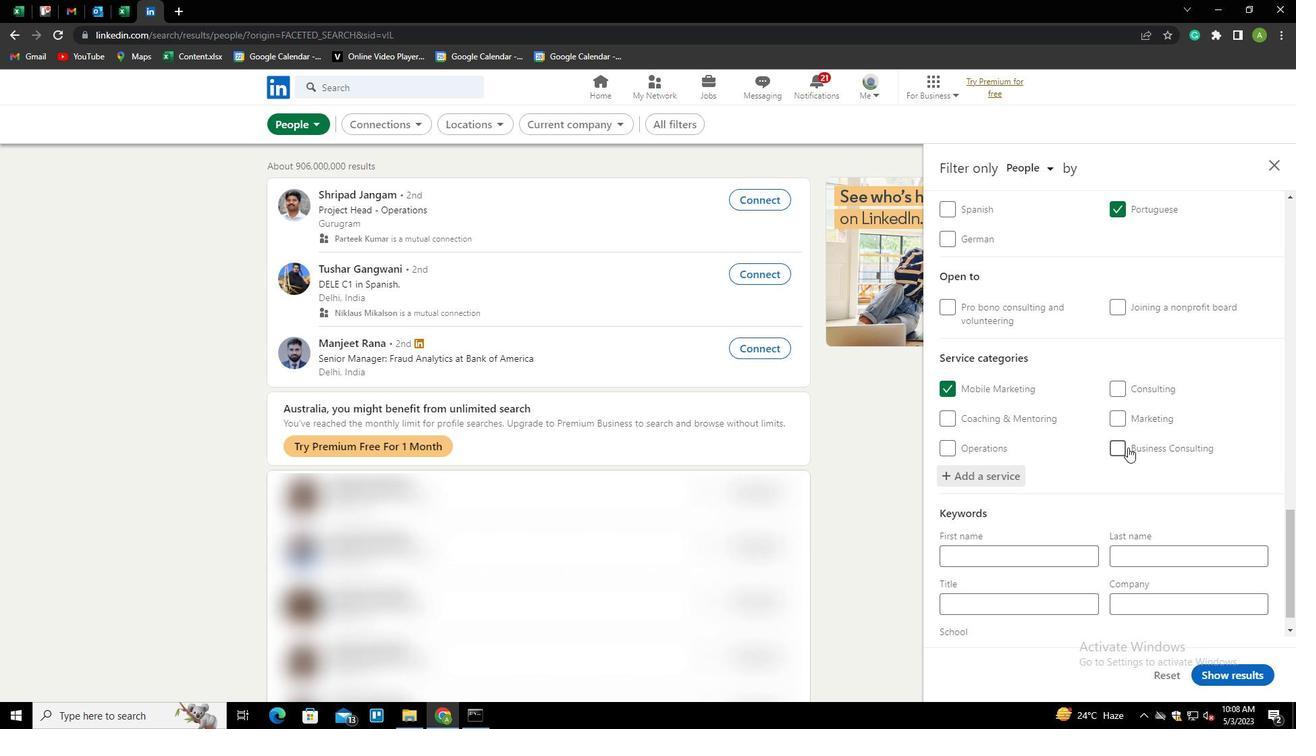 
Action: Mouse scrolled (1128, 446) with delta (0, 0)
Screenshot: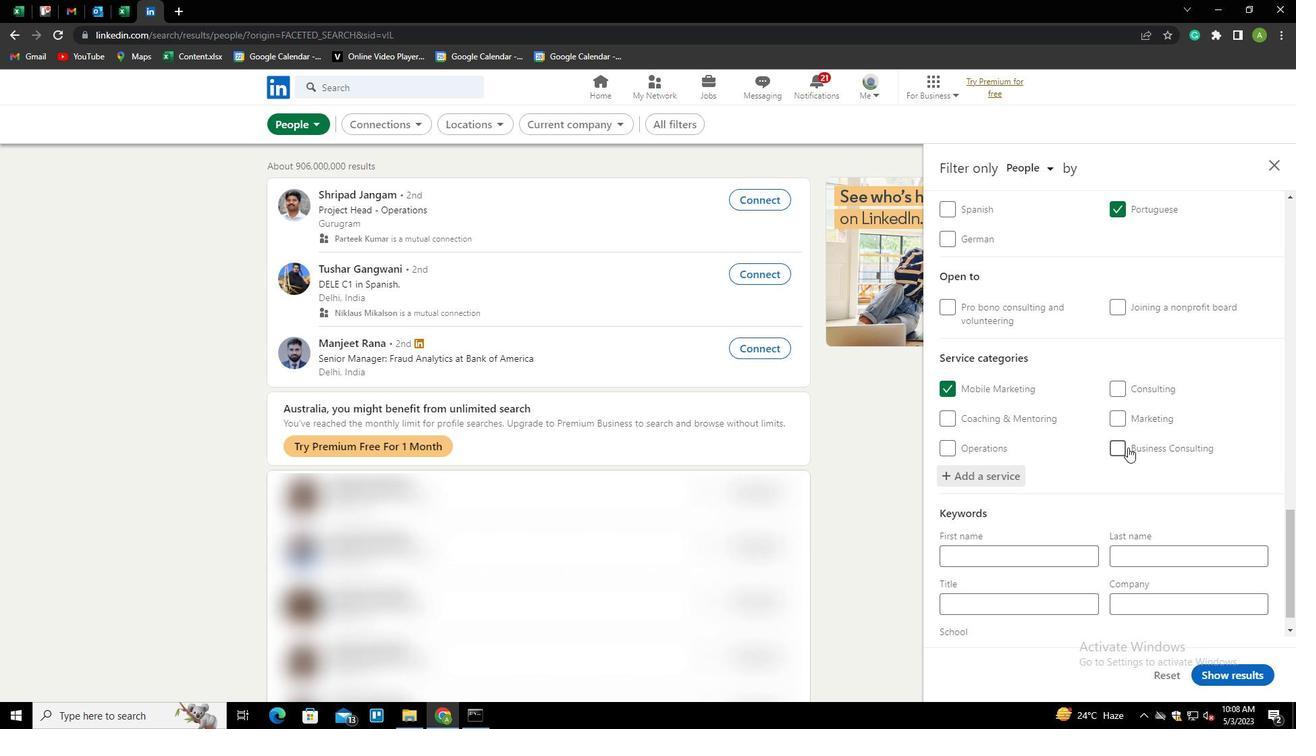 
Action: Mouse scrolled (1128, 446) with delta (0, 0)
Screenshot: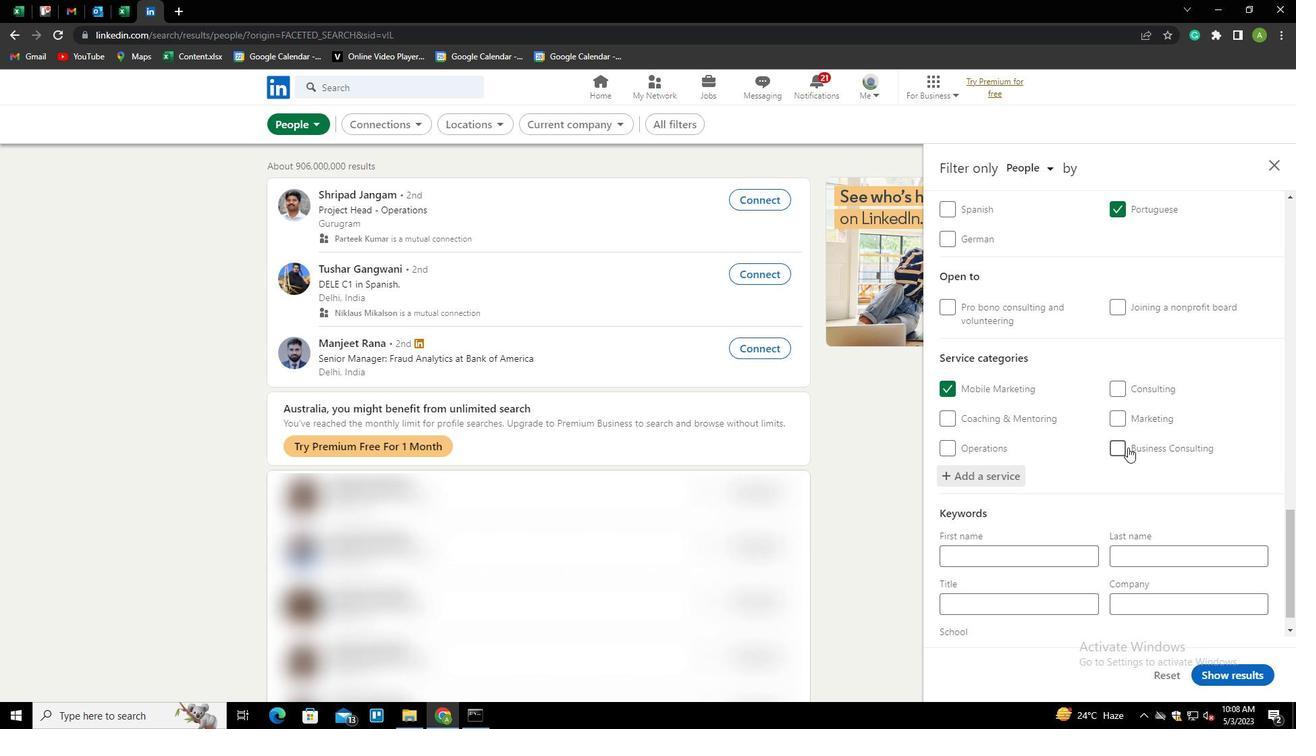 
Action: Mouse scrolled (1128, 446) with delta (0, 0)
Screenshot: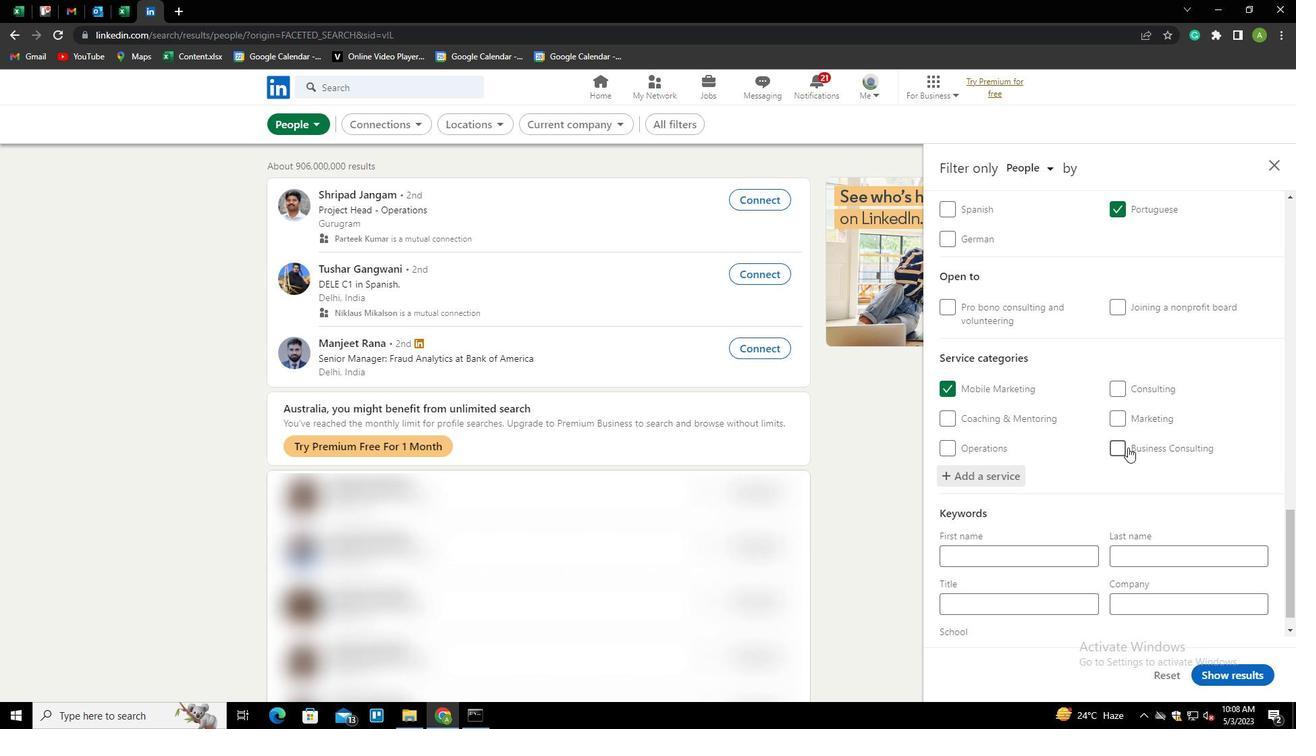 
Action: Mouse scrolled (1128, 446) with delta (0, 0)
Screenshot: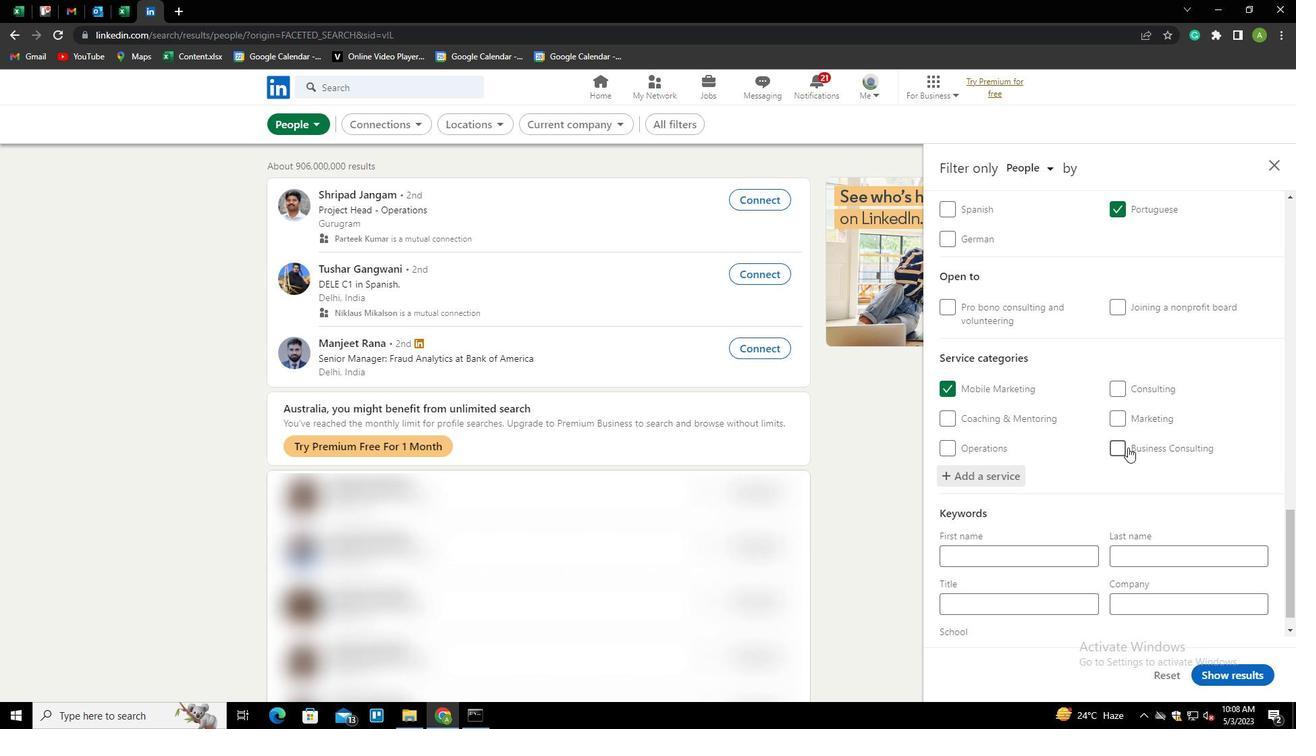 
Action: Mouse scrolled (1128, 446) with delta (0, 0)
Screenshot: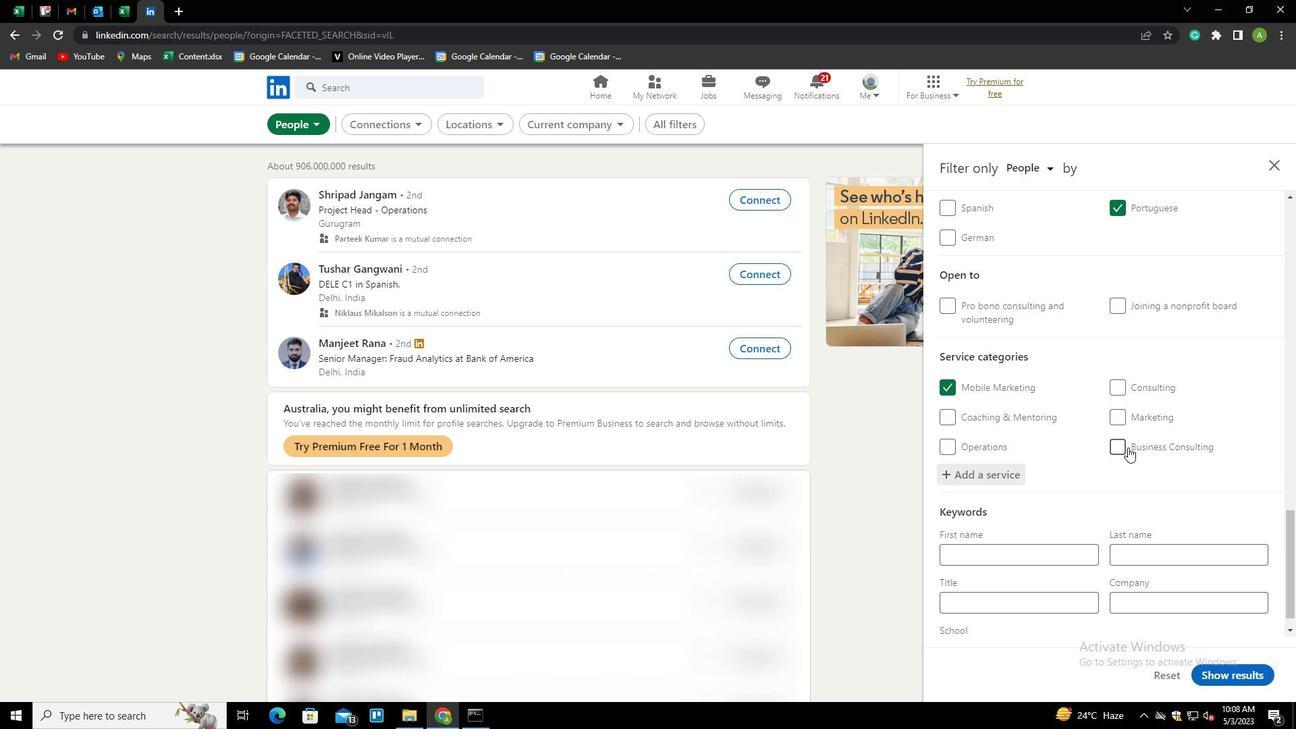 
Action: Mouse moved to (1034, 582)
Screenshot: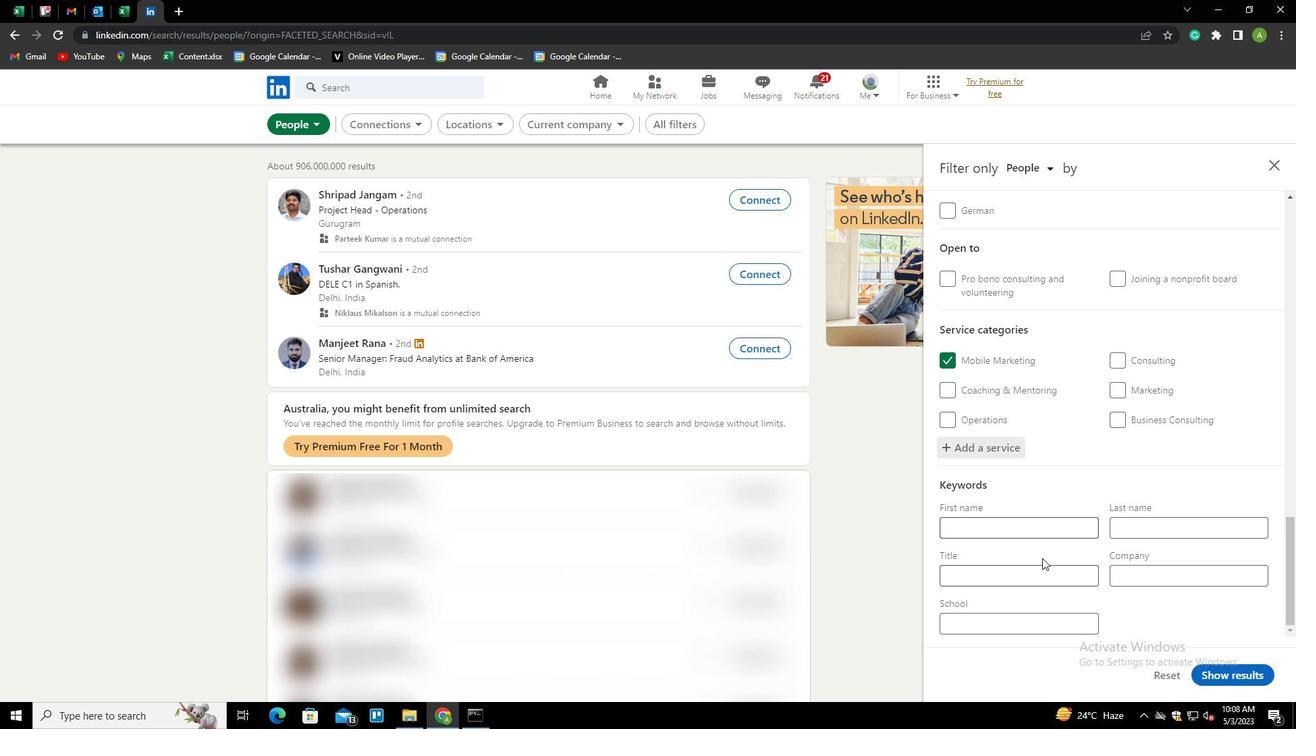 
Action: Mouse pressed left at (1034, 582)
Screenshot: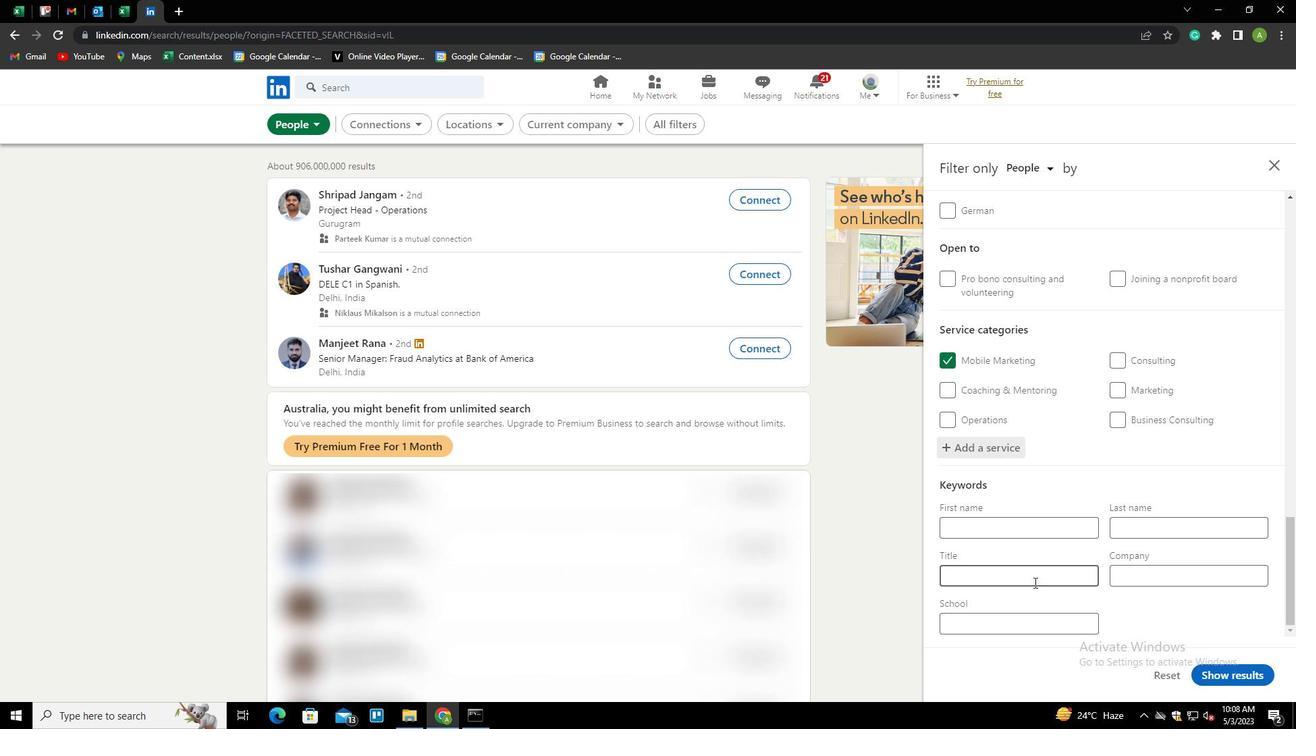 
Action: Key pressed <Key.shift>FE<Key.backspace>ILE<Key.space><Key.shift><Key.shift><Key.shift><Key.shift><Key.shift><Key.shift><Key.shift><Key.shift><Key.shift><Key.shift>CLERK
Screenshot: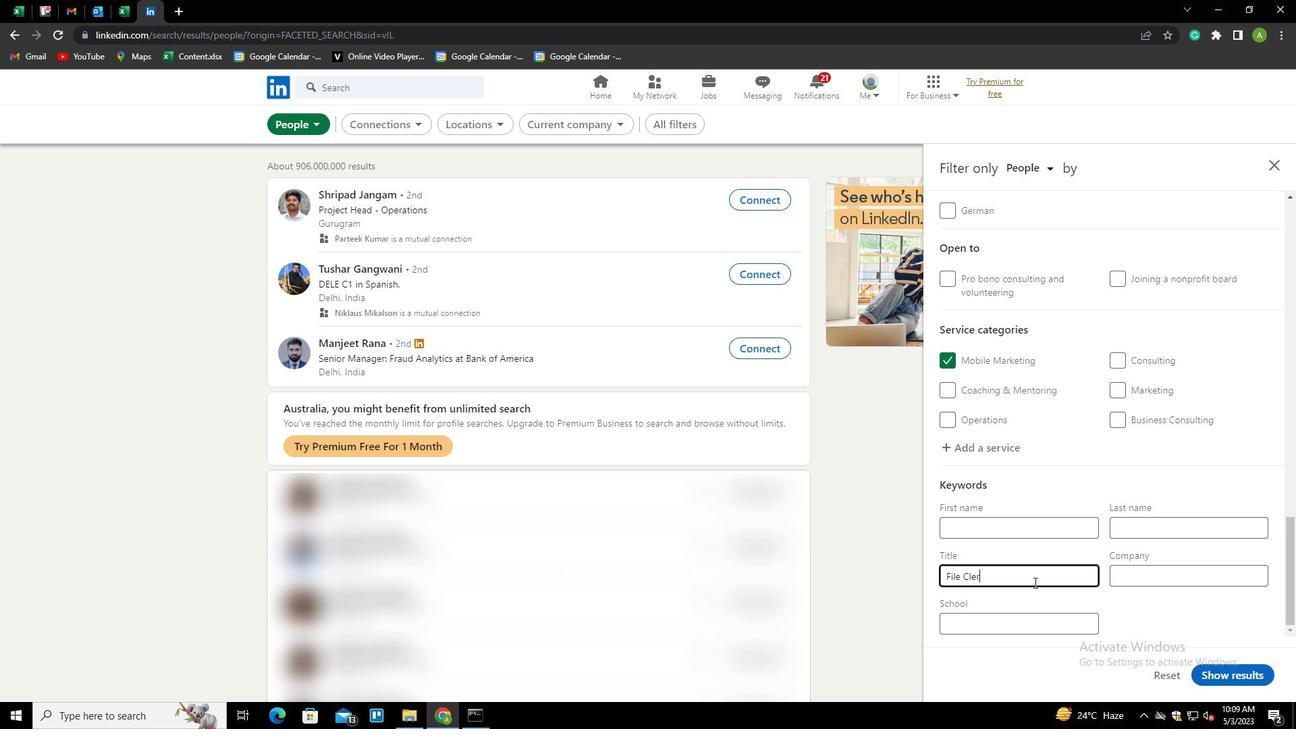 
Action: Mouse moved to (1184, 616)
Screenshot: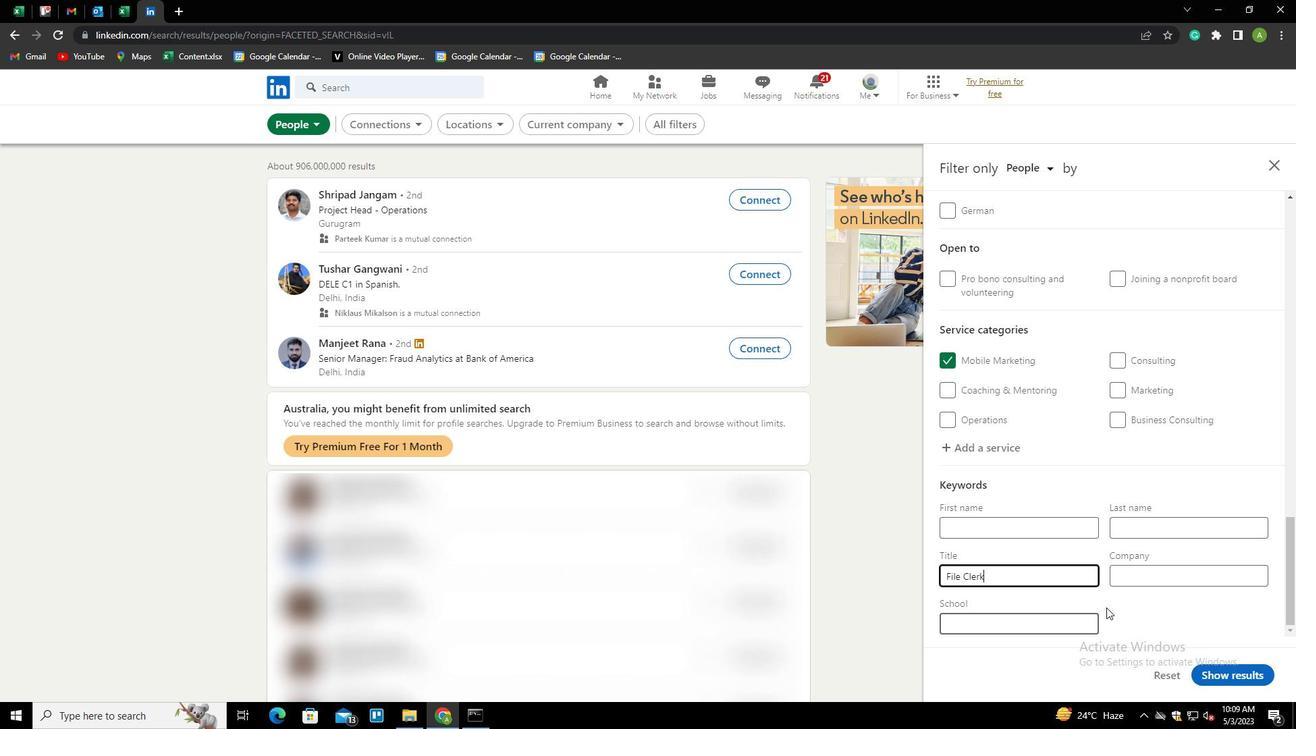 
Action: Mouse pressed left at (1184, 616)
Screenshot: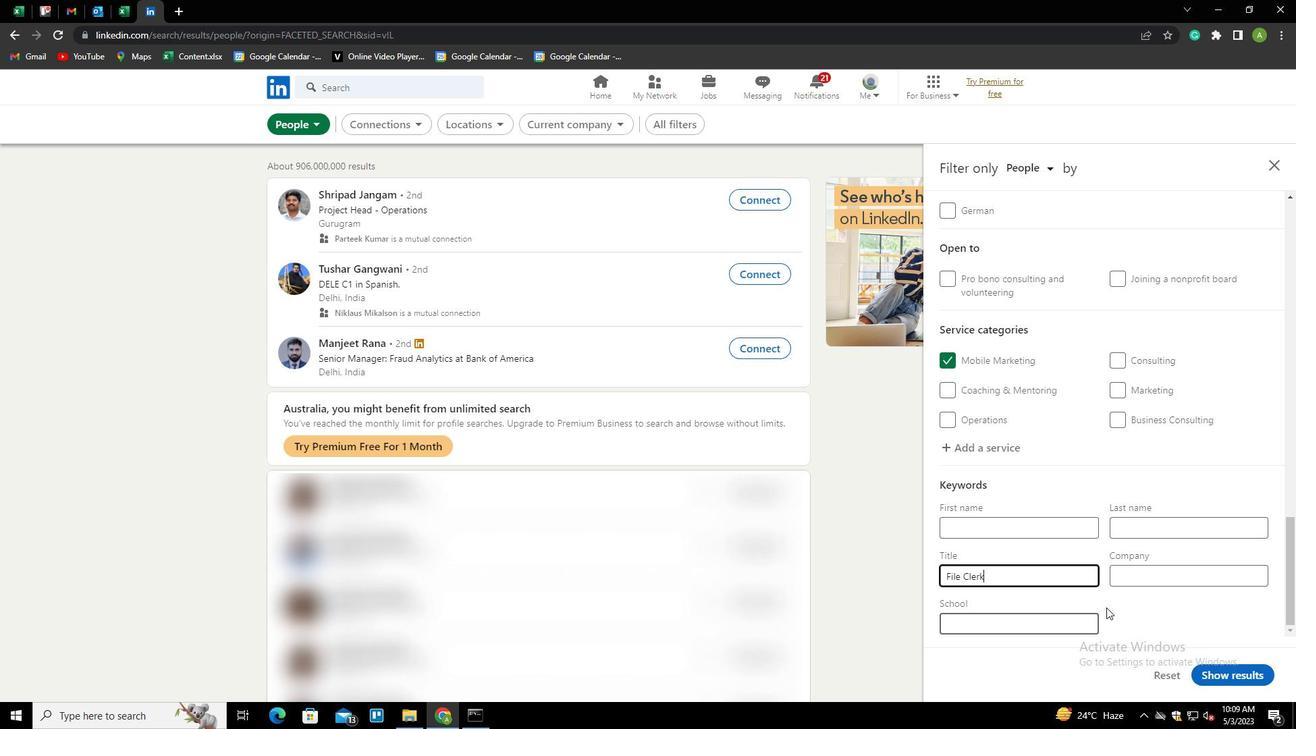 
Action: Mouse moved to (1240, 670)
Screenshot: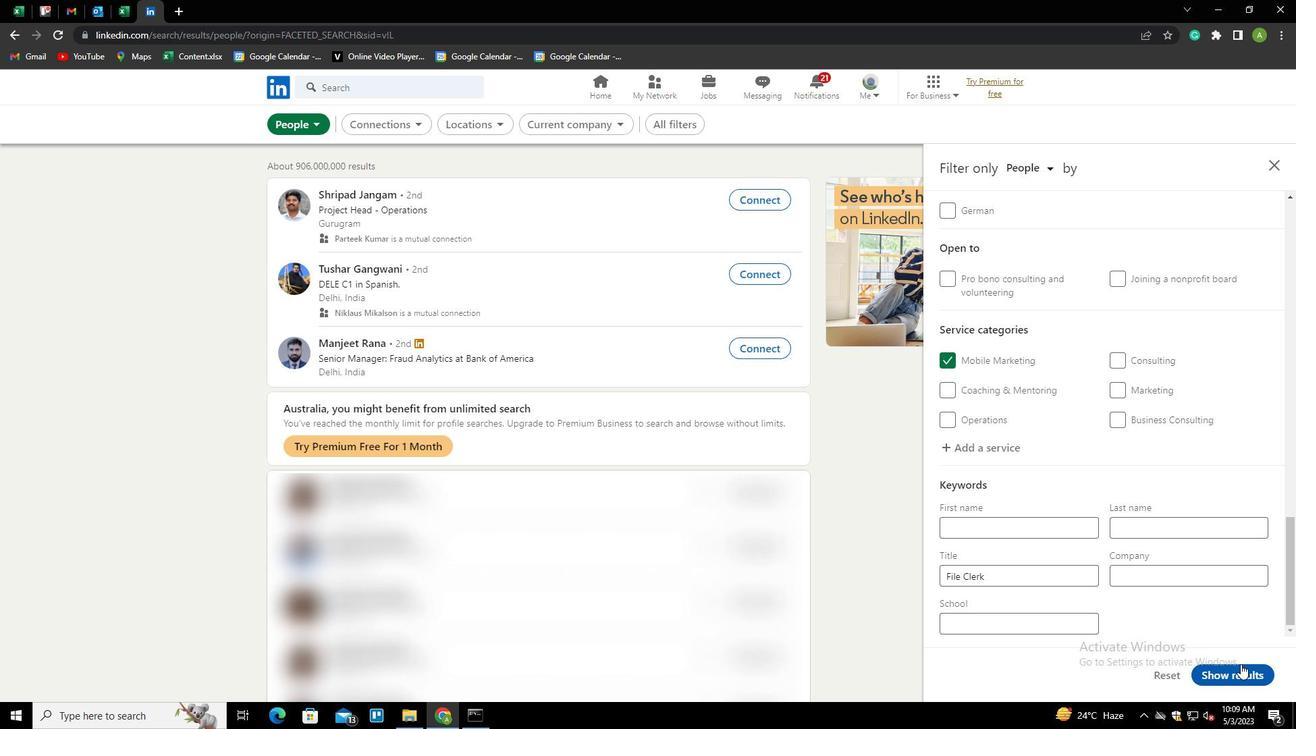 
Action: Mouse pressed left at (1240, 670)
Screenshot: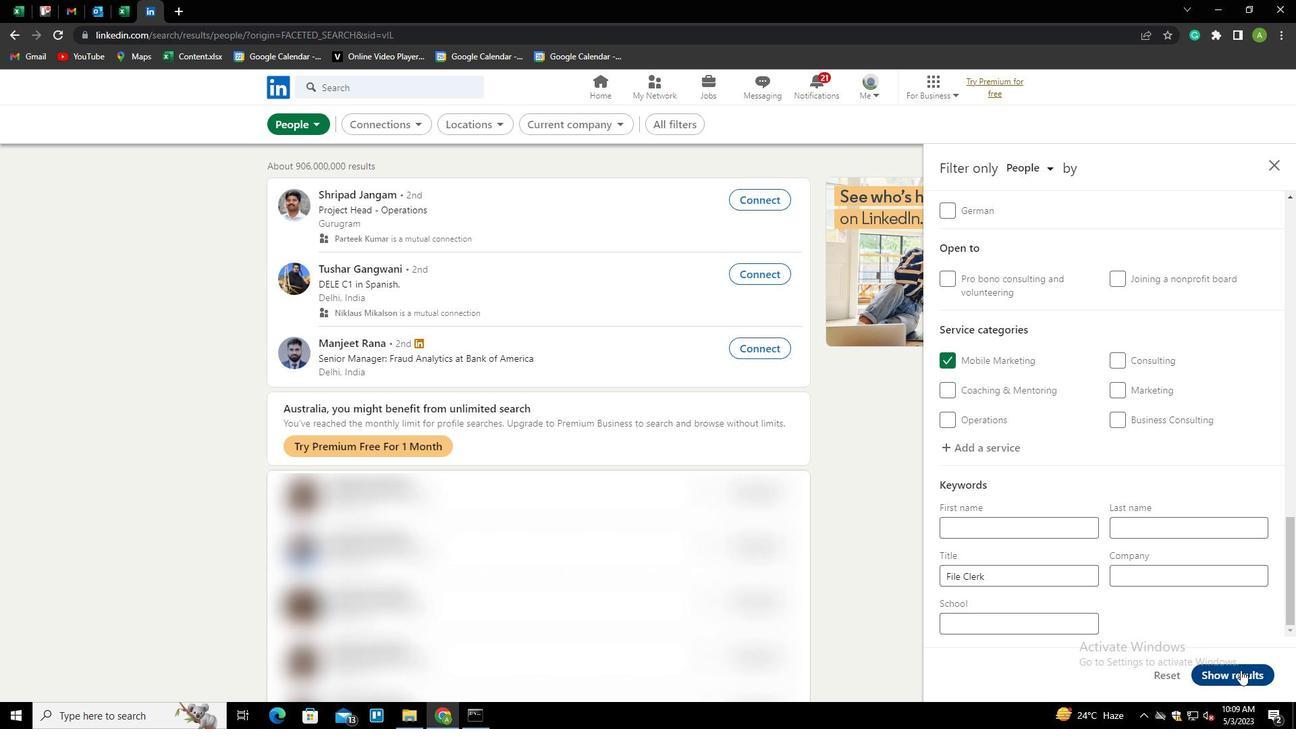 
